 Task: Look for space in Wentzville, United States from 26th August, 2023 to 10th September, 2023 for 6 adults, 2 children in price range Rs.10000 to Rs.15000. Place can be entire place or shared room with 6 bedrooms having 6 beds and 6 bathrooms. Property type can be house, flat, guest house. Amenities needed are: wifi, TV, free parkinig on premises, gym, breakfast. Booking option can be shelf check-in. Required host language is English.
Action: Mouse moved to (515, 132)
Screenshot: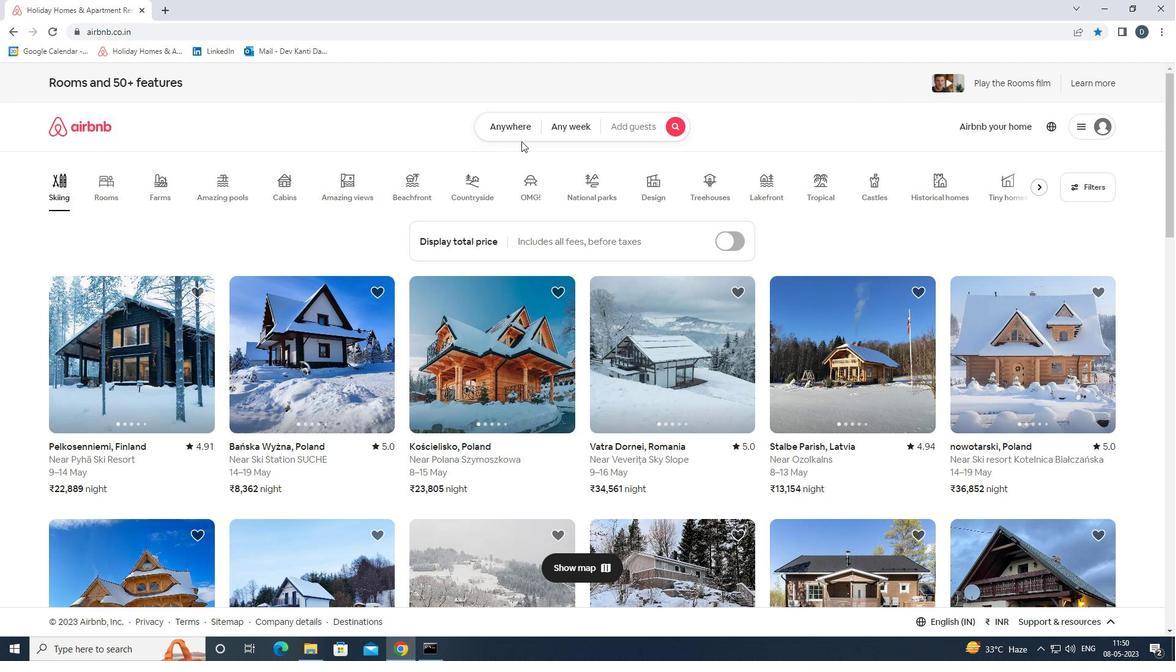 
Action: Mouse pressed left at (515, 132)
Screenshot: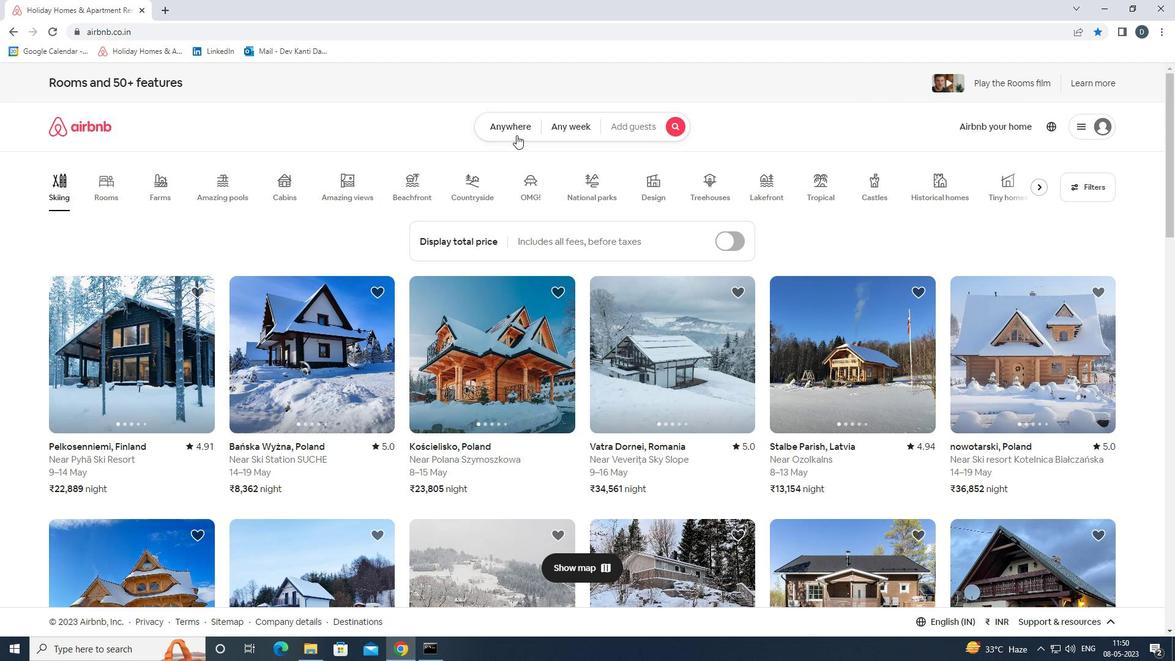 
Action: Mouse moved to (448, 177)
Screenshot: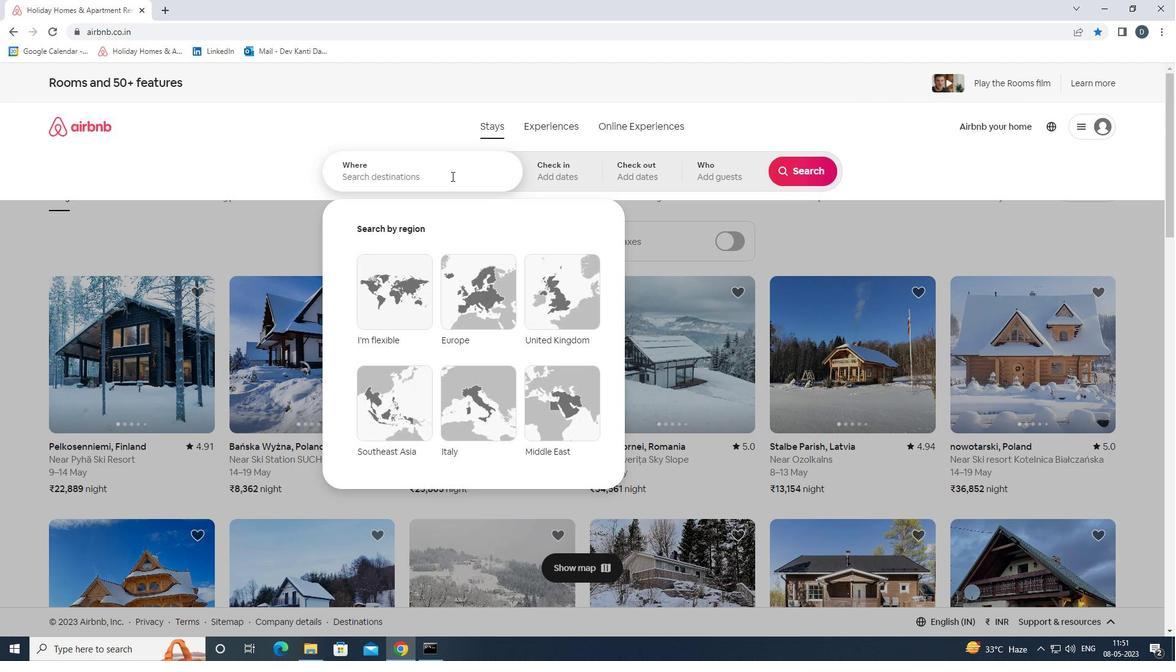 
Action: Mouse pressed left at (448, 177)
Screenshot: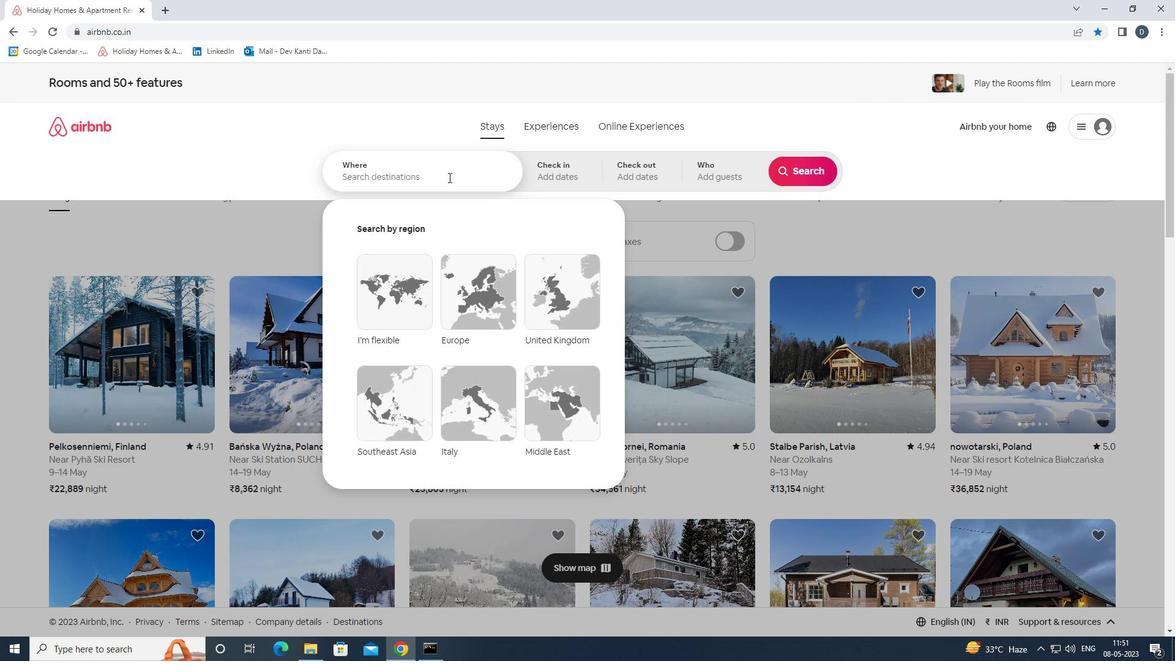 
Action: Mouse moved to (447, 177)
Screenshot: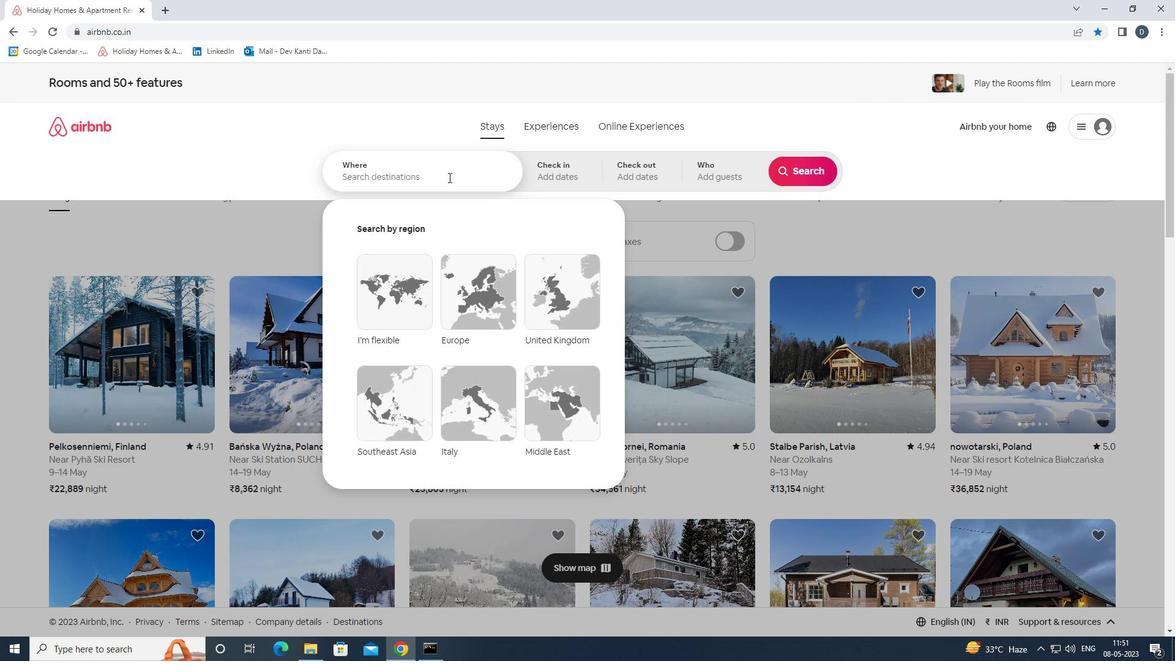 
Action: Key pressed <Key.shift>
Screenshot: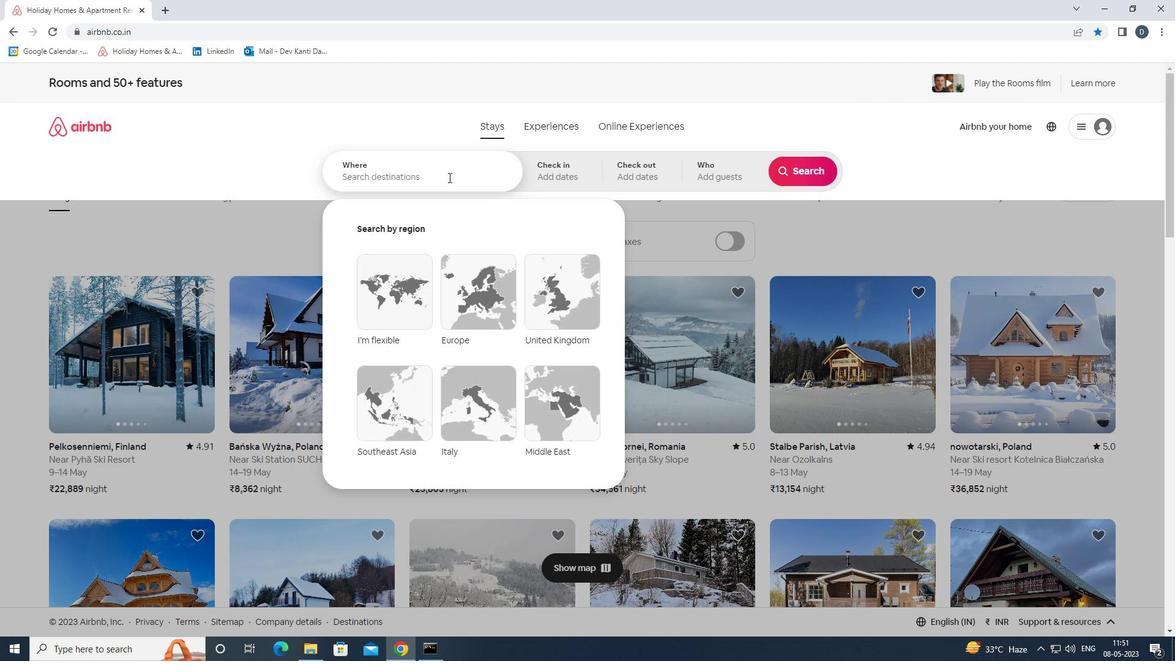 
Action: Mouse moved to (445, 177)
Screenshot: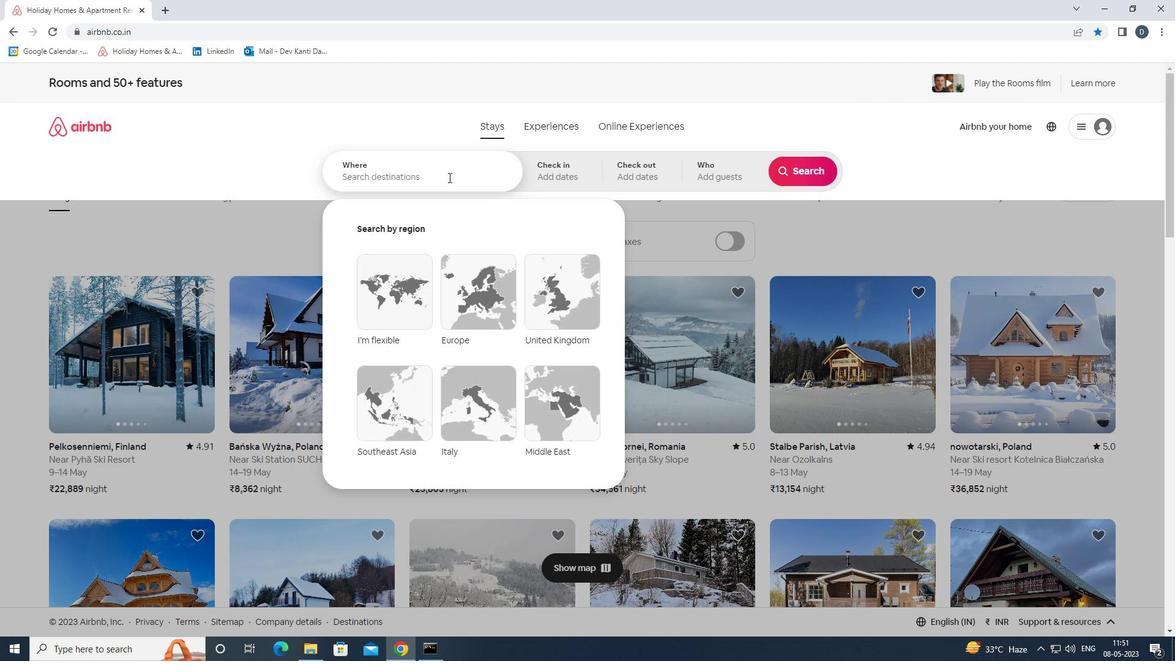 
Action: Key pressed <Key.shift><Key.shift><Key.shift><Key.shift><Key.shift><Key.shift>WENTZVILLE,<Key.shift><Key.shift><Key.shift><Key.shift><Key.shift><Key.shift>UNITED<Key.space><Key.shift><Key.shift>STATES<Key.enter>
Screenshot: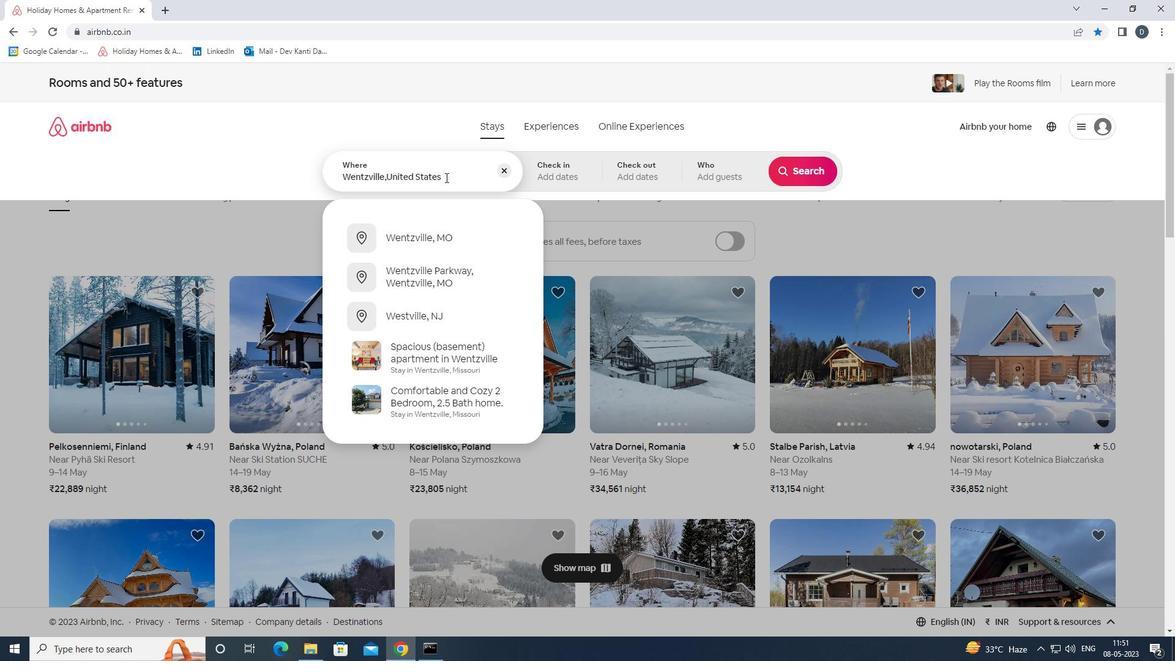 
Action: Mouse moved to (793, 267)
Screenshot: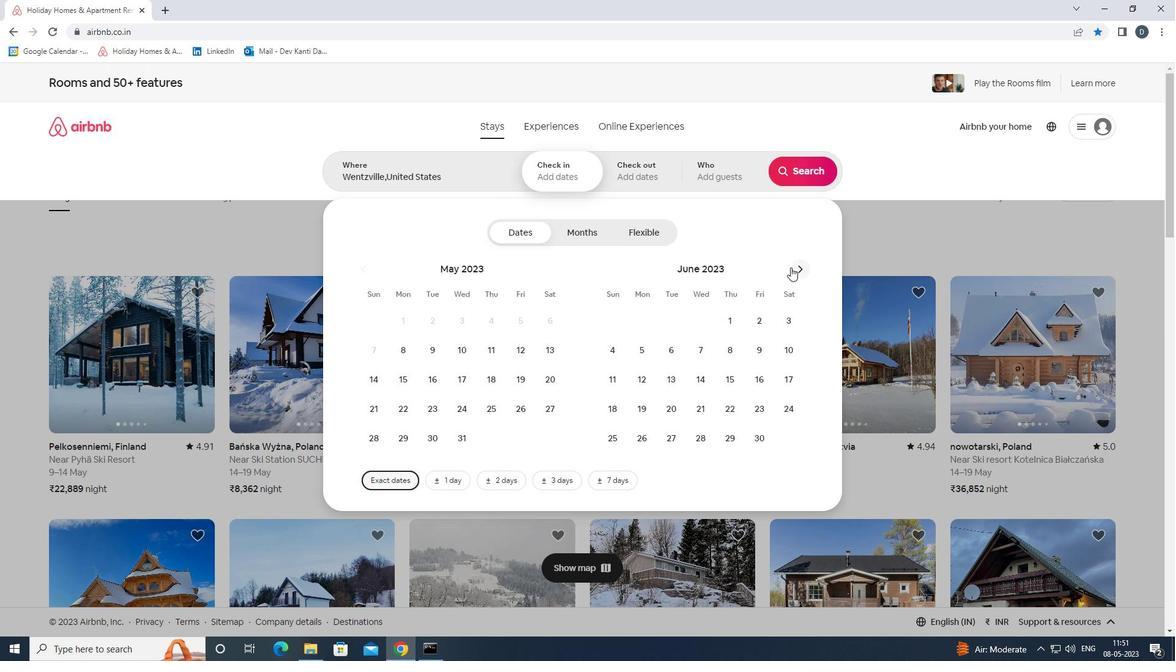 
Action: Mouse pressed left at (793, 267)
Screenshot: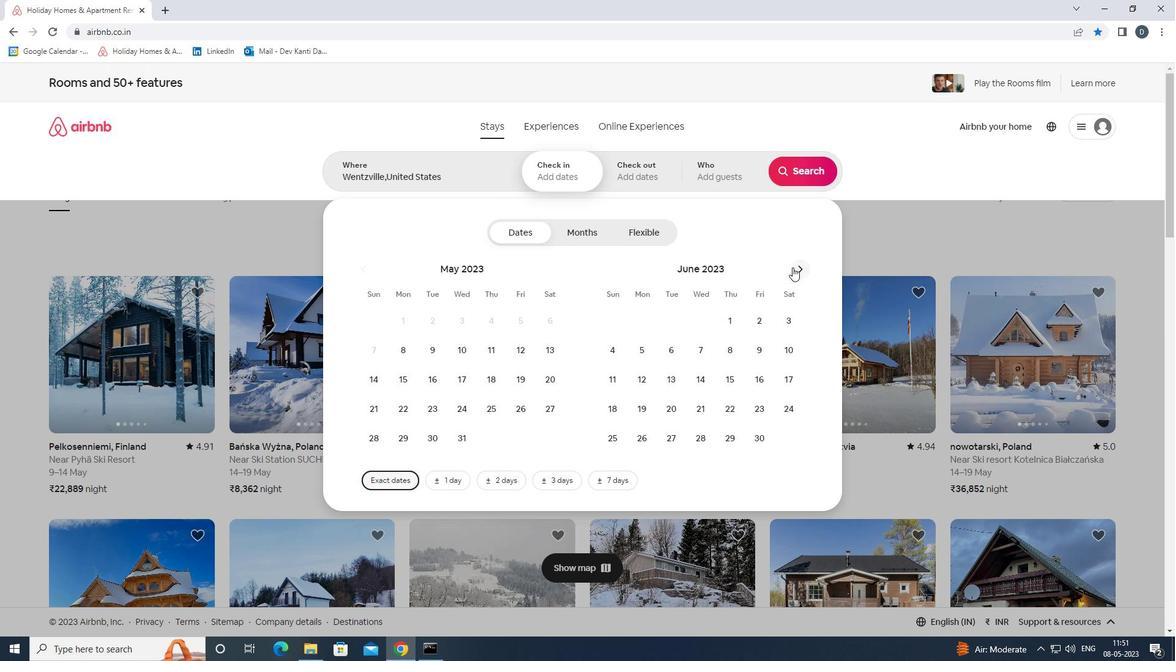 
Action: Mouse pressed left at (793, 267)
Screenshot: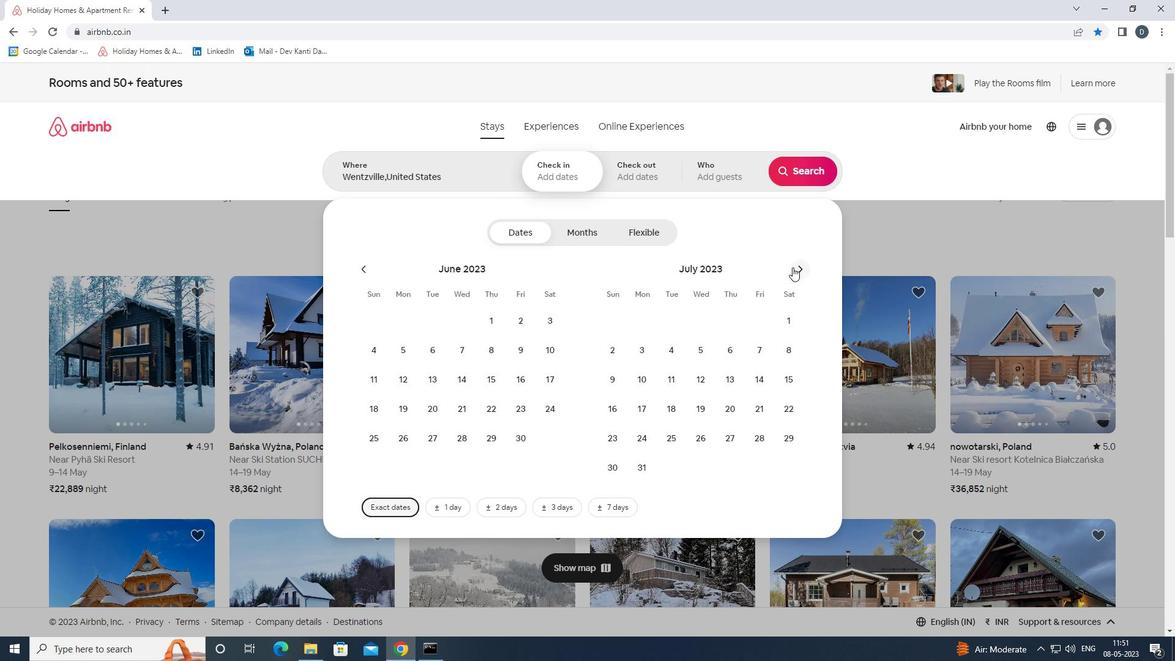 
Action: Mouse moved to (794, 267)
Screenshot: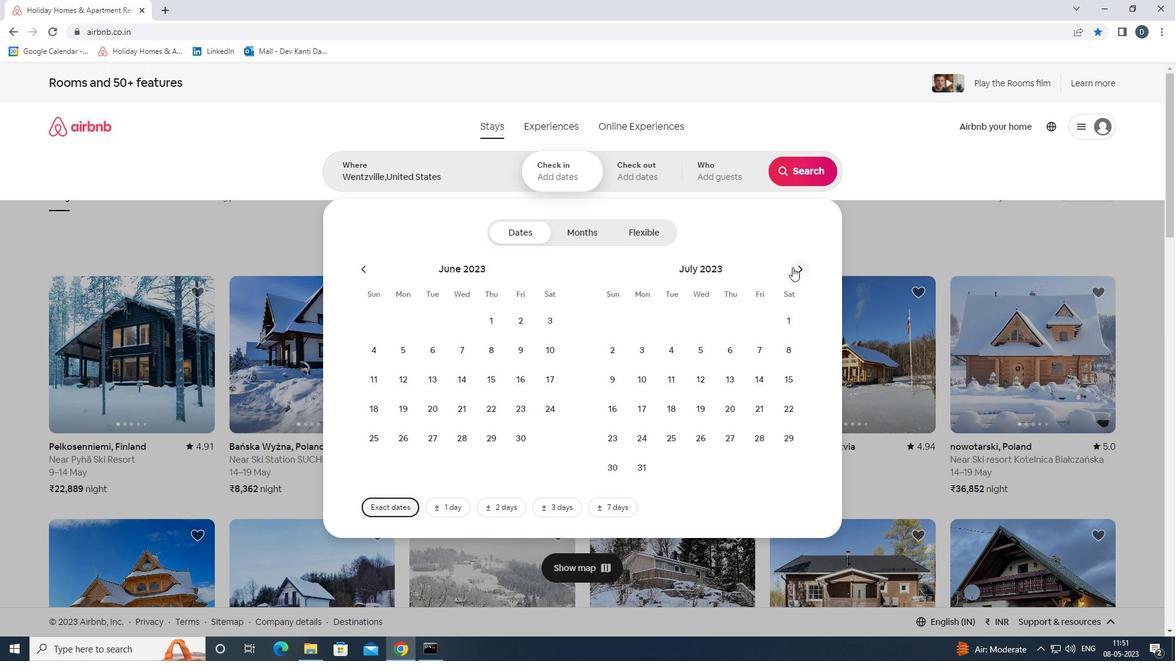 
Action: Mouse pressed left at (794, 267)
Screenshot: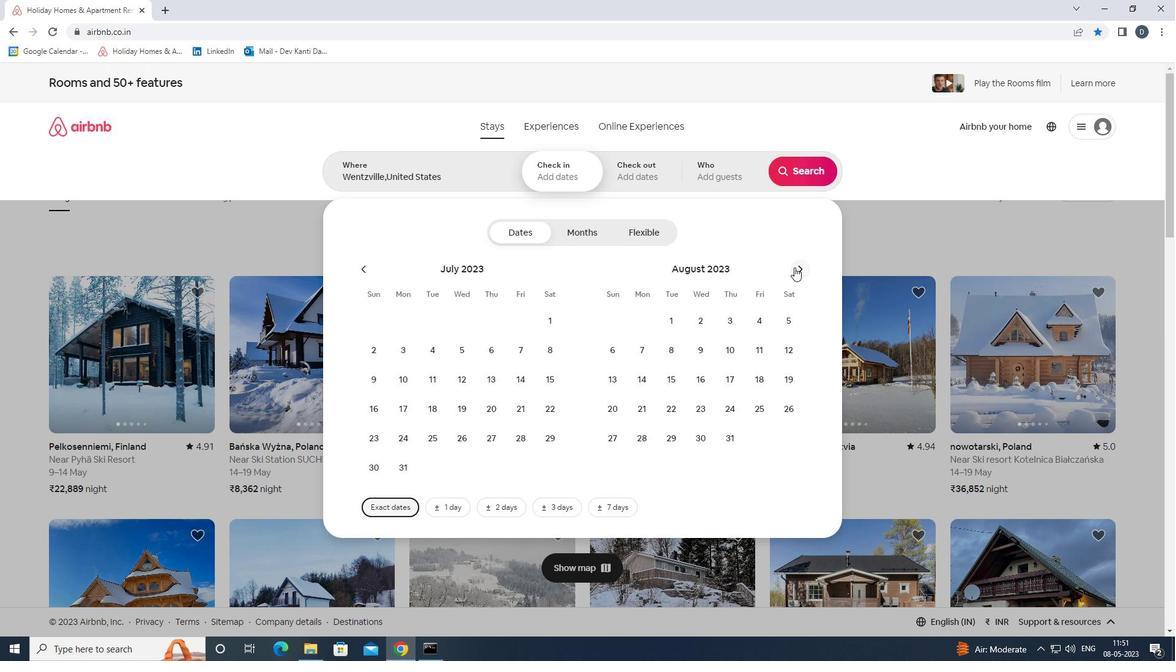 
Action: Mouse moved to (546, 404)
Screenshot: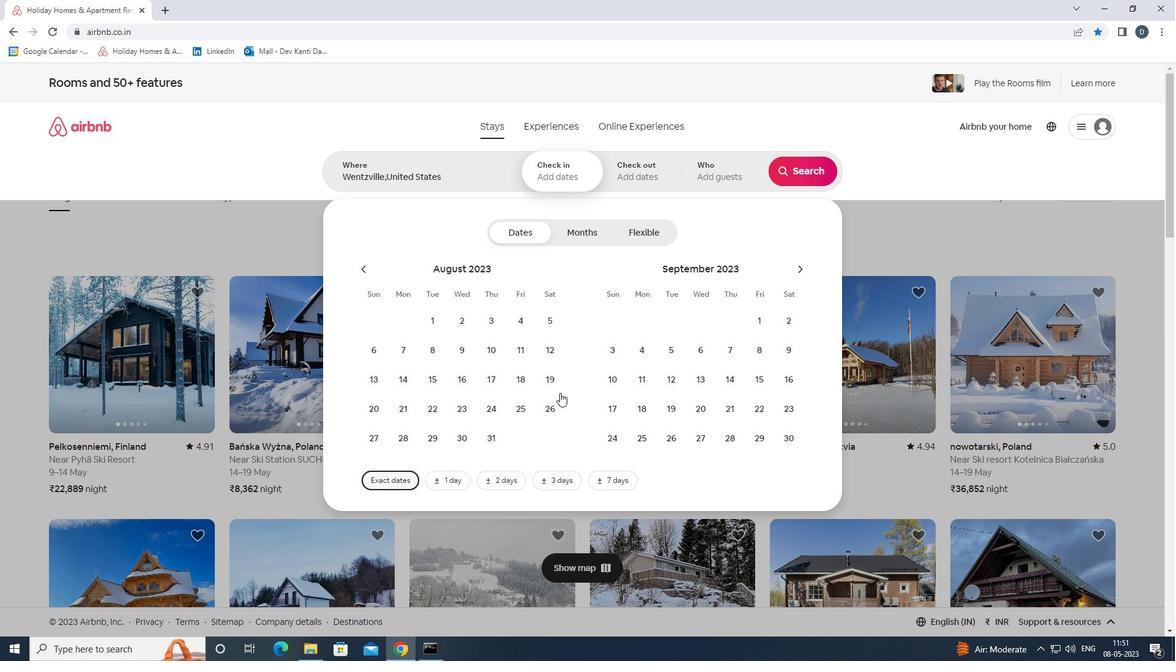 
Action: Mouse pressed left at (546, 404)
Screenshot: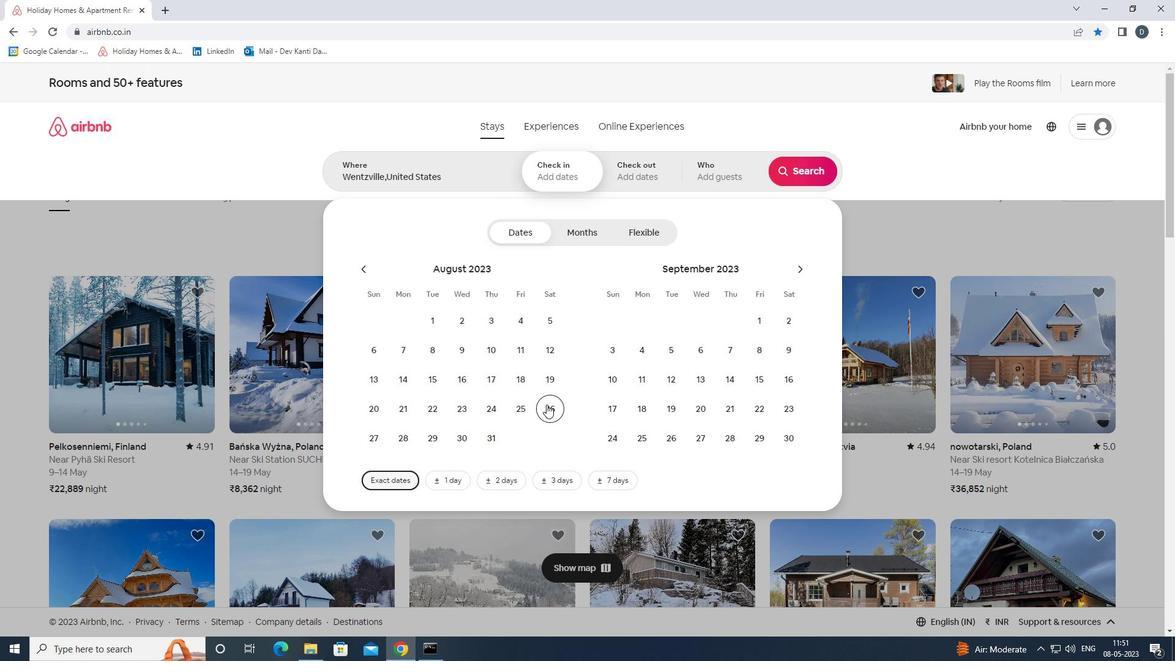 
Action: Mouse moved to (609, 377)
Screenshot: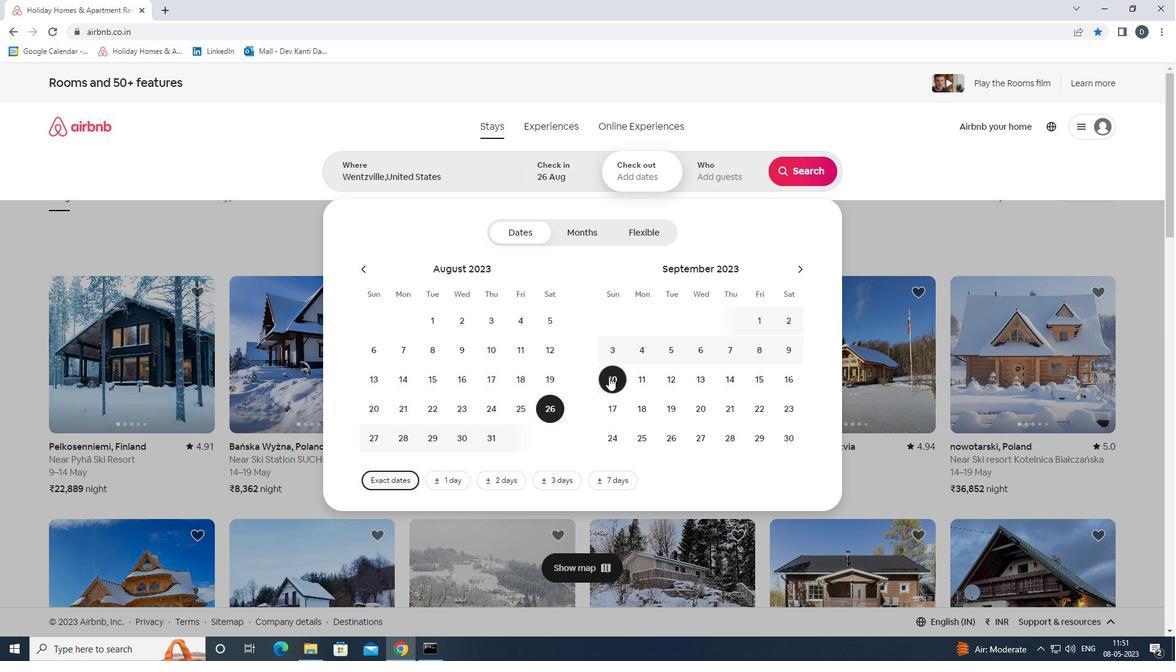 
Action: Mouse pressed left at (609, 377)
Screenshot: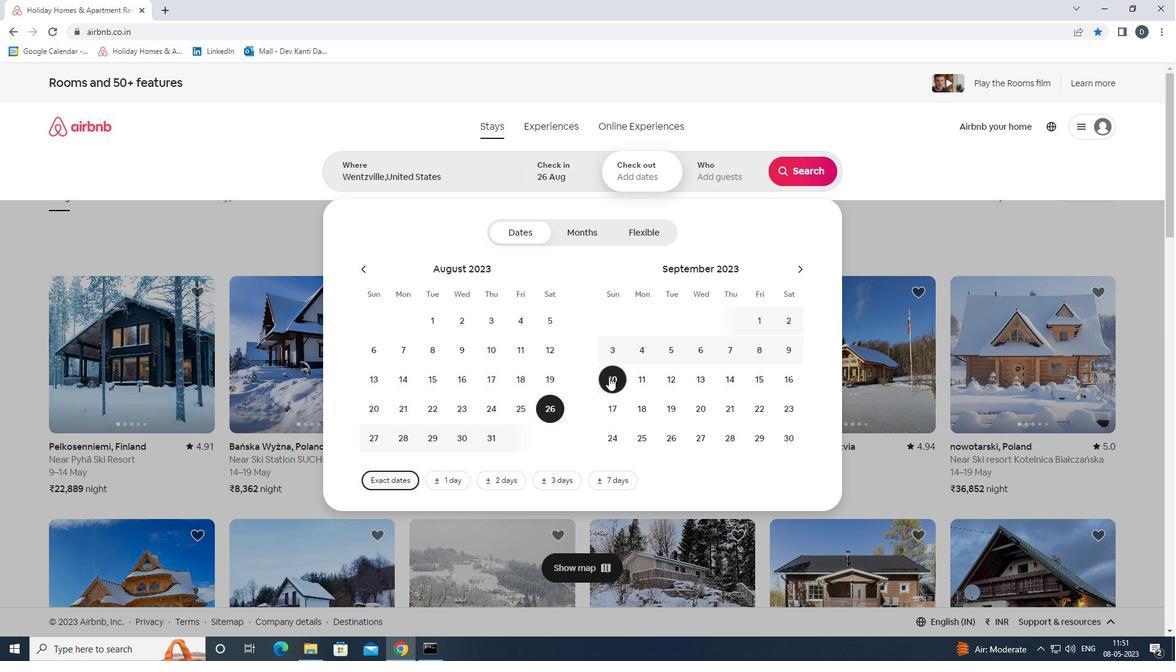 
Action: Mouse moved to (717, 178)
Screenshot: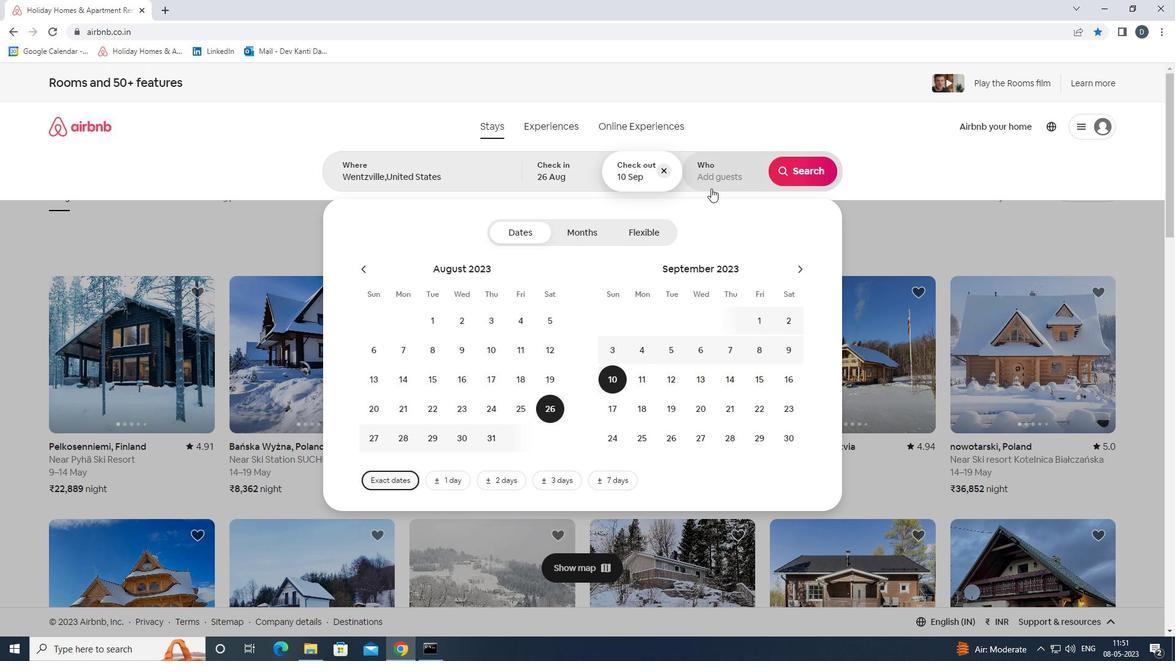 
Action: Mouse pressed left at (717, 178)
Screenshot: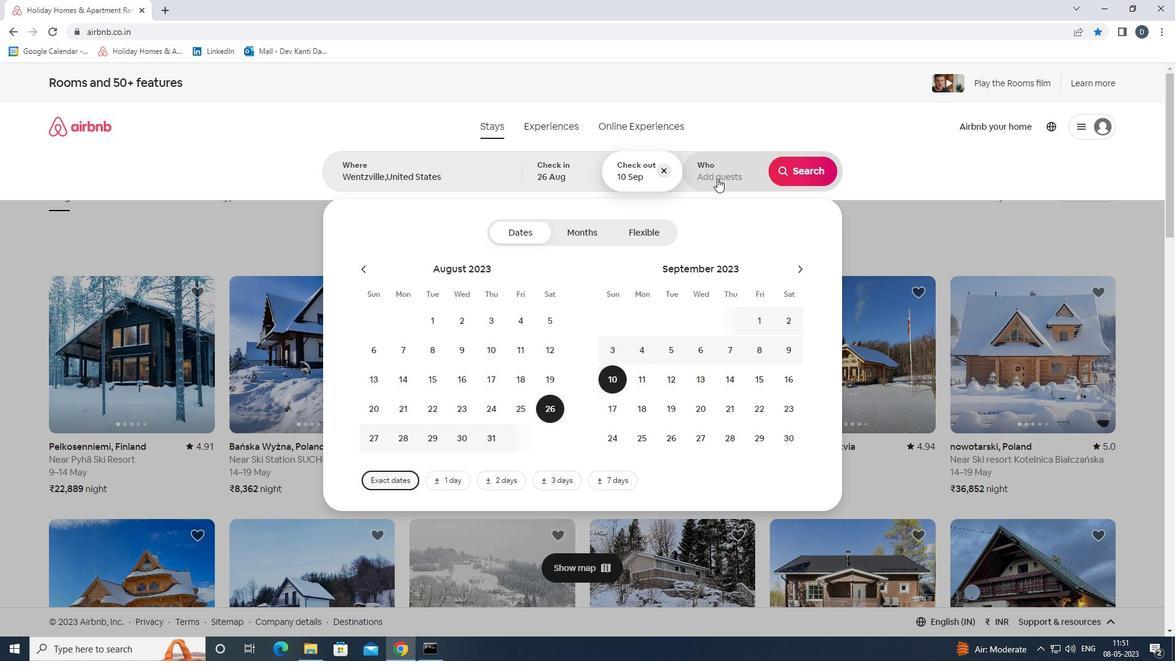 
Action: Mouse moved to (807, 236)
Screenshot: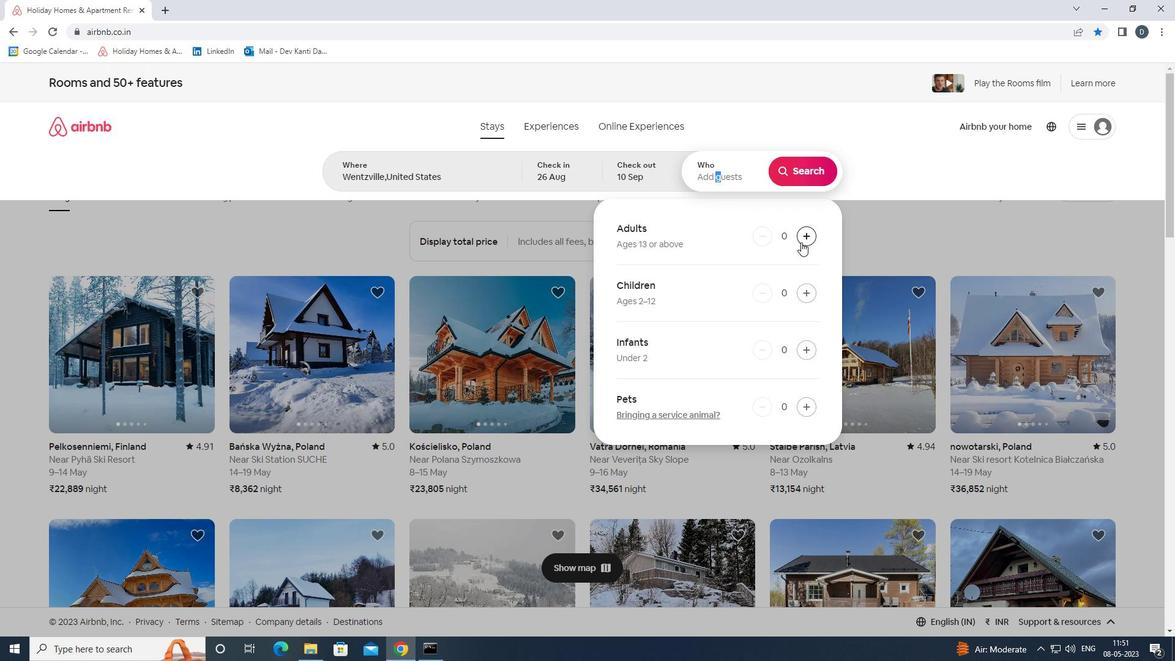
Action: Mouse pressed left at (807, 236)
Screenshot: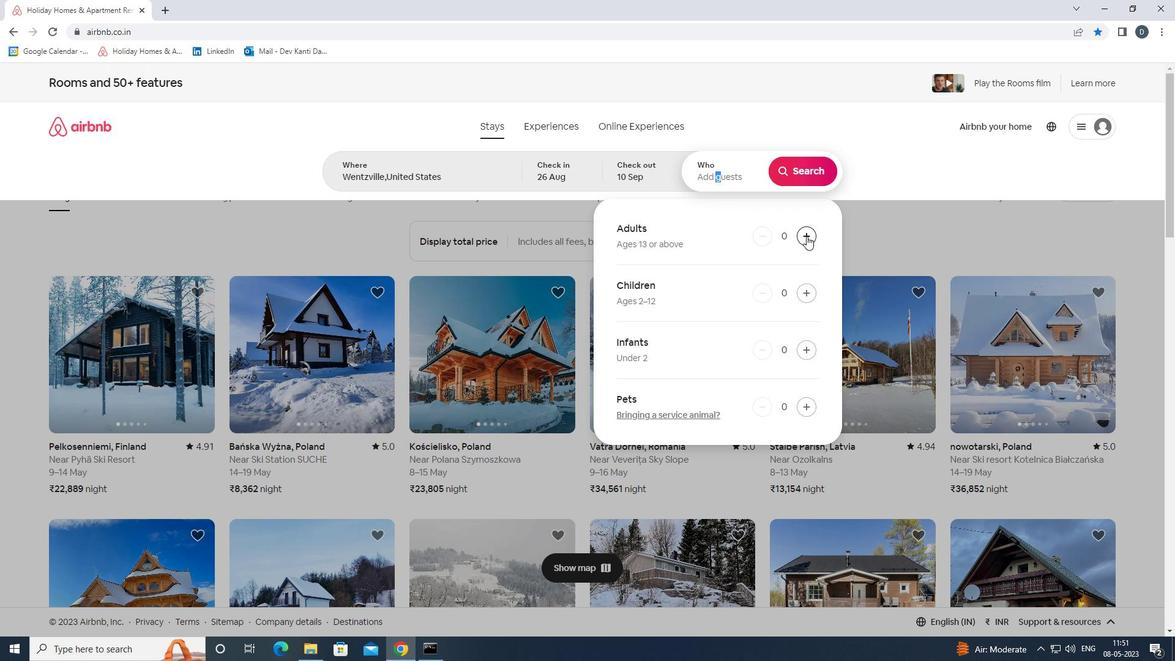 
Action: Mouse pressed left at (807, 236)
Screenshot: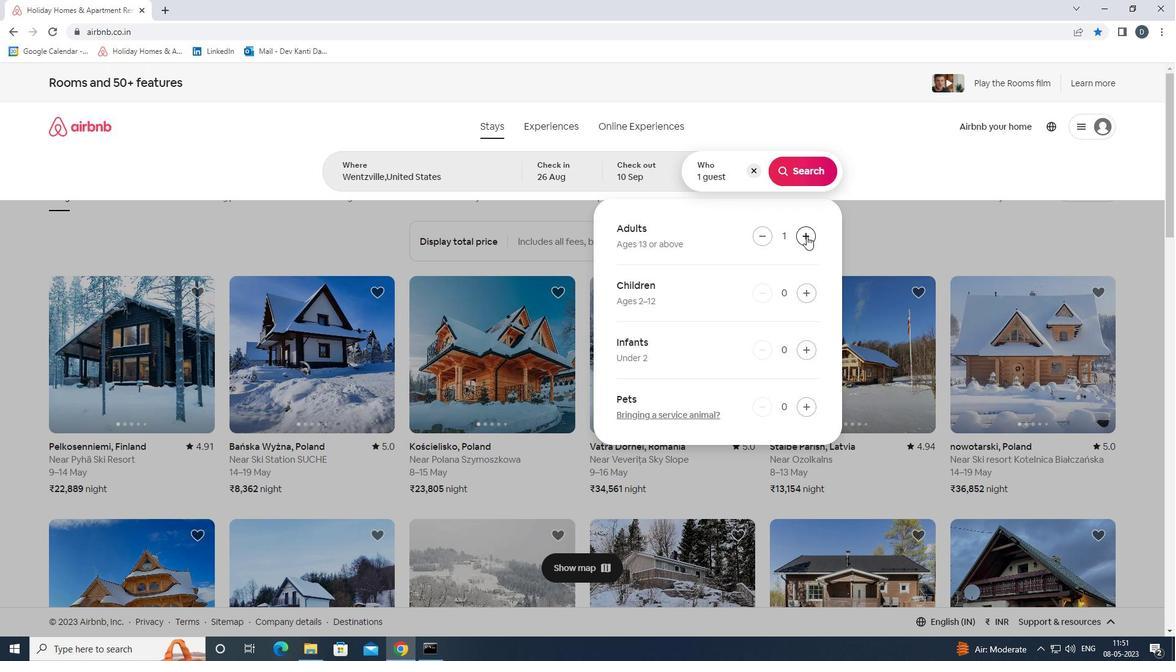 
Action: Mouse pressed left at (807, 236)
Screenshot: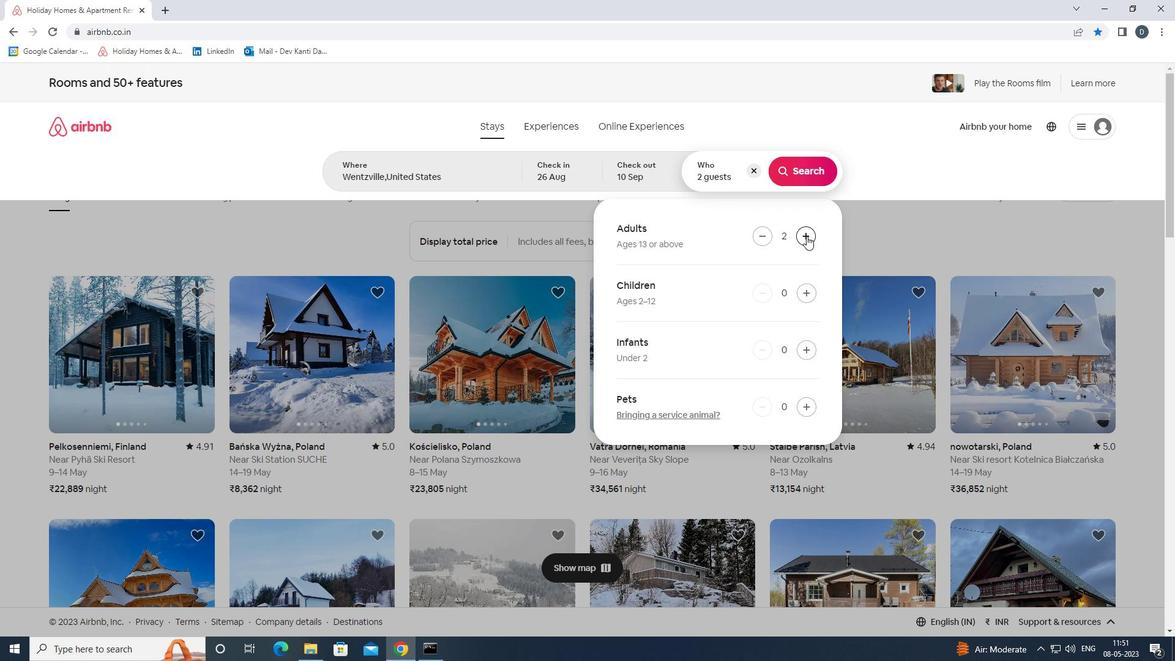 
Action: Mouse pressed left at (807, 236)
Screenshot: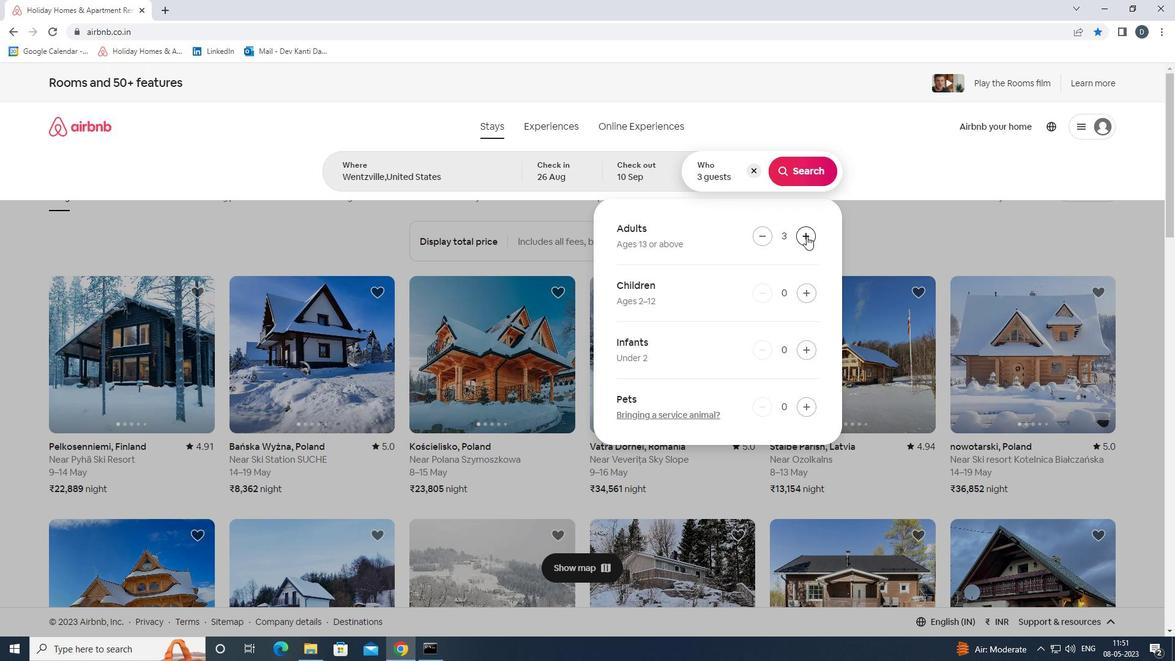 
Action: Mouse pressed left at (807, 236)
Screenshot: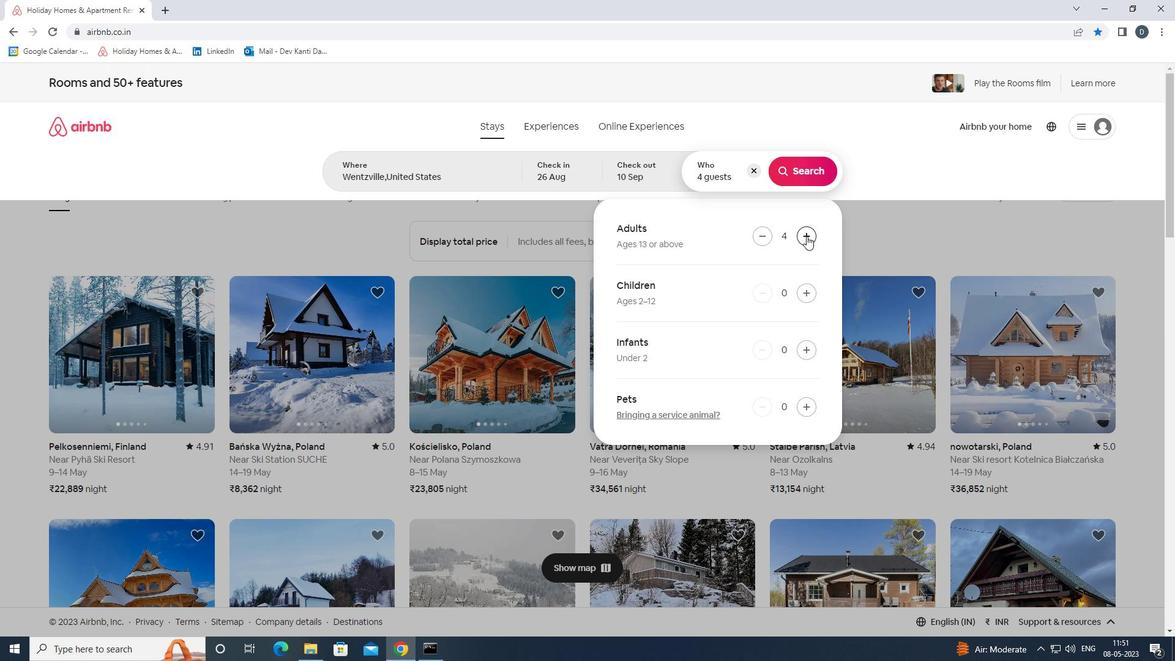 
Action: Mouse pressed left at (807, 236)
Screenshot: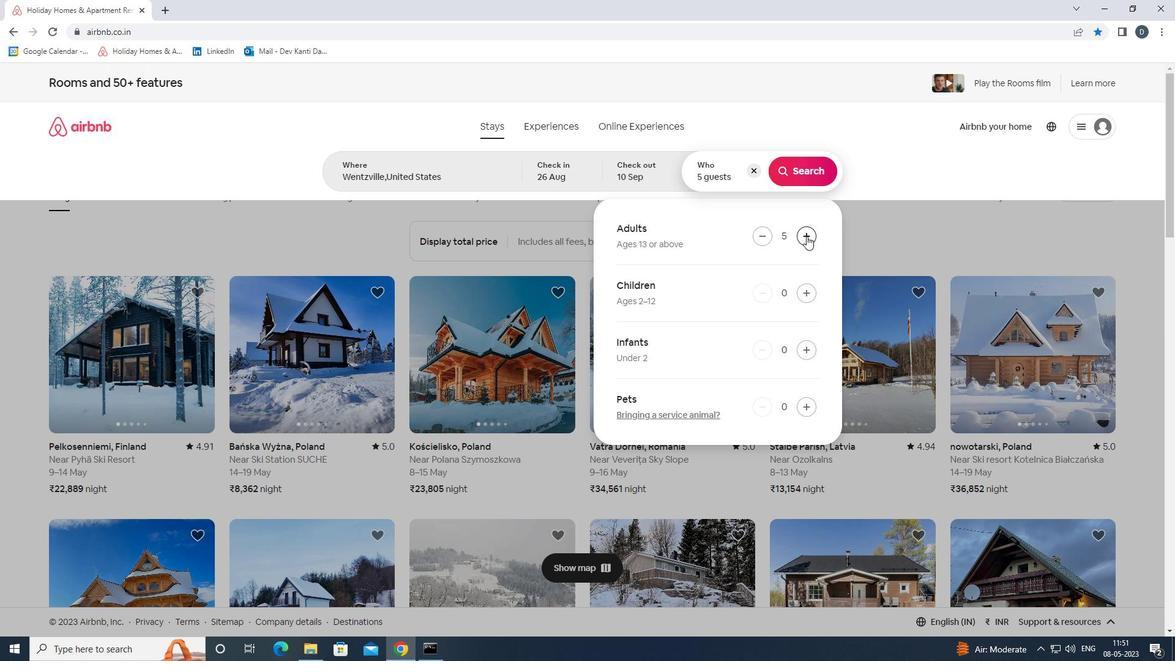 
Action: Mouse moved to (808, 287)
Screenshot: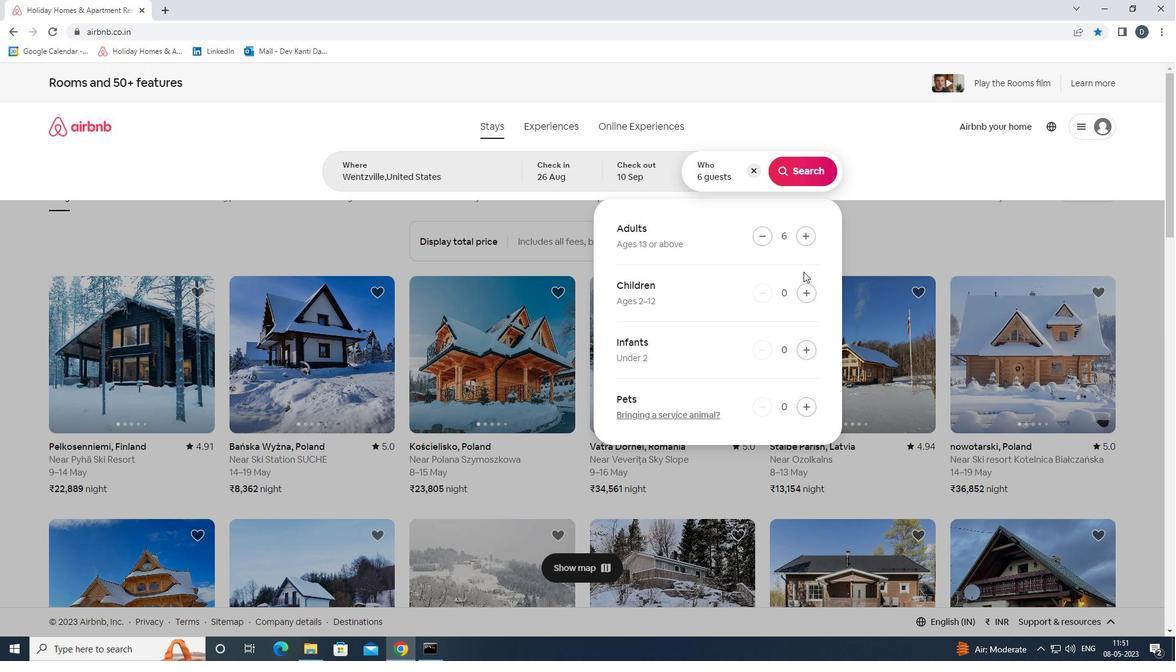 
Action: Mouse pressed left at (808, 287)
Screenshot: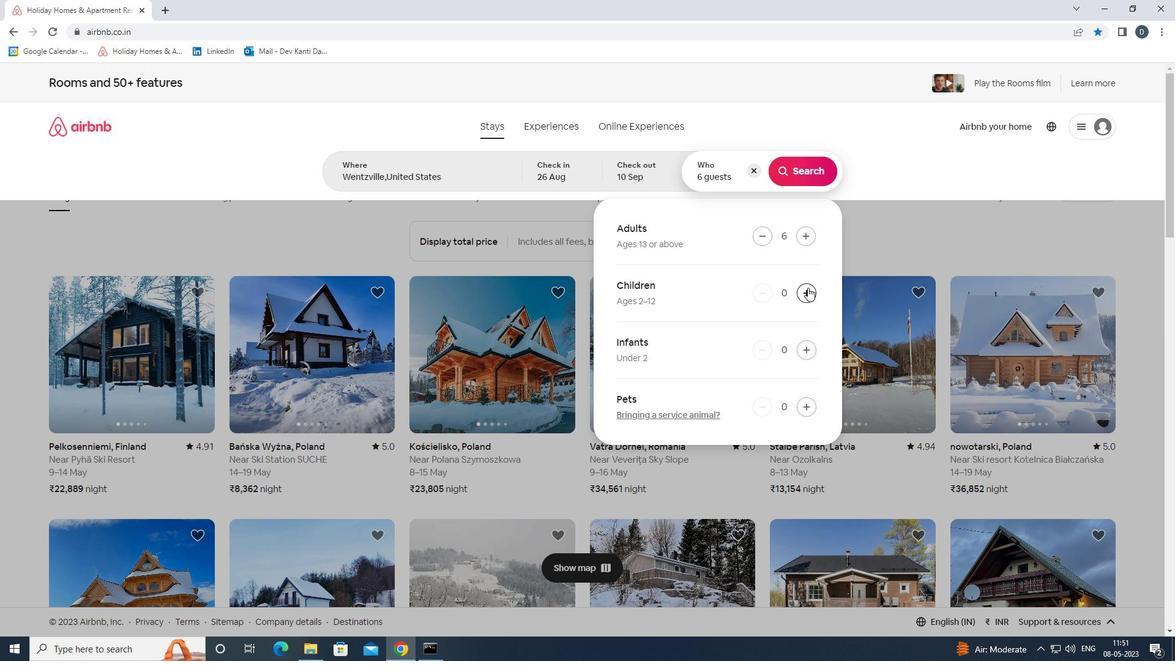 
Action: Mouse pressed left at (808, 287)
Screenshot: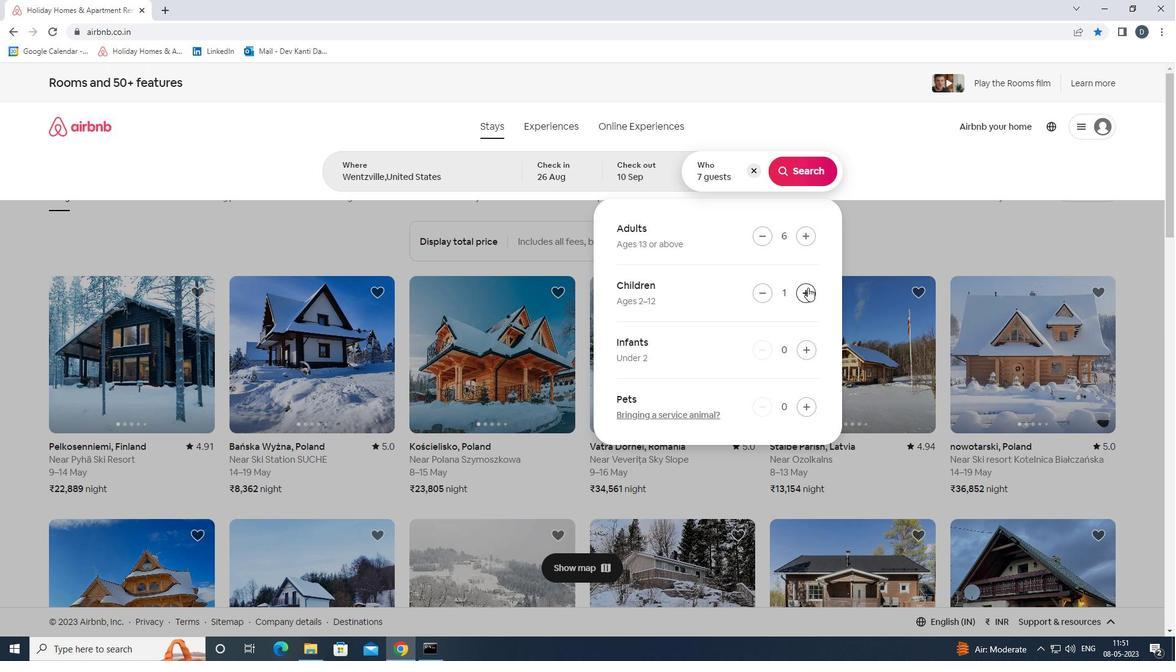 
Action: Mouse moved to (799, 176)
Screenshot: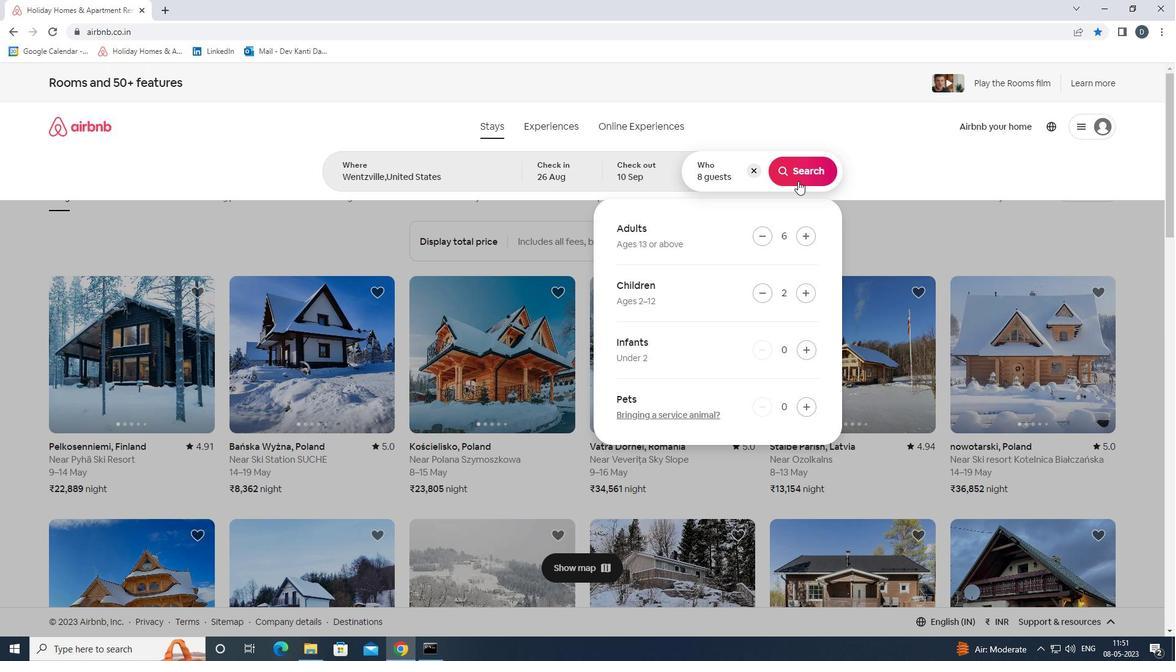 
Action: Mouse pressed left at (799, 176)
Screenshot: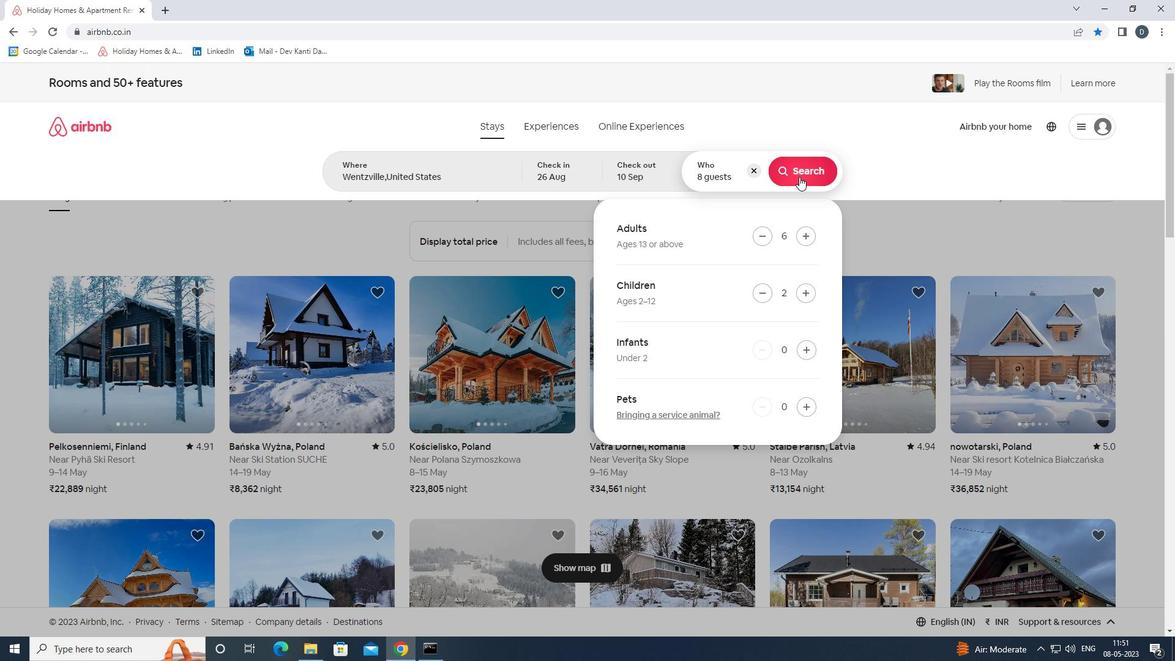 
Action: Mouse moved to (1121, 140)
Screenshot: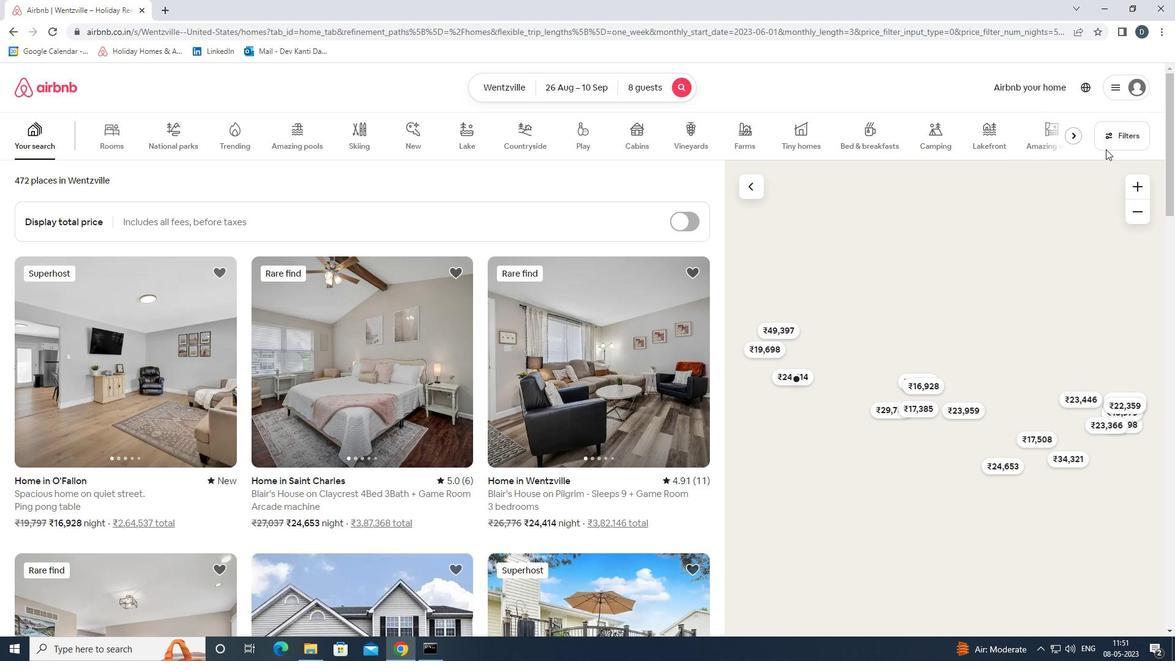 
Action: Mouse pressed left at (1121, 140)
Screenshot: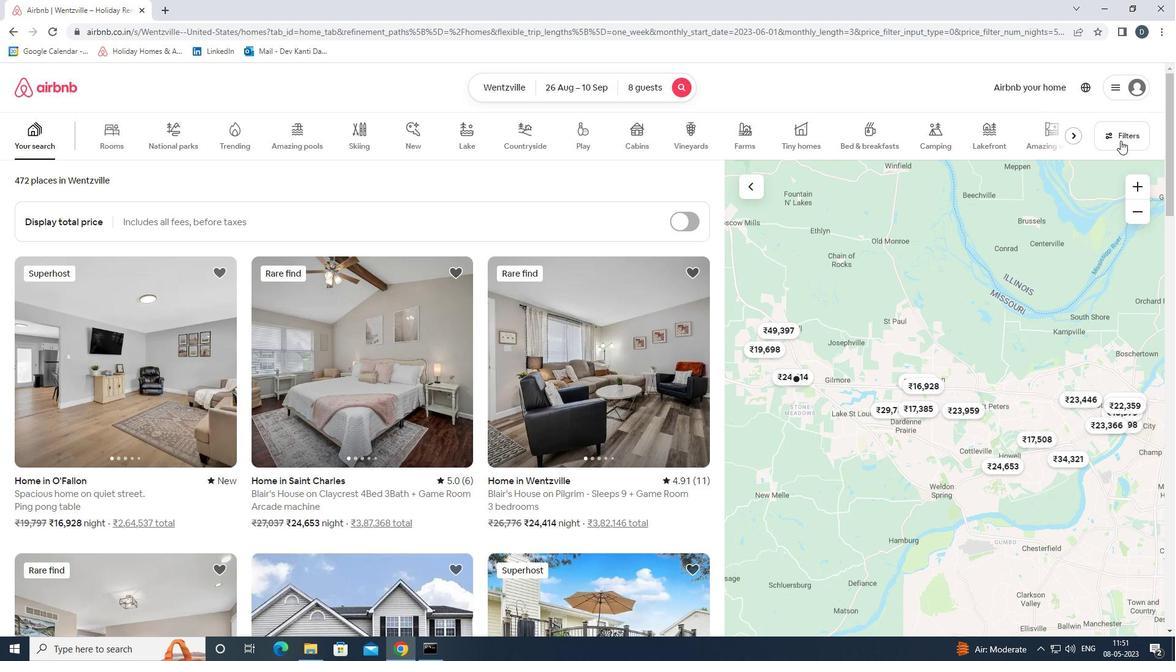 
Action: Mouse moved to (508, 436)
Screenshot: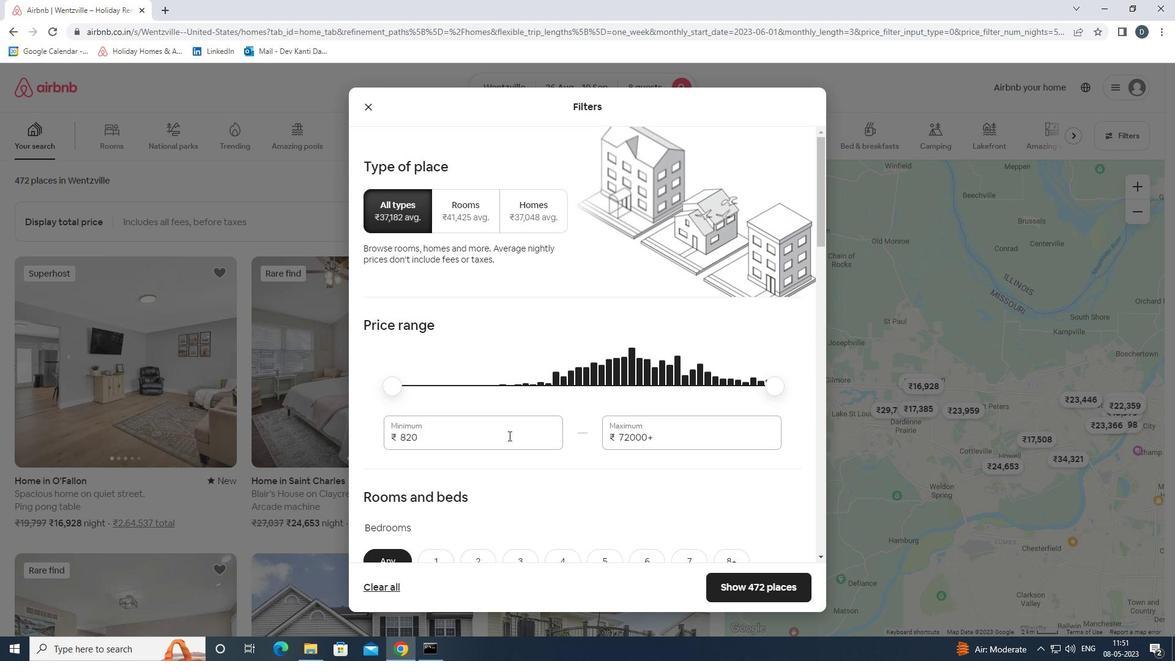 
Action: Mouse pressed left at (508, 436)
Screenshot: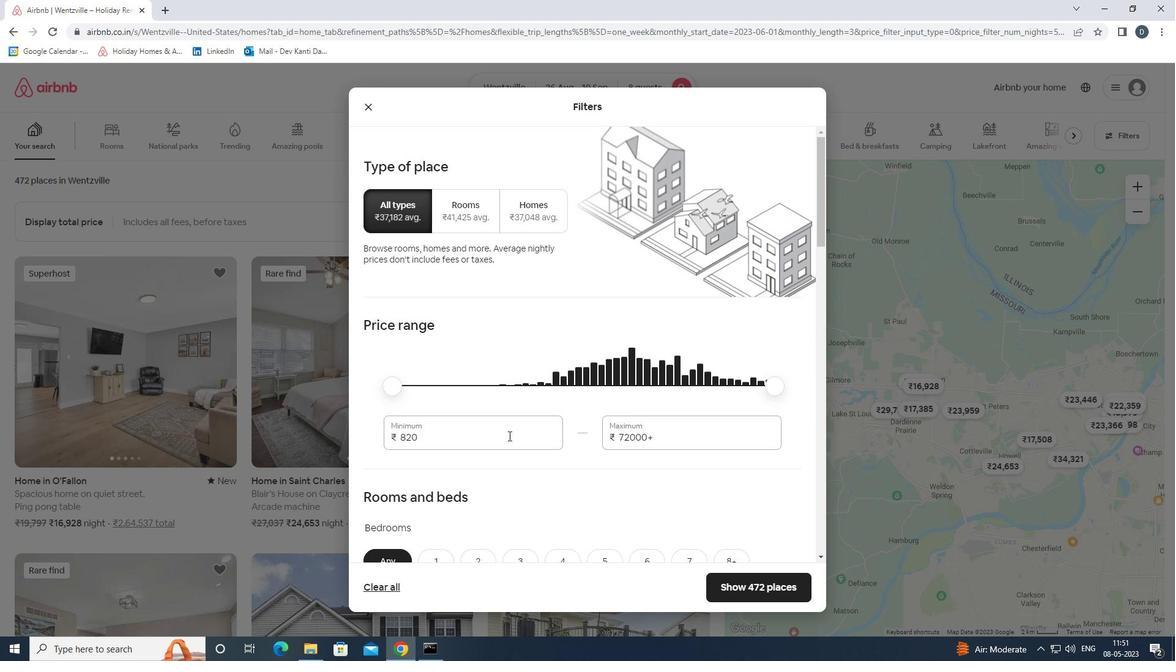 
Action: Mouse pressed left at (508, 436)
Screenshot: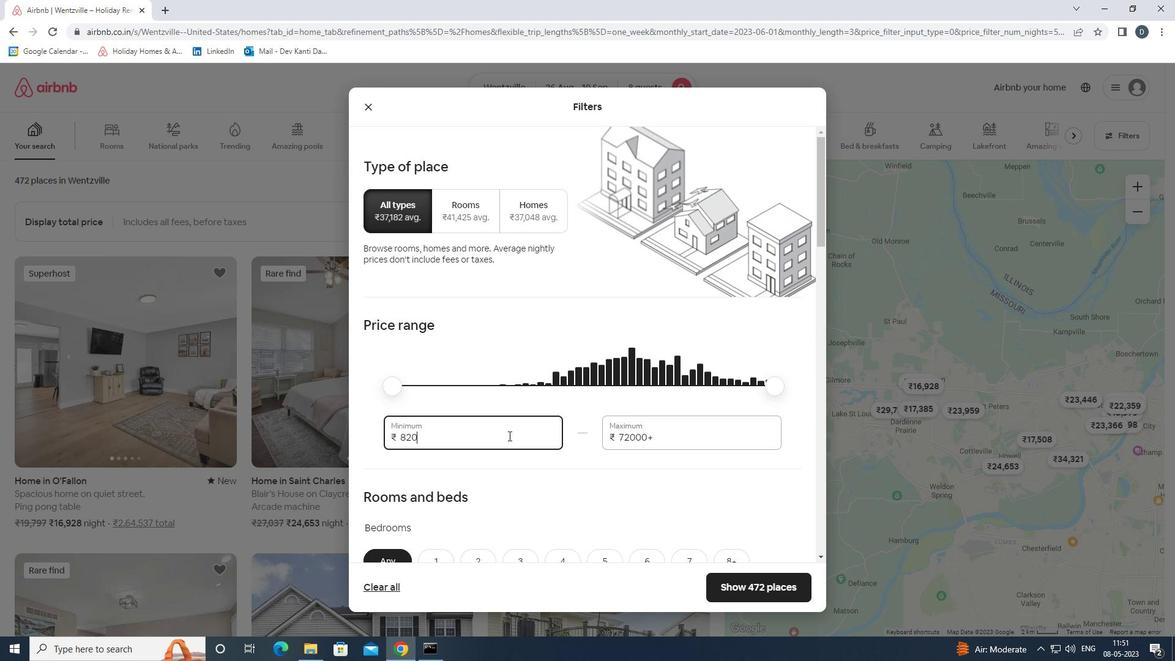 
Action: Mouse moved to (494, 404)
Screenshot: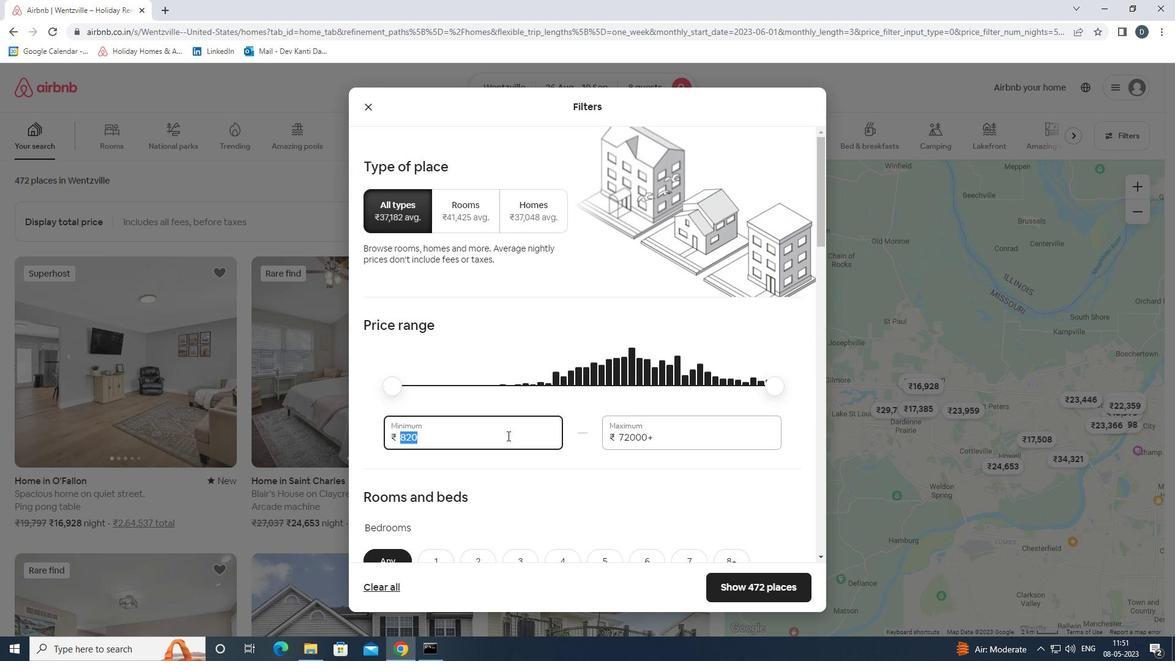 
Action: Key pressed 10000<Key.tab>15000
Screenshot: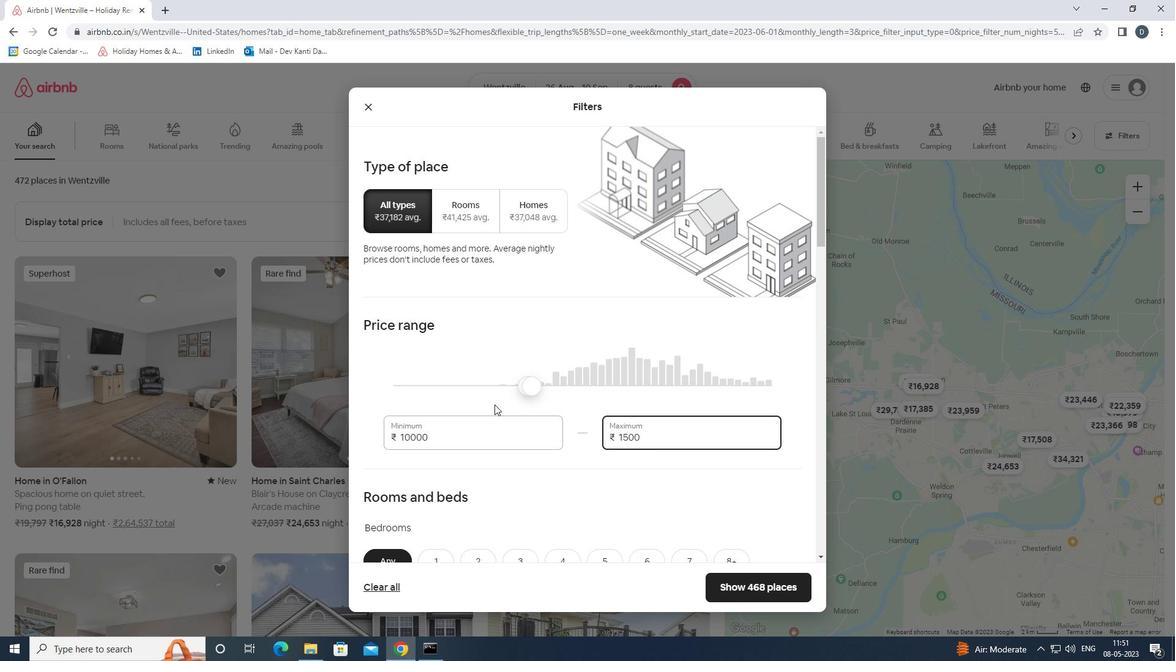 
Action: Mouse scrolled (494, 404) with delta (0, 0)
Screenshot: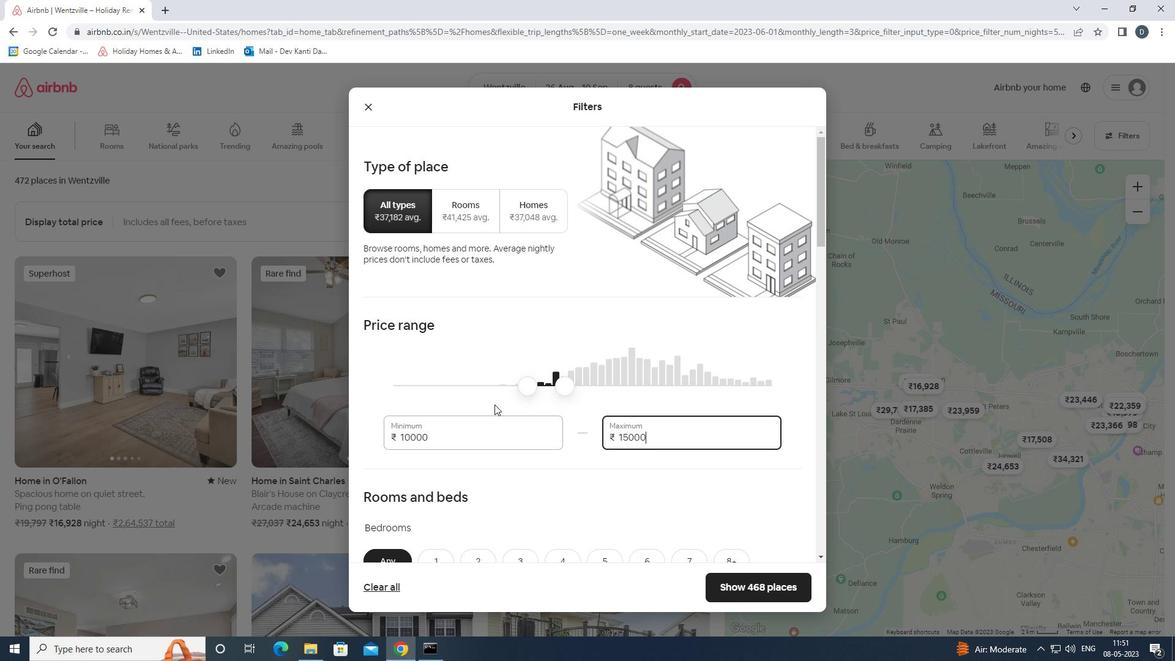 
Action: Mouse scrolled (494, 404) with delta (0, 0)
Screenshot: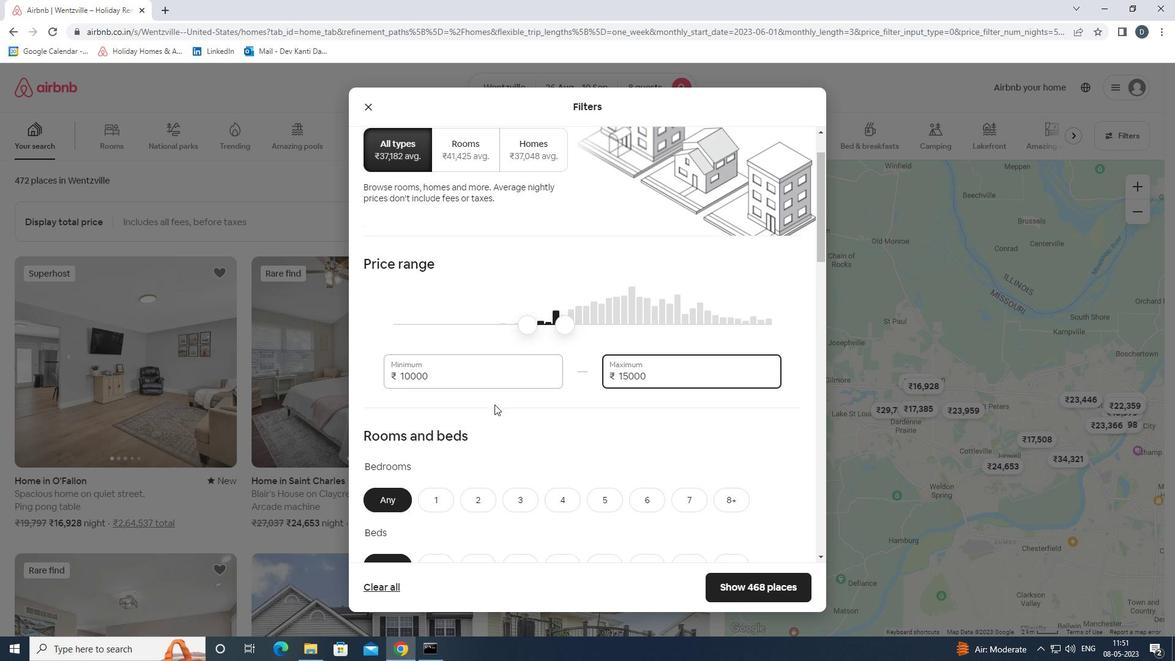 
Action: Mouse scrolled (494, 404) with delta (0, 0)
Screenshot: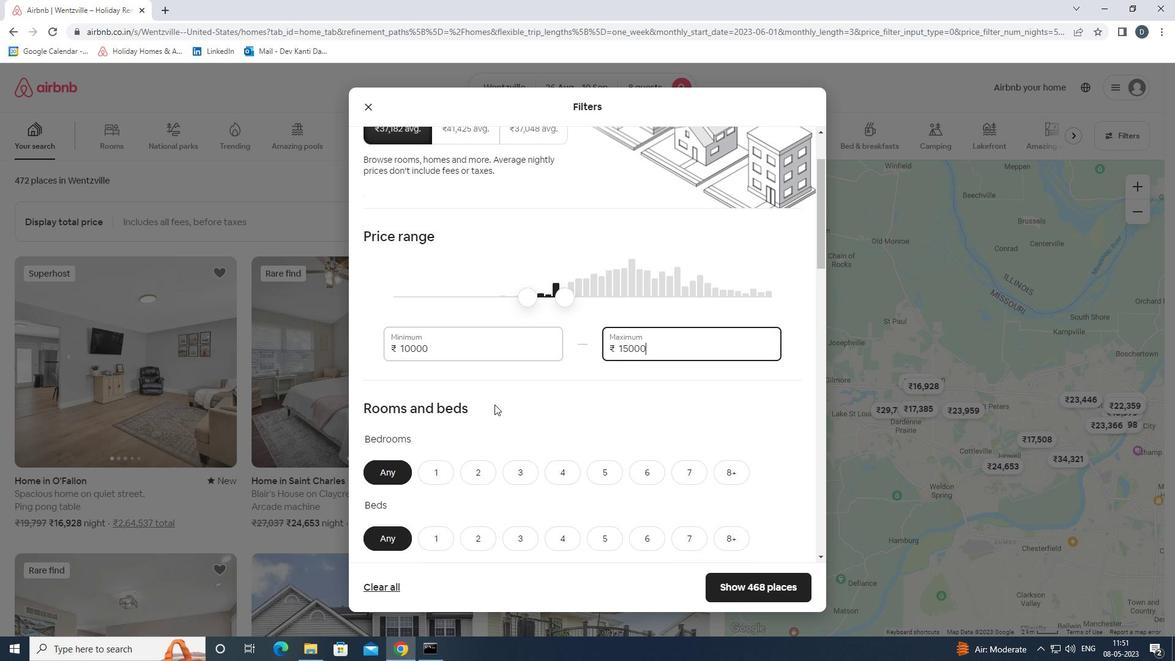
Action: Mouse moved to (647, 367)
Screenshot: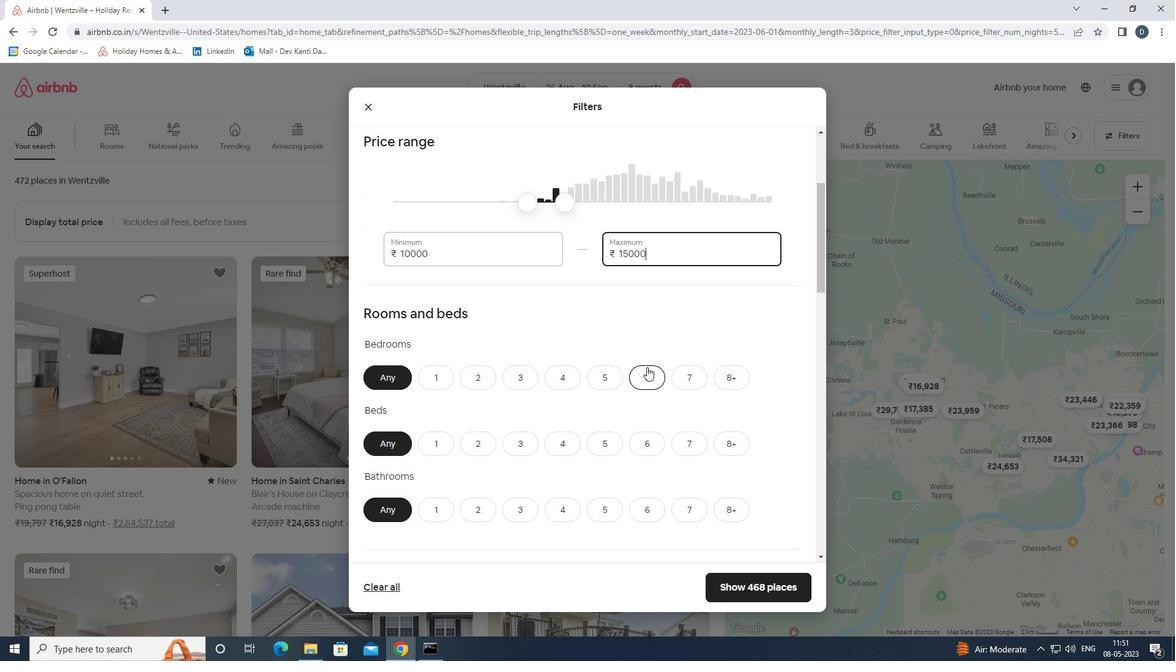 
Action: Mouse pressed left at (647, 367)
Screenshot: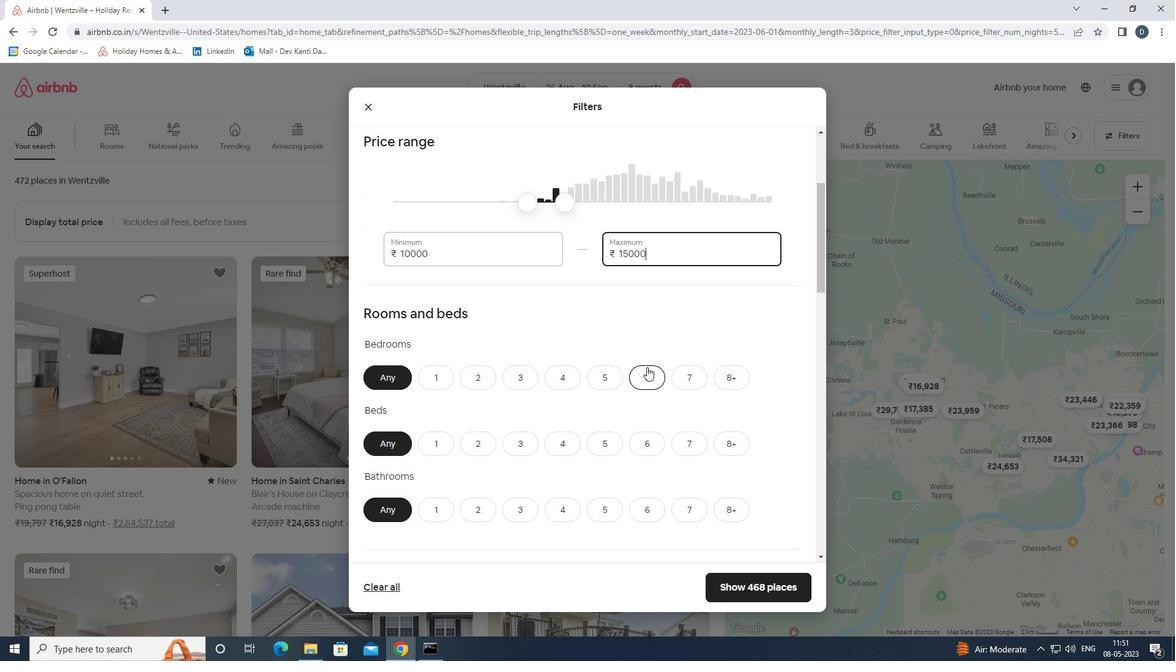 
Action: Mouse moved to (649, 440)
Screenshot: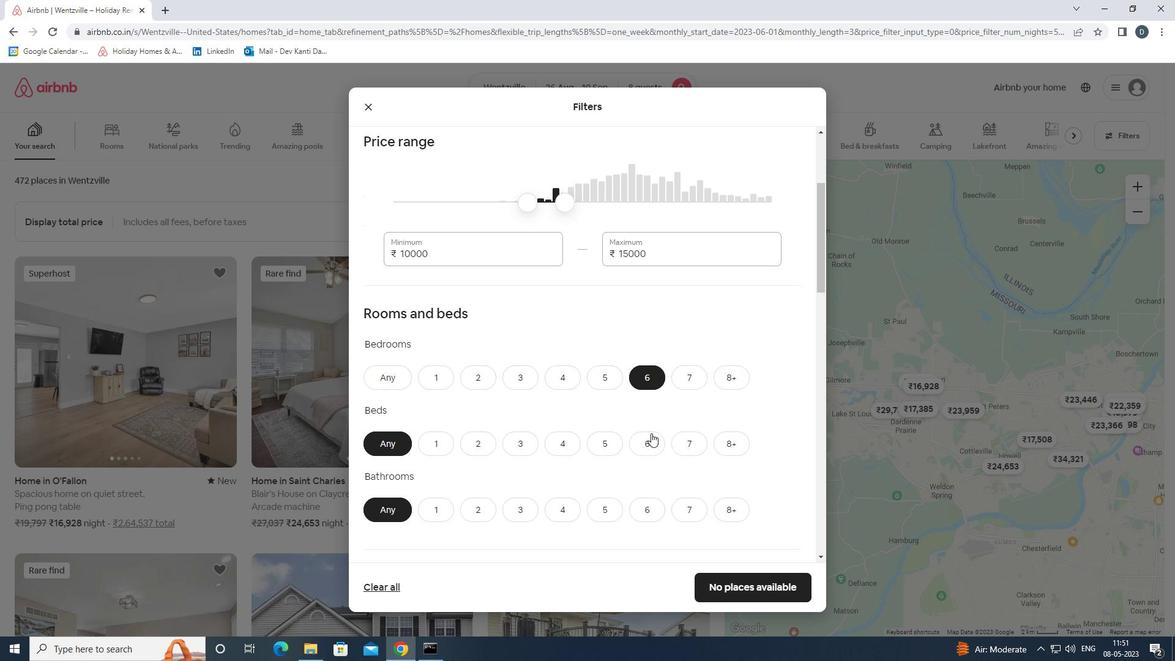 
Action: Mouse pressed left at (649, 440)
Screenshot: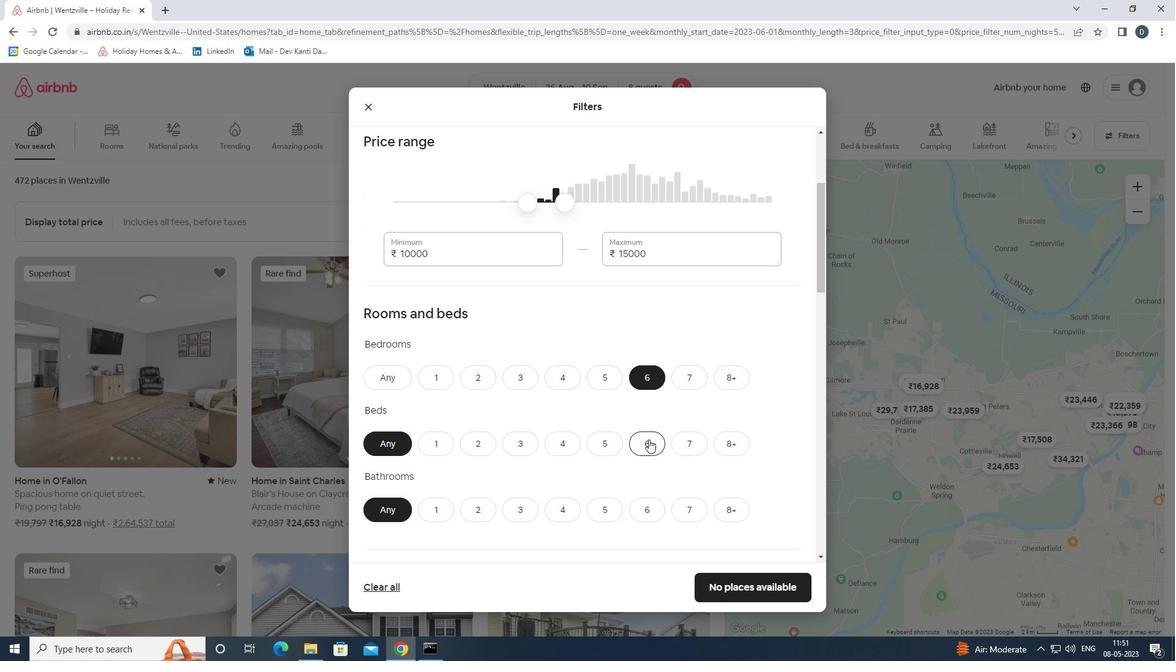 
Action: Mouse moved to (650, 502)
Screenshot: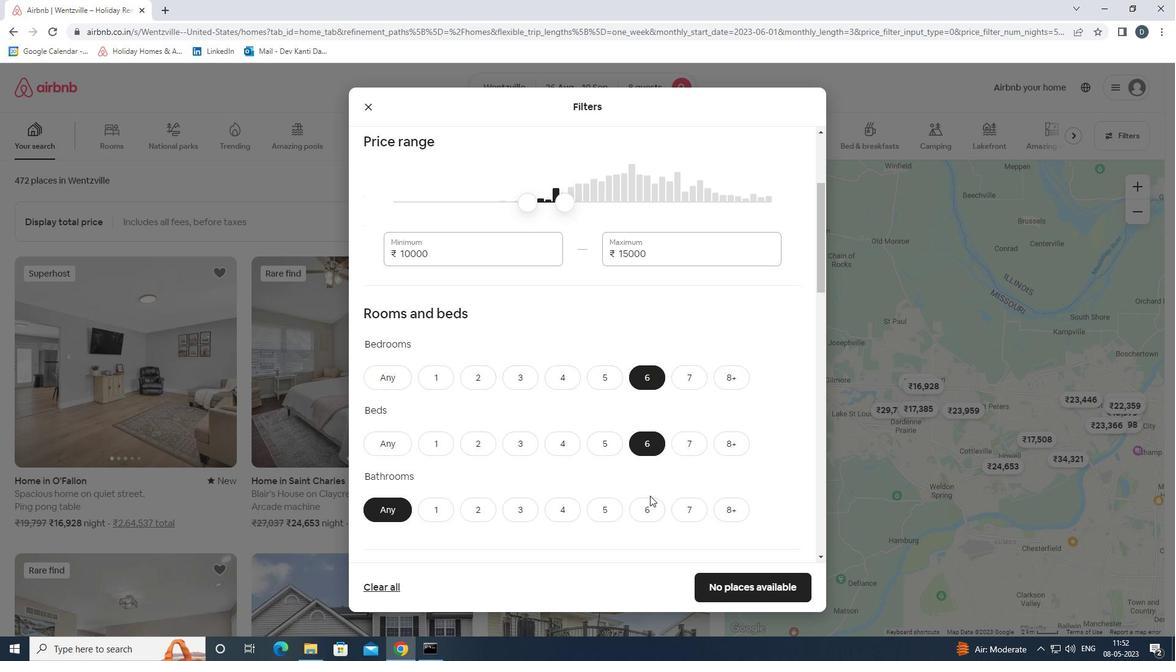 
Action: Mouse pressed left at (650, 502)
Screenshot: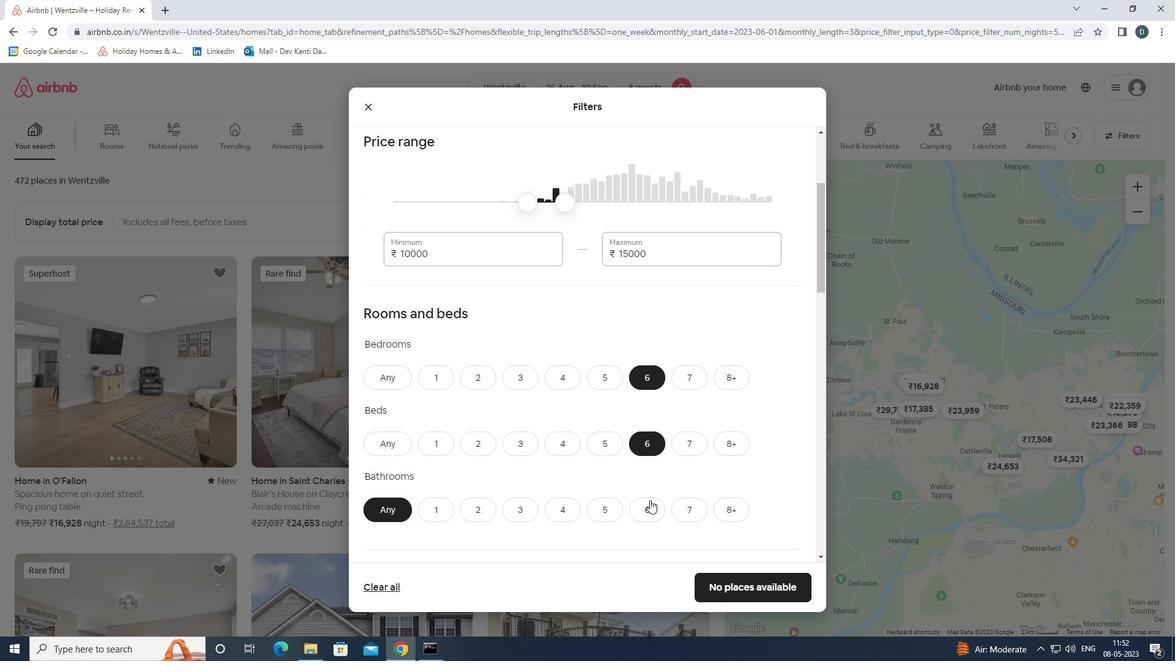 
Action: Mouse moved to (650, 503)
Screenshot: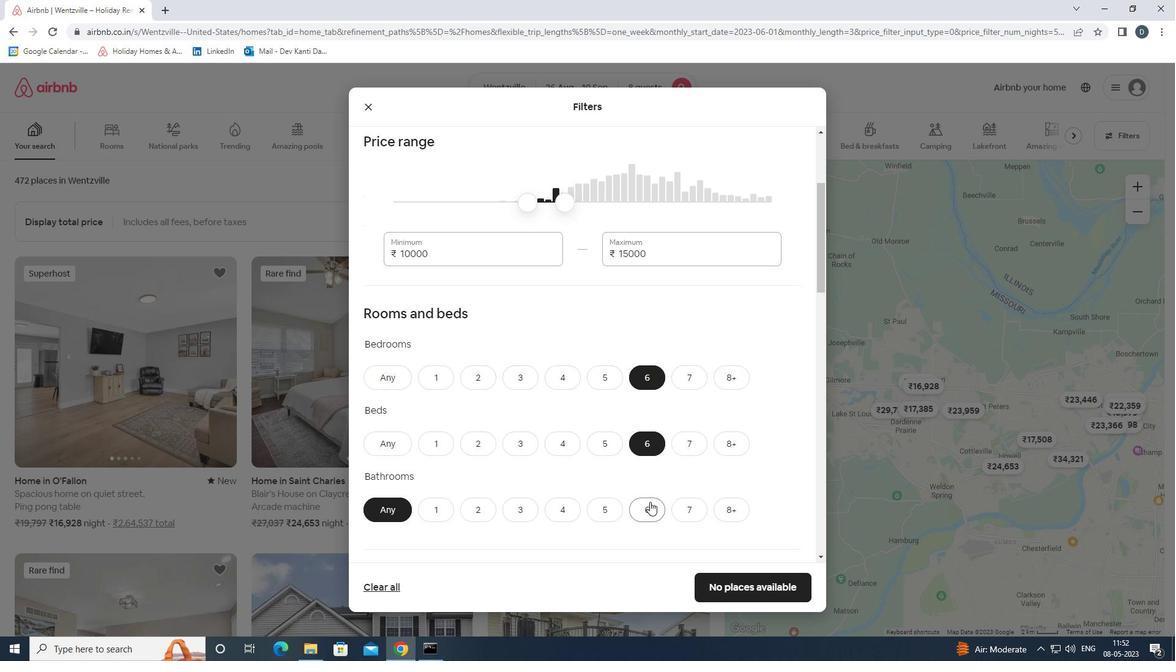 
Action: Mouse scrolled (650, 502) with delta (0, 0)
Screenshot: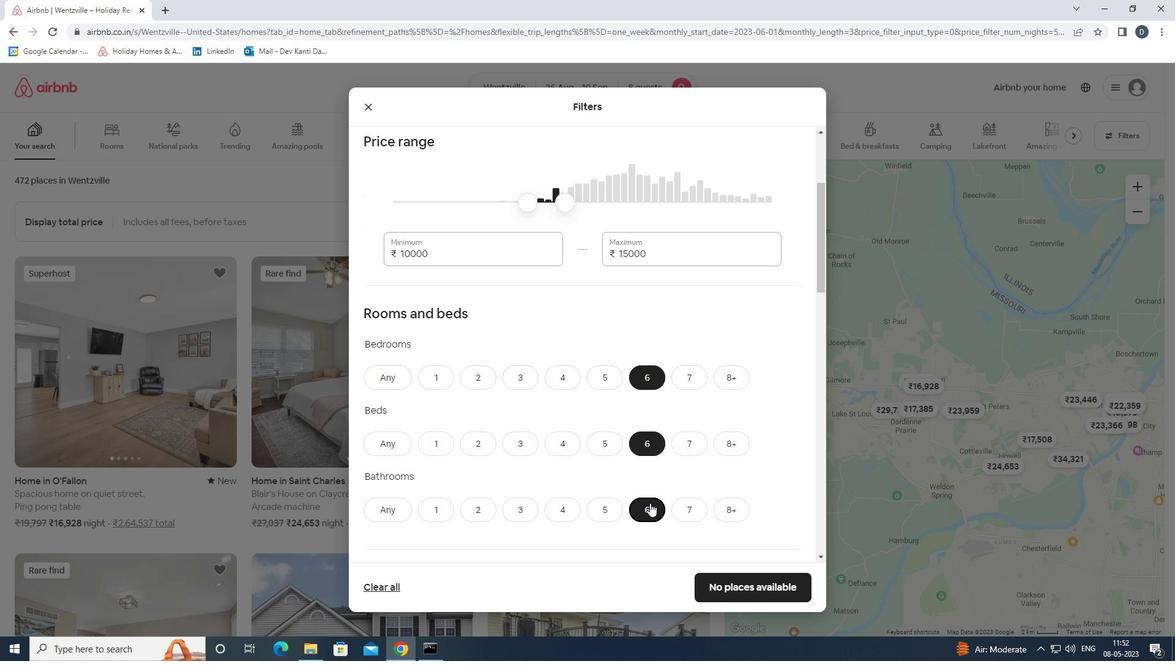 
Action: Mouse scrolled (650, 502) with delta (0, 0)
Screenshot: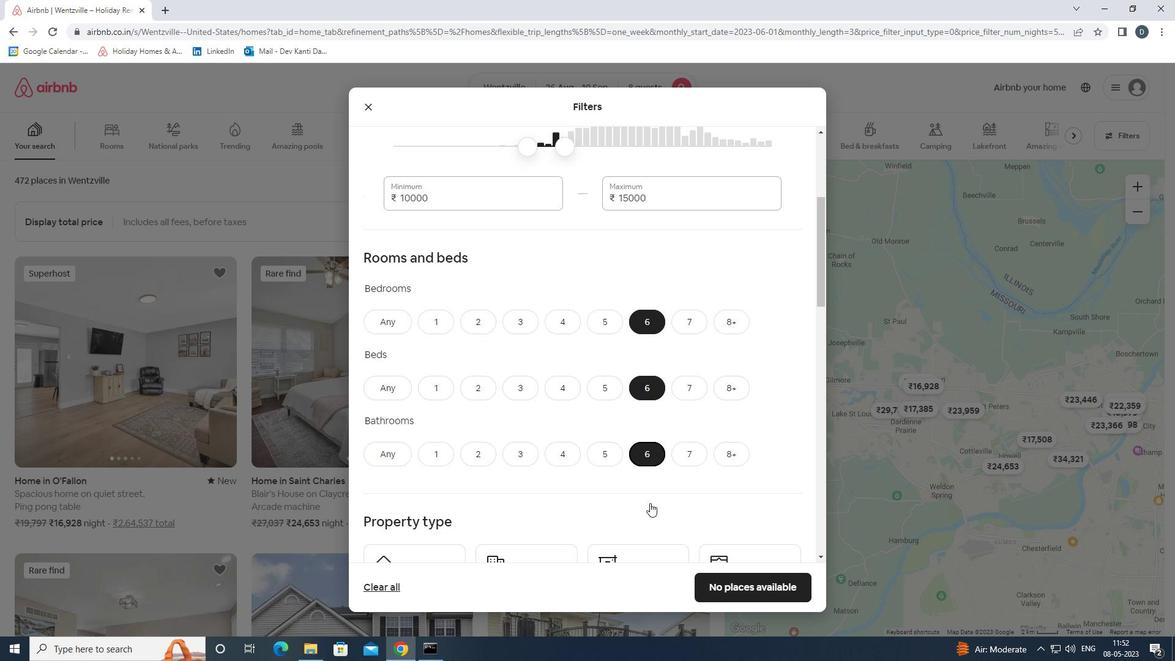 
Action: Mouse scrolled (650, 502) with delta (0, 0)
Screenshot: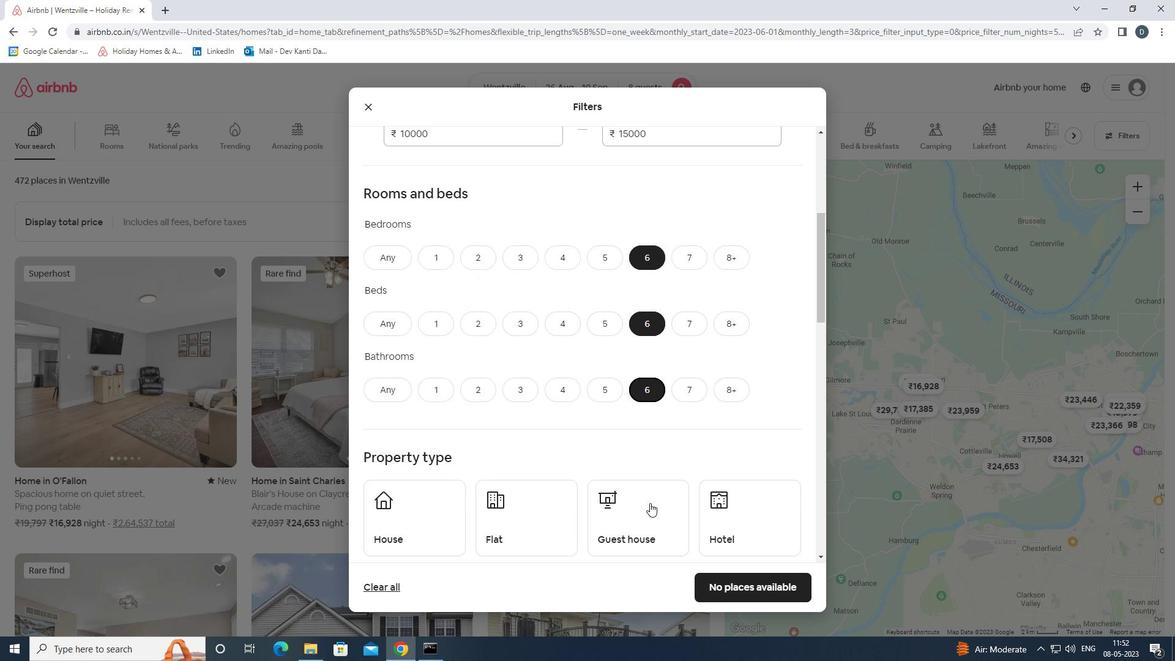 
Action: Mouse moved to (451, 480)
Screenshot: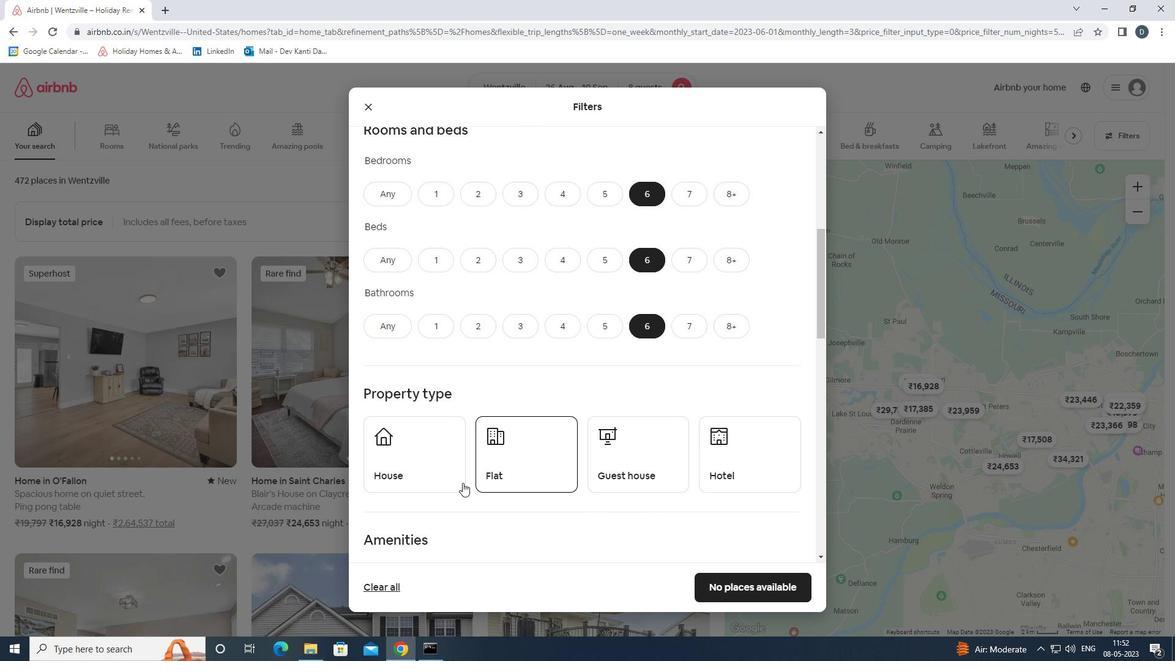 
Action: Mouse pressed left at (451, 480)
Screenshot: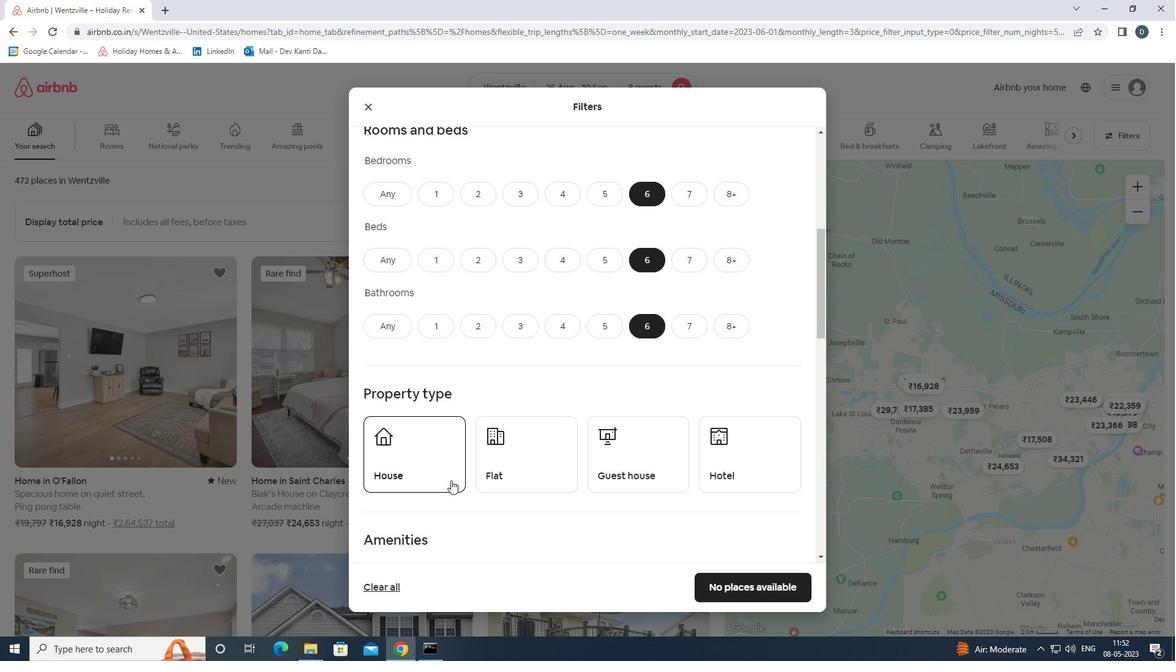 
Action: Mouse moved to (504, 461)
Screenshot: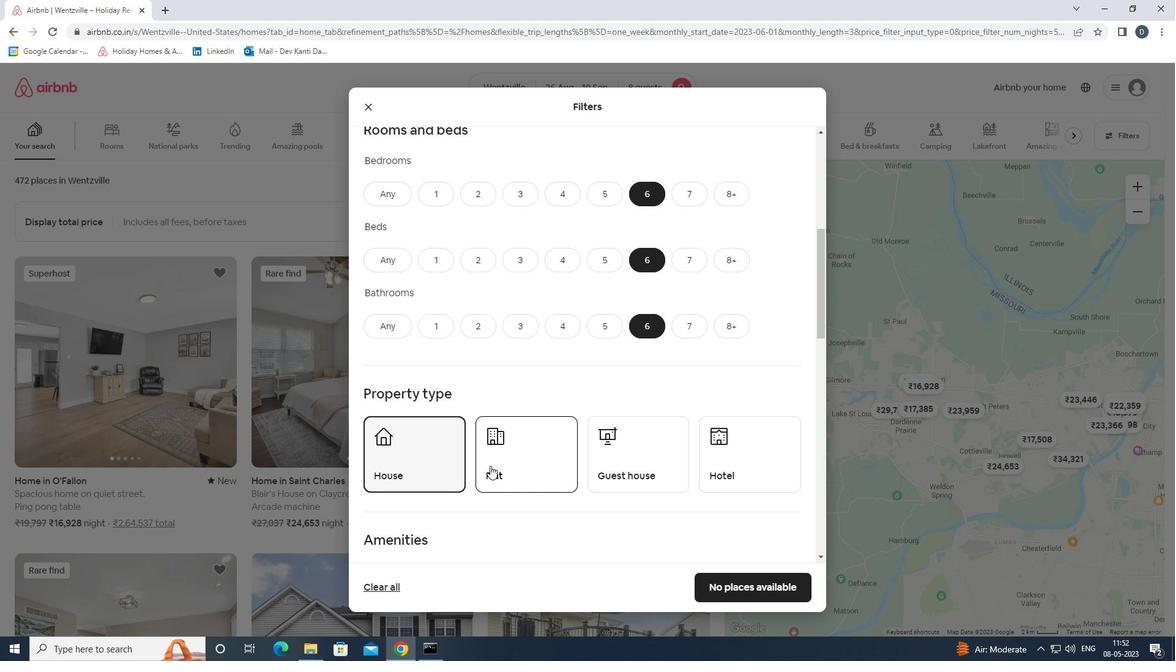 
Action: Mouse pressed left at (504, 461)
Screenshot: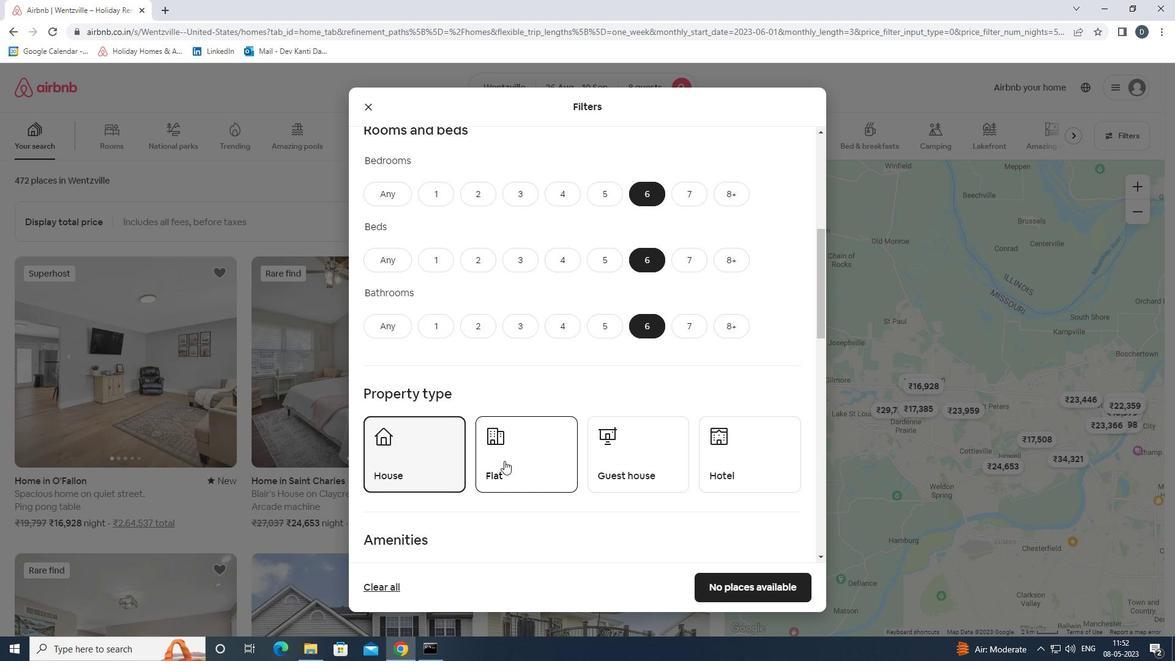 
Action: Mouse moved to (617, 442)
Screenshot: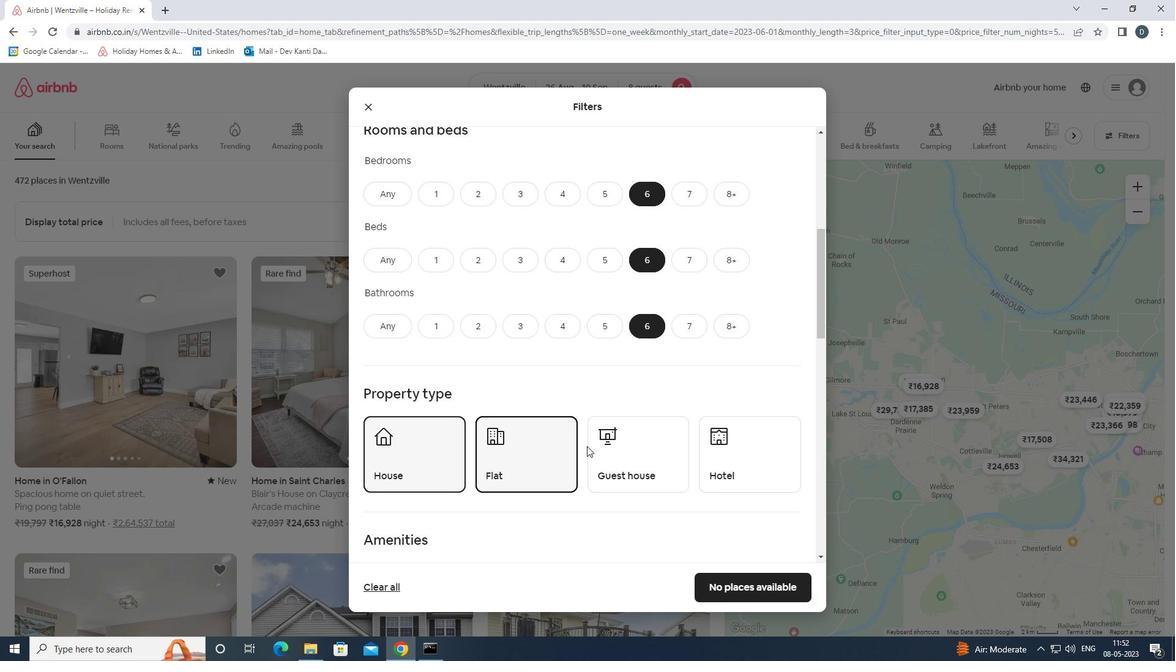 
Action: Mouse pressed left at (617, 442)
Screenshot: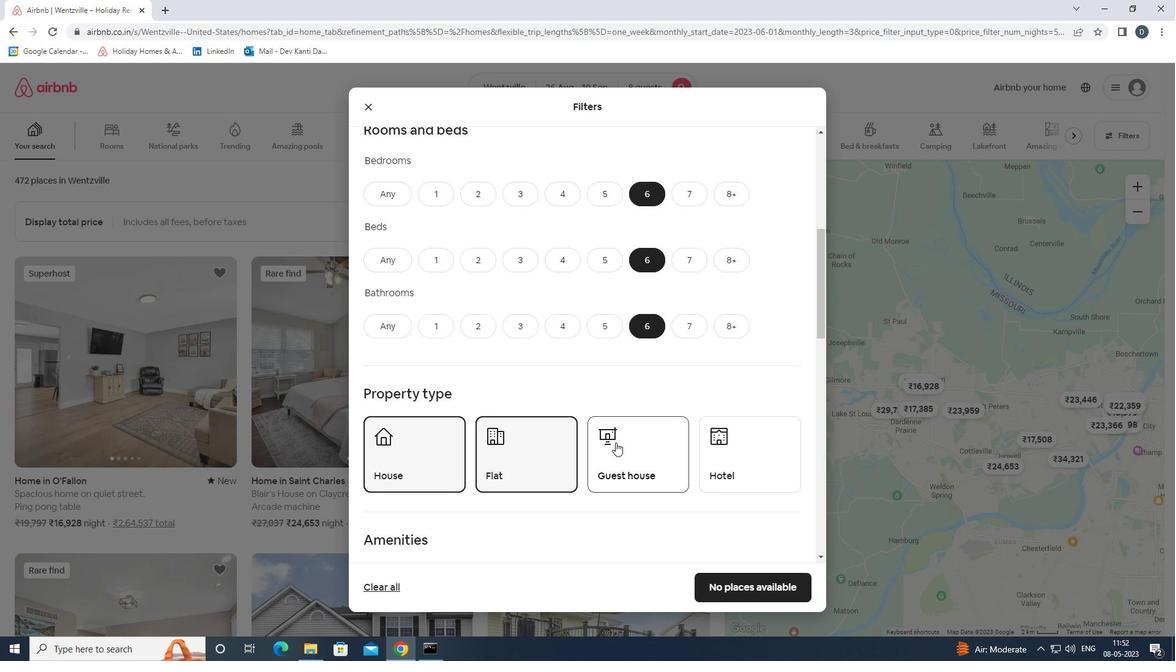 
Action: Mouse moved to (620, 439)
Screenshot: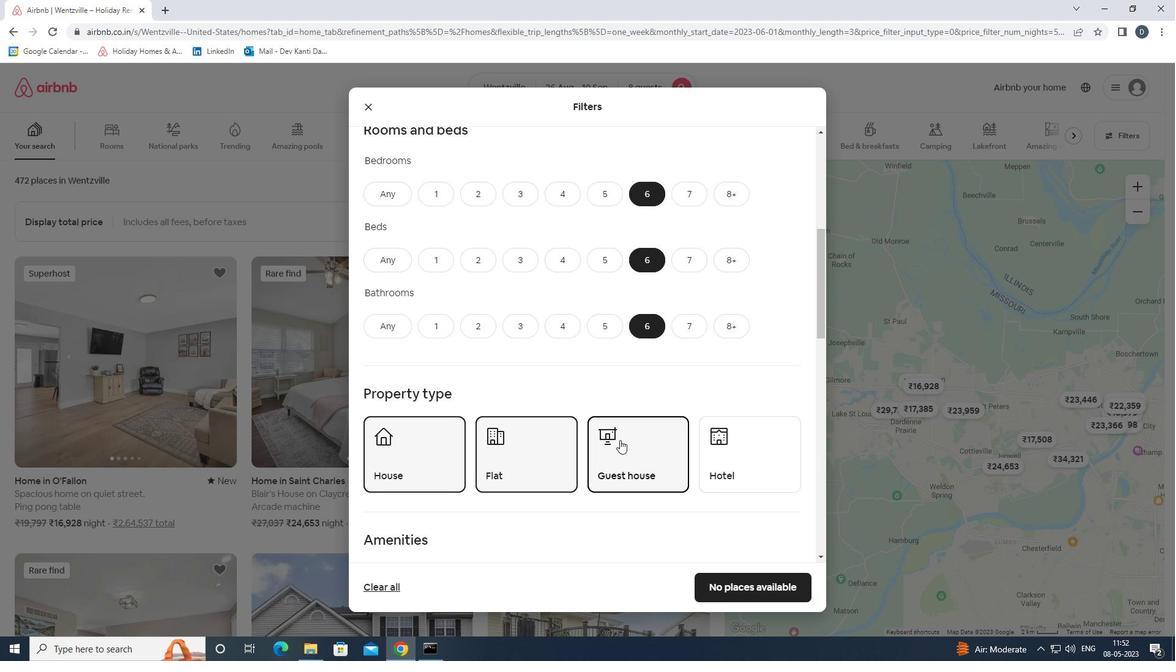 
Action: Mouse scrolled (620, 438) with delta (0, 0)
Screenshot: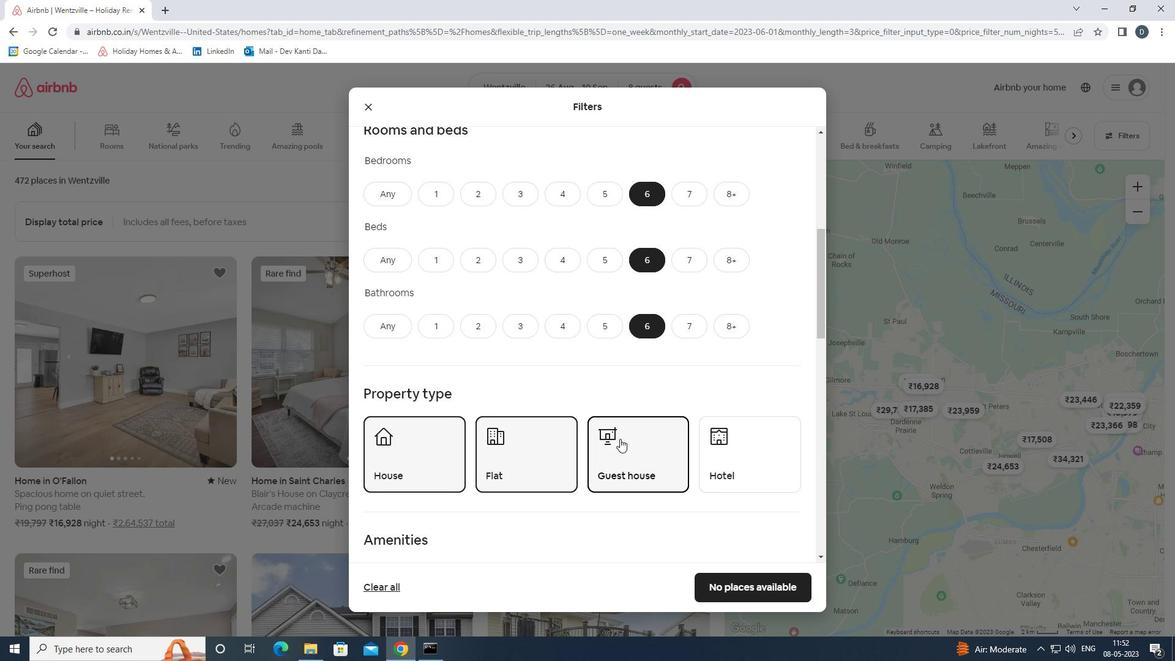 
Action: Mouse moved to (621, 439)
Screenshot: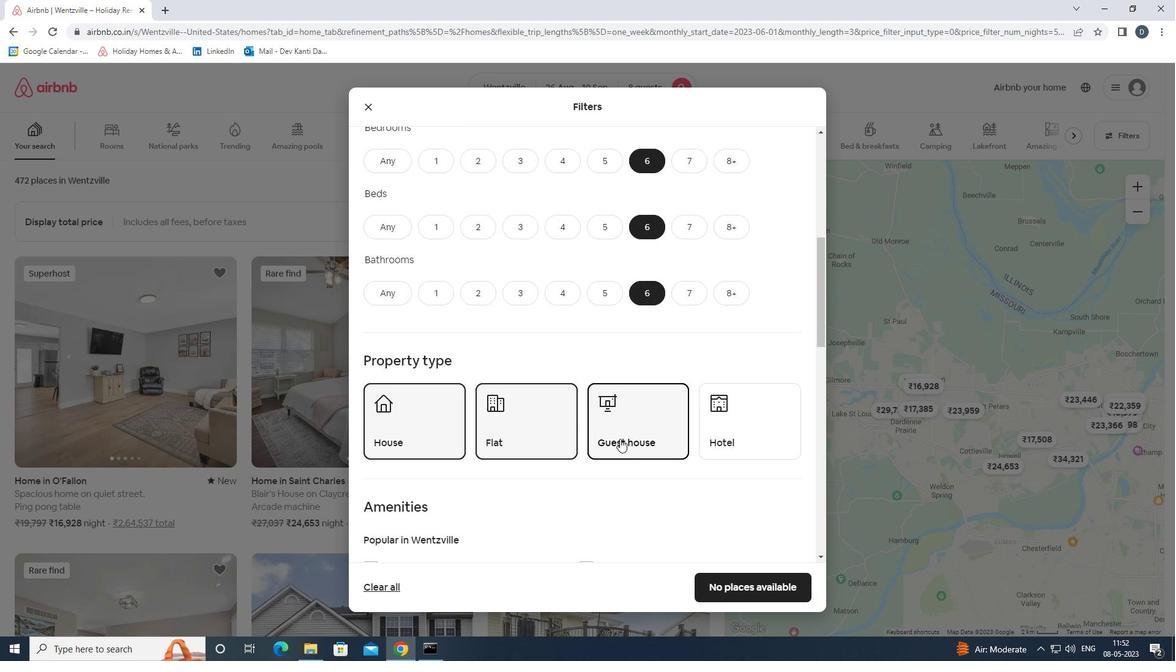 
Action: Mouse scrolled (621, 438) with delta (0, 0)
Screenshot: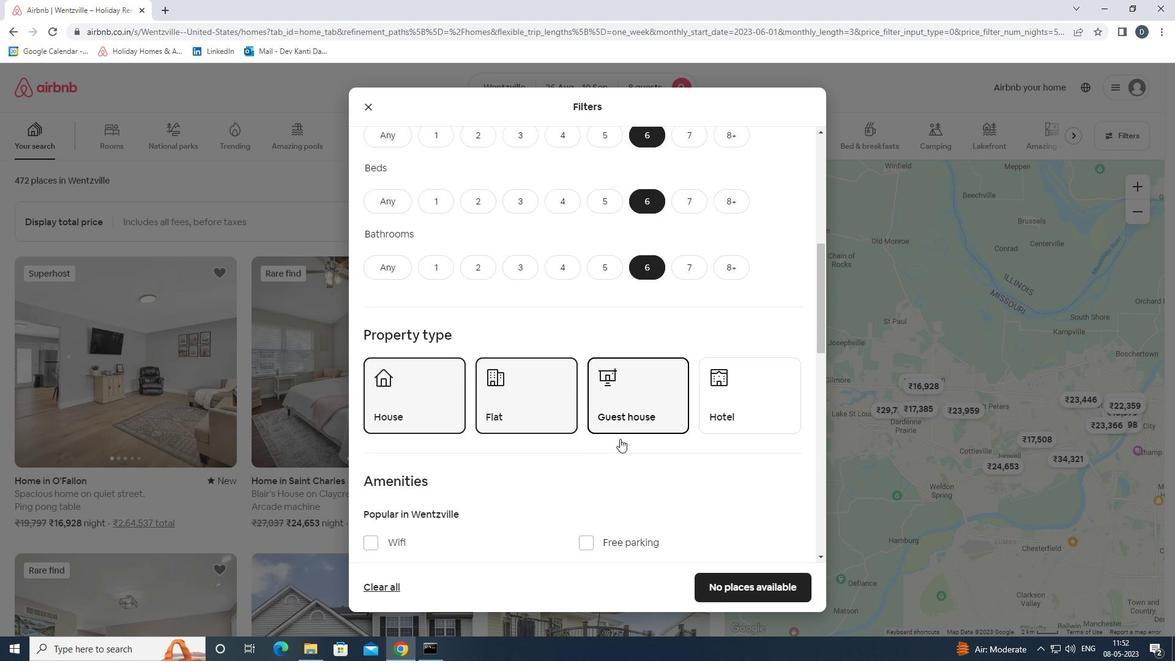 
Action: Mouse moved to (621, 439)
Screenshot: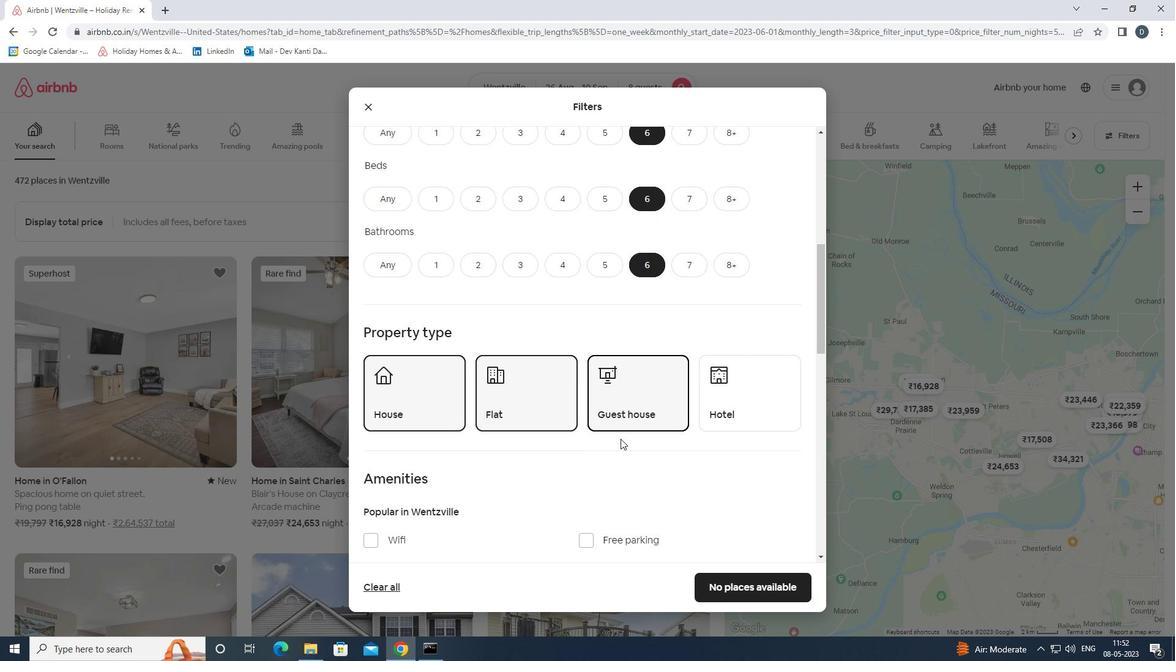 
Action: Mouse scrolled (621, 439) with delta (0, 0)
Screenshot: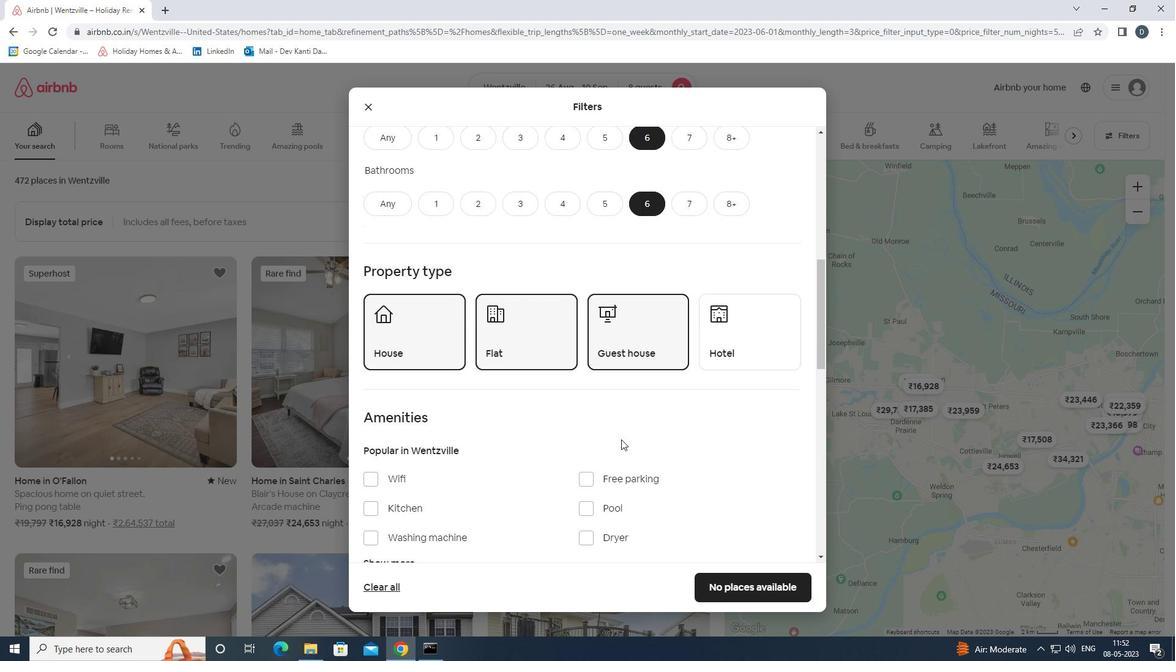
Action: Mouse scrolled (621, 439) with delta (0, 0)
Screenshot: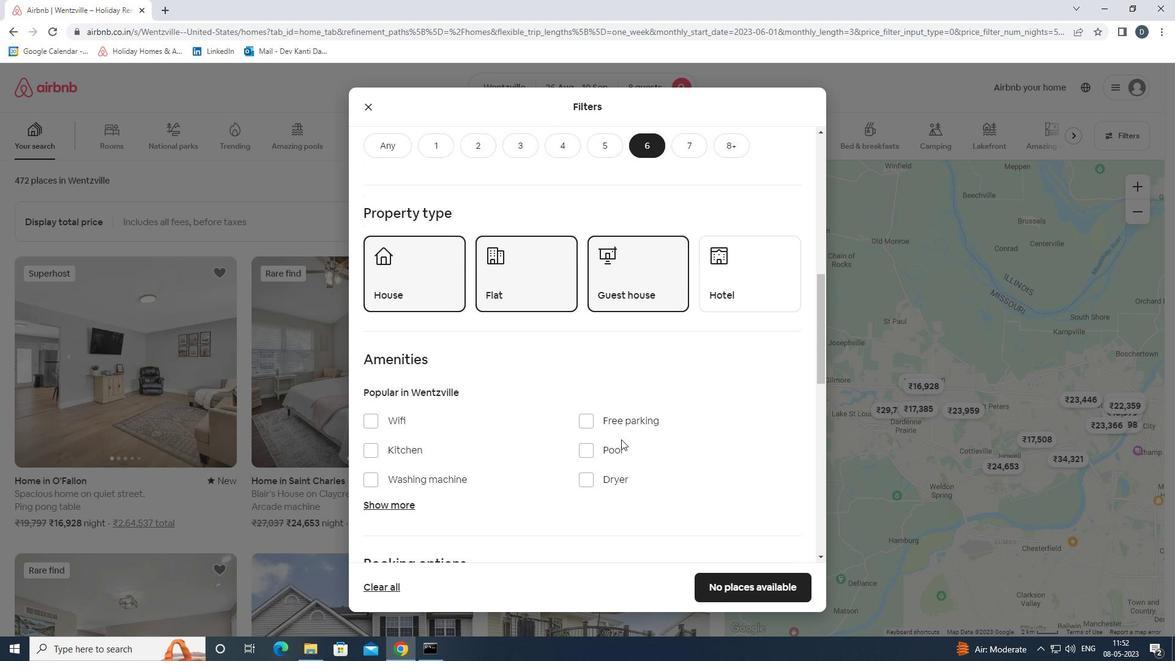 
Action: Mouse moved to (400, 360)
Screenshot: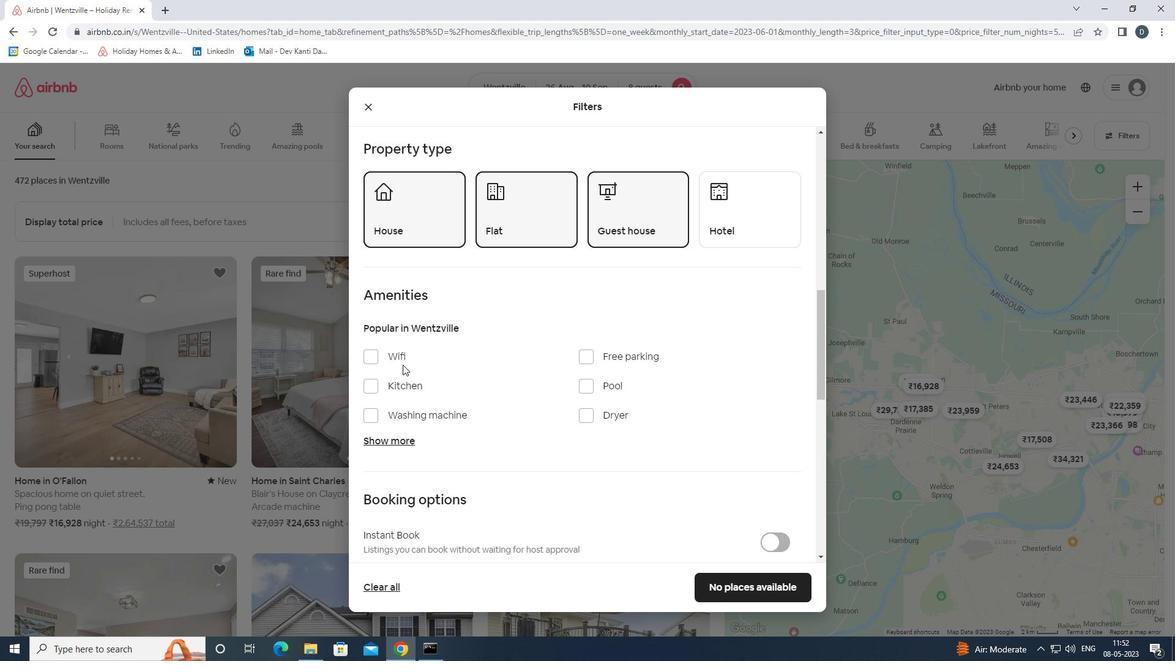 
Action: Mouse pressed left at (400, 360)
Screenshot: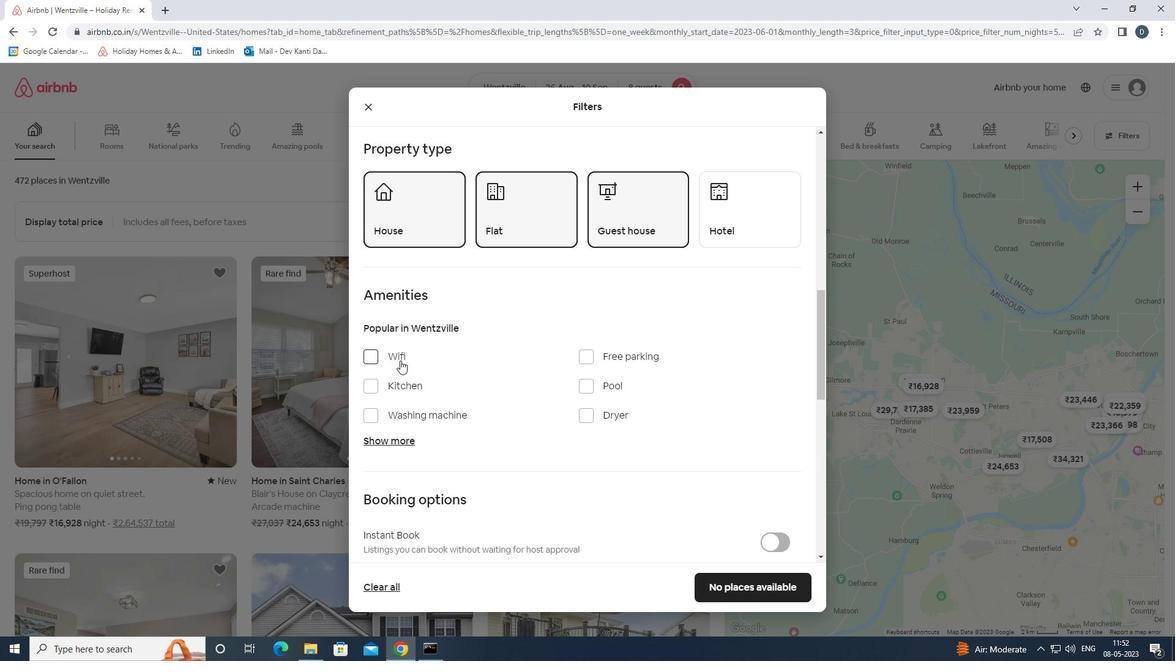 
Action: Mouse moved to (589, 362)
Screenshot: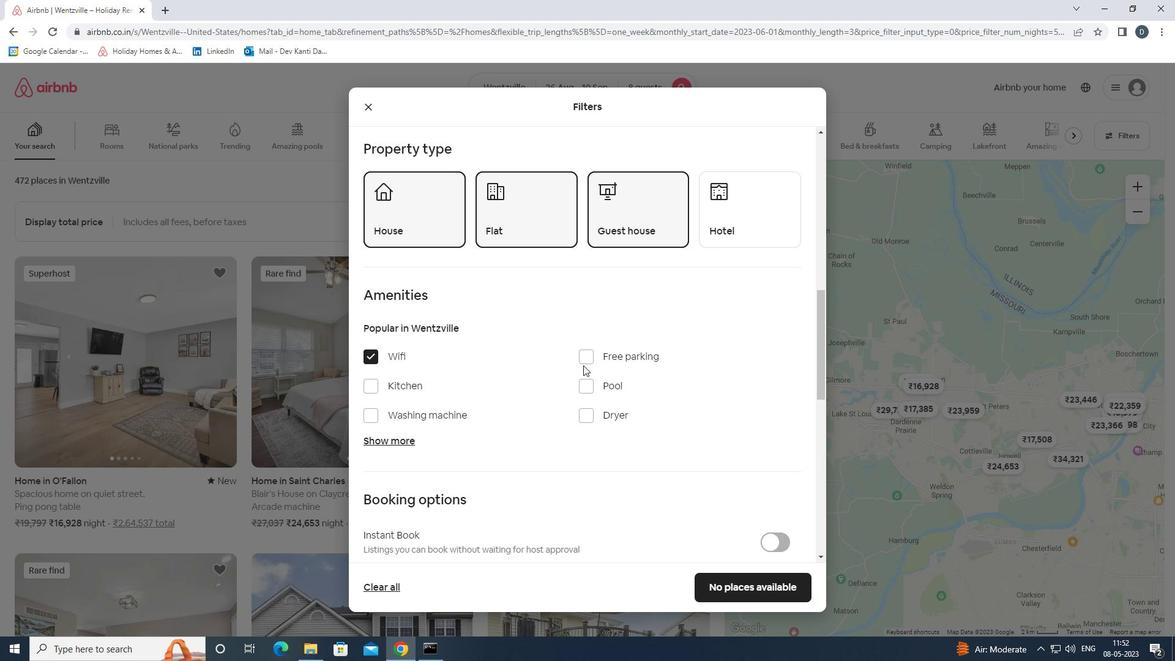 
Action: Mouse pressed left at (589, 362)
Screenshot: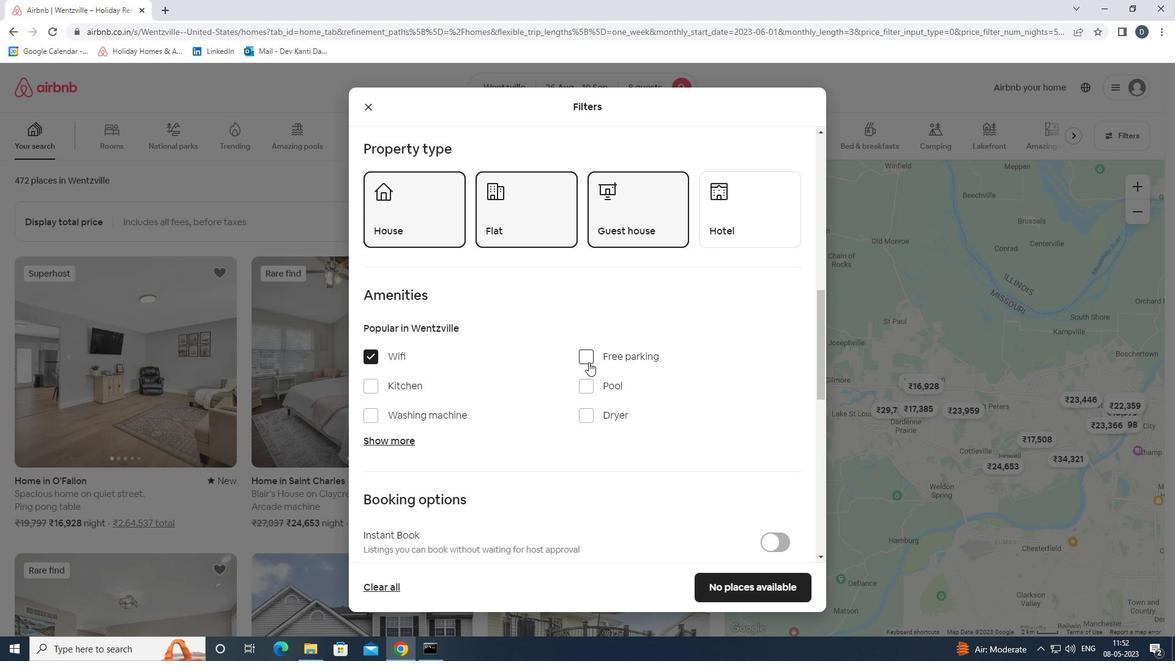 
Action: Mouse moved to (403, 437)
Screenshot: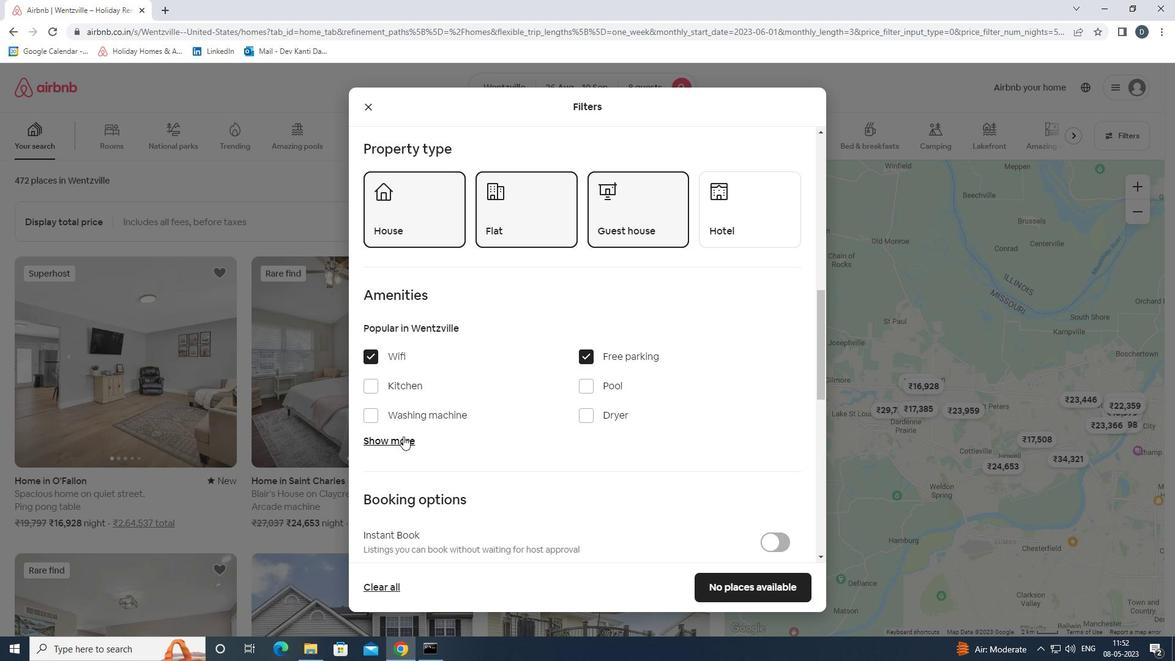
Action: Mouse pressed left at (403, 437)
Screenshot: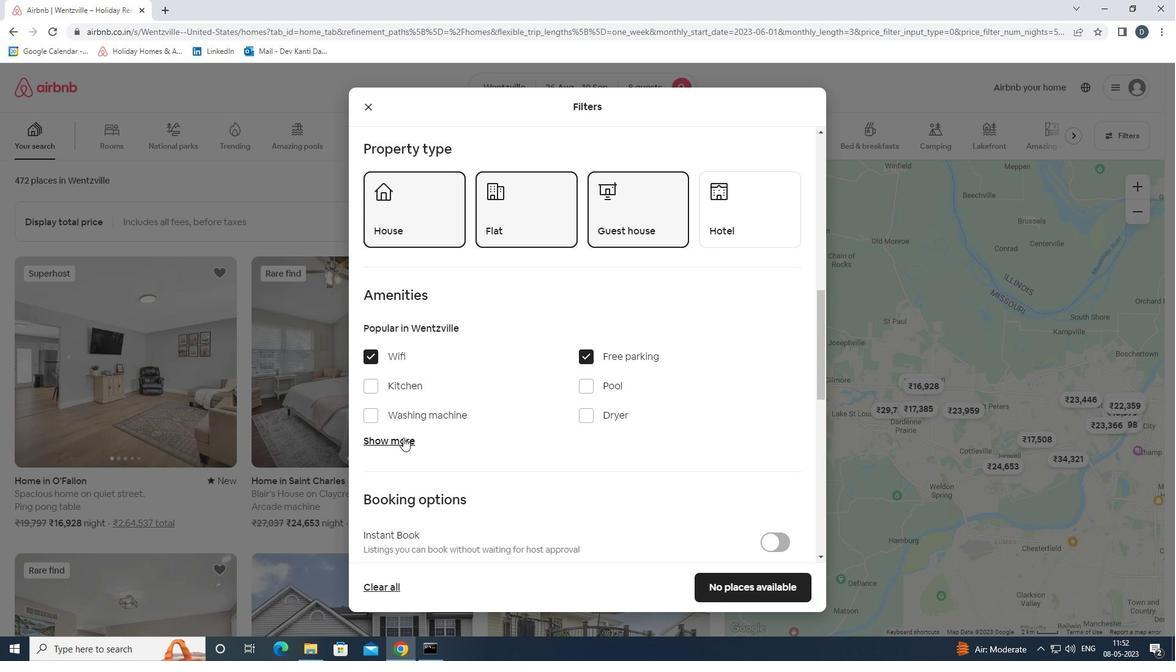 
Action: Mouse moved to (414, 436)
Screenshot: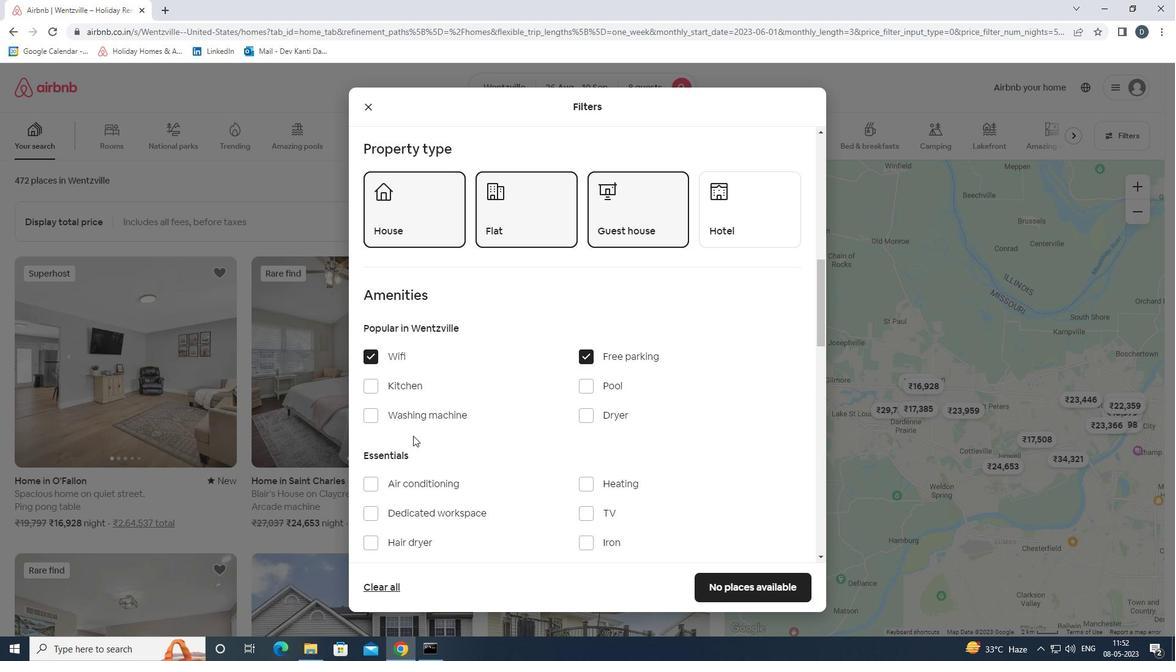 
Action: Mouse scrolled (414, 435) with delta (0, 0)
Screenshot: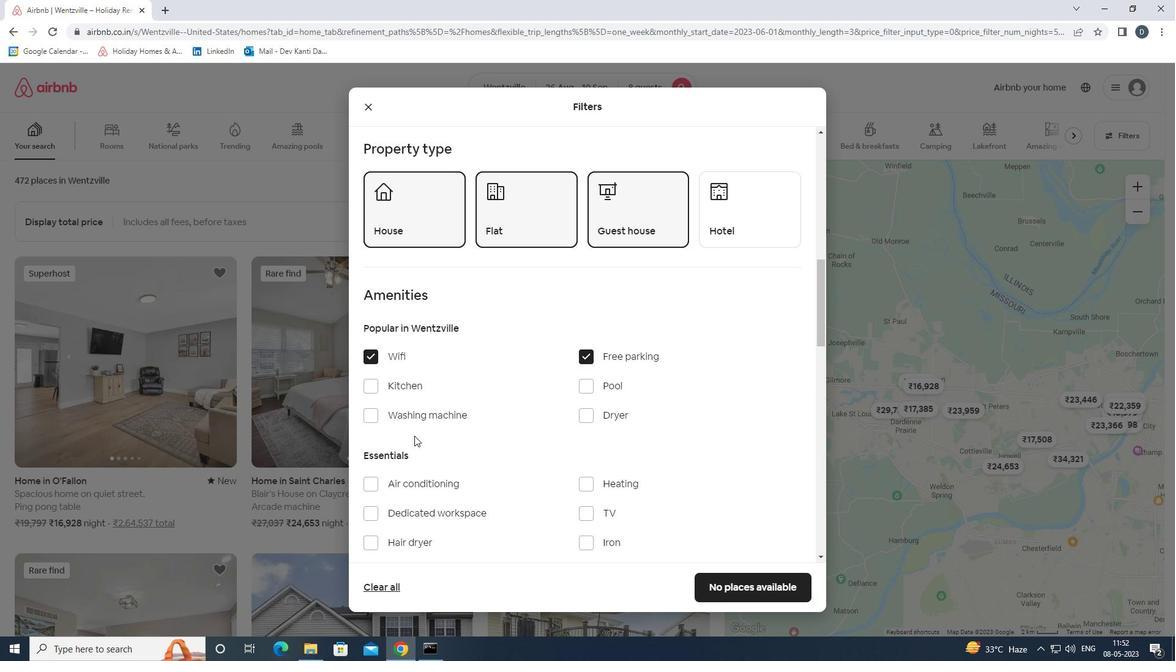 
Action: Mouse scrolled (414, 435) with delta (0, 0)
Screenshot: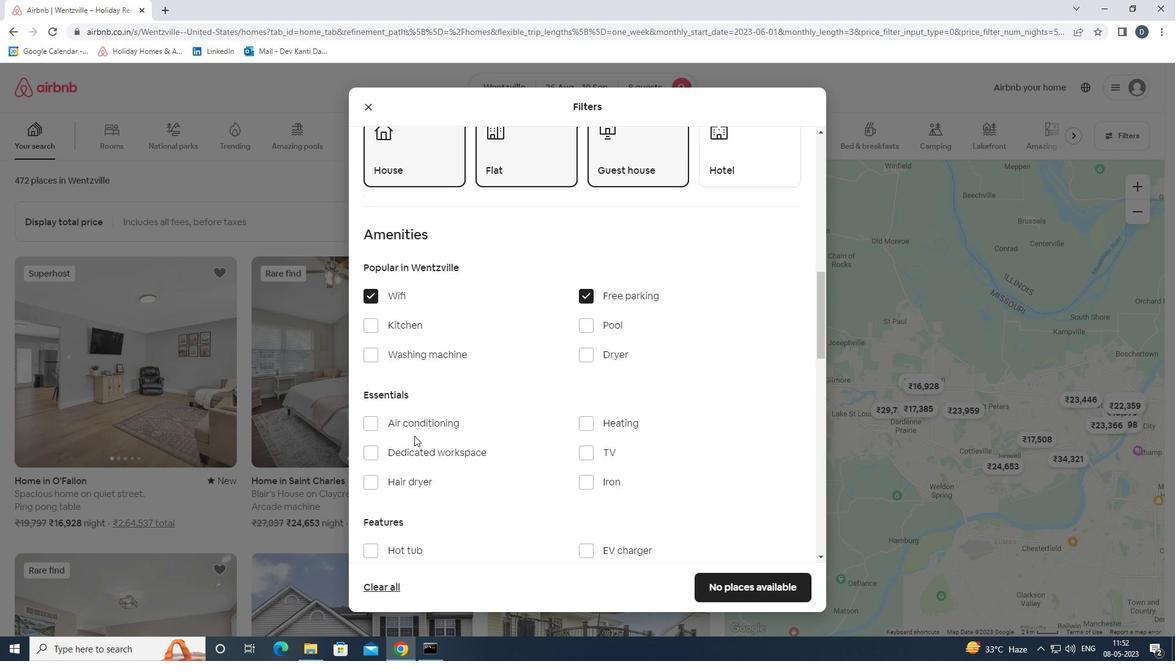 
Action: Mouse moved to (599, 395)
Screenshot: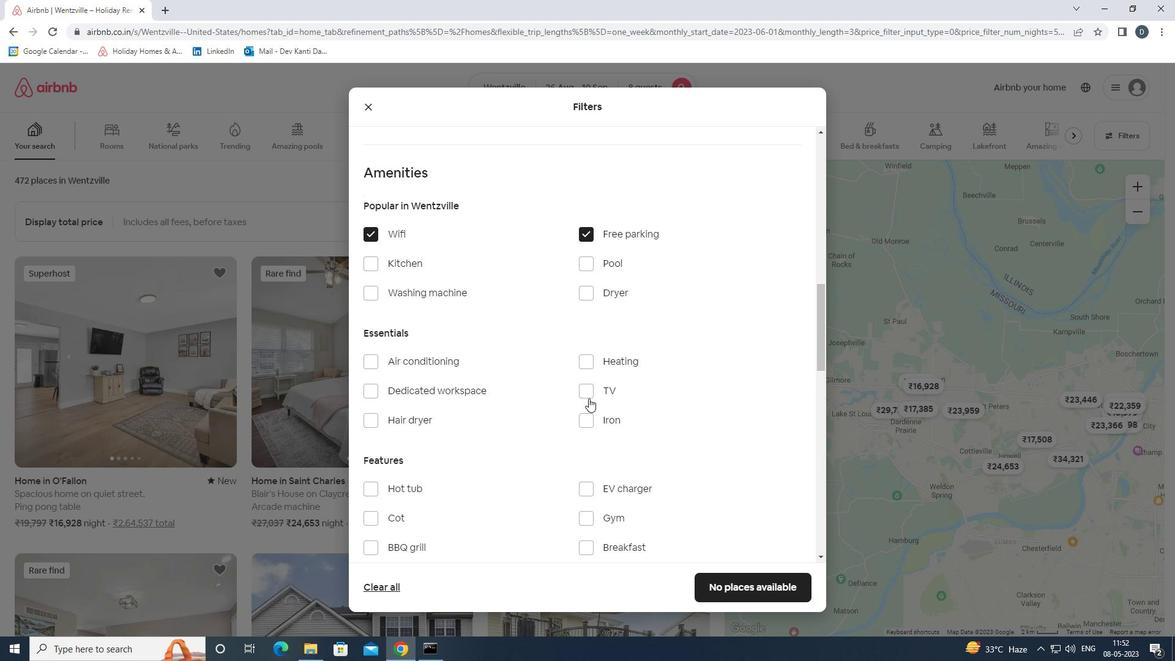 
Action: Mouse pressed left at (599, 395)
Screenshot: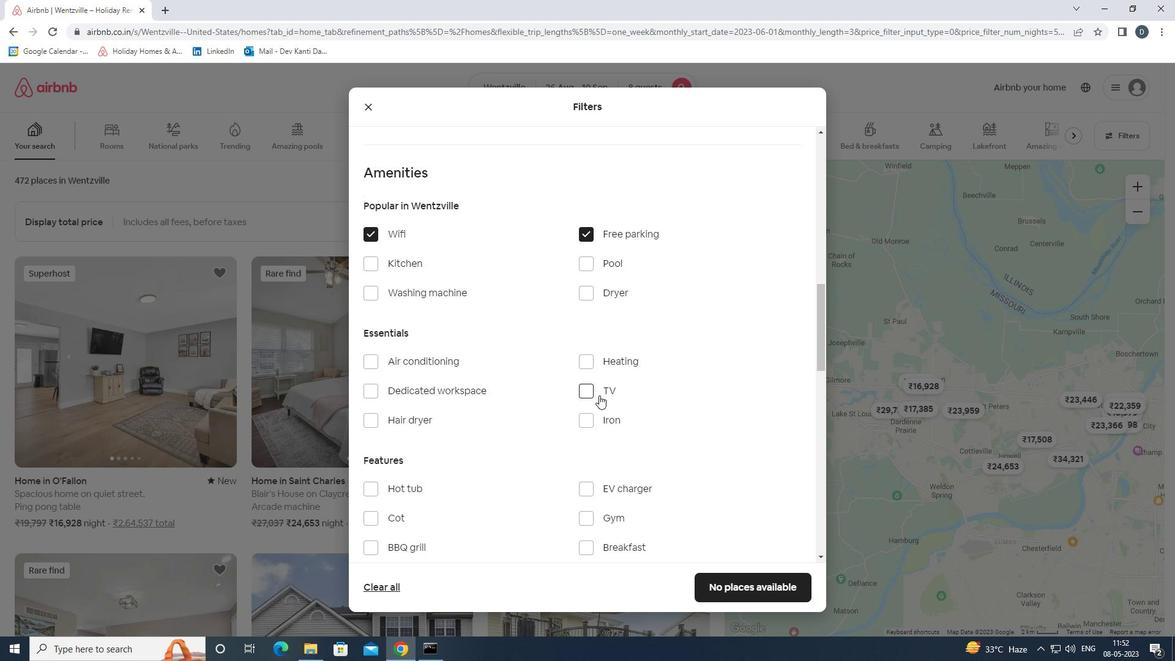 
Action: Mouse scrolled (599, 395) with delta (0, 0)
Screenshot: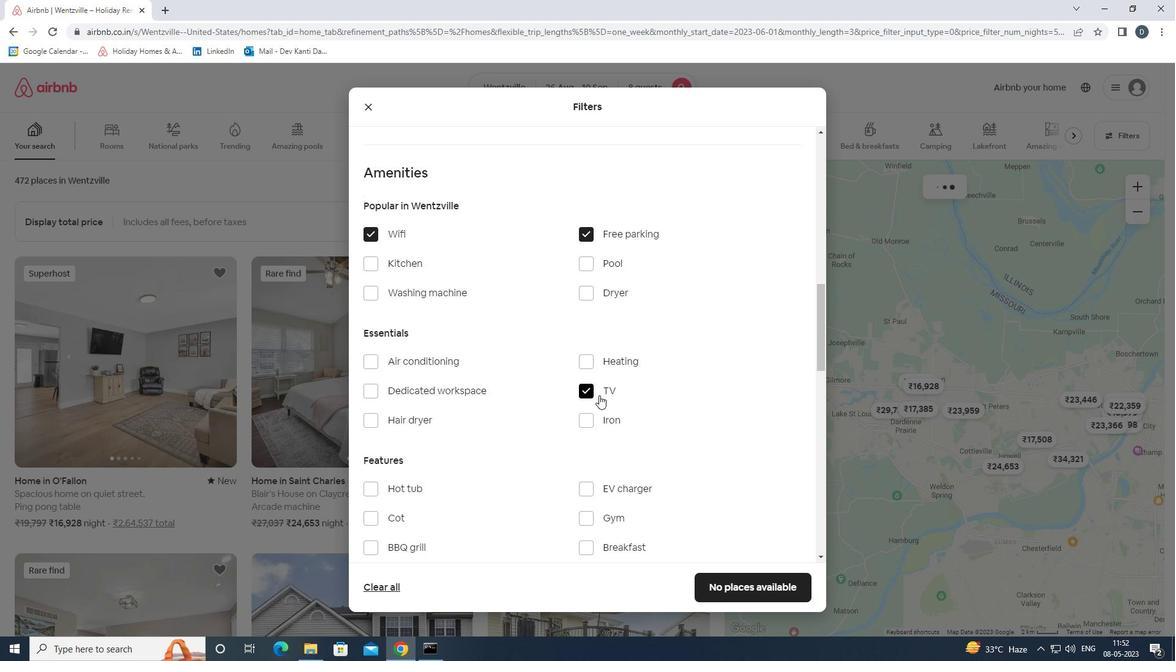 
Action: Mouse moved to (598, 454)
Screenshot: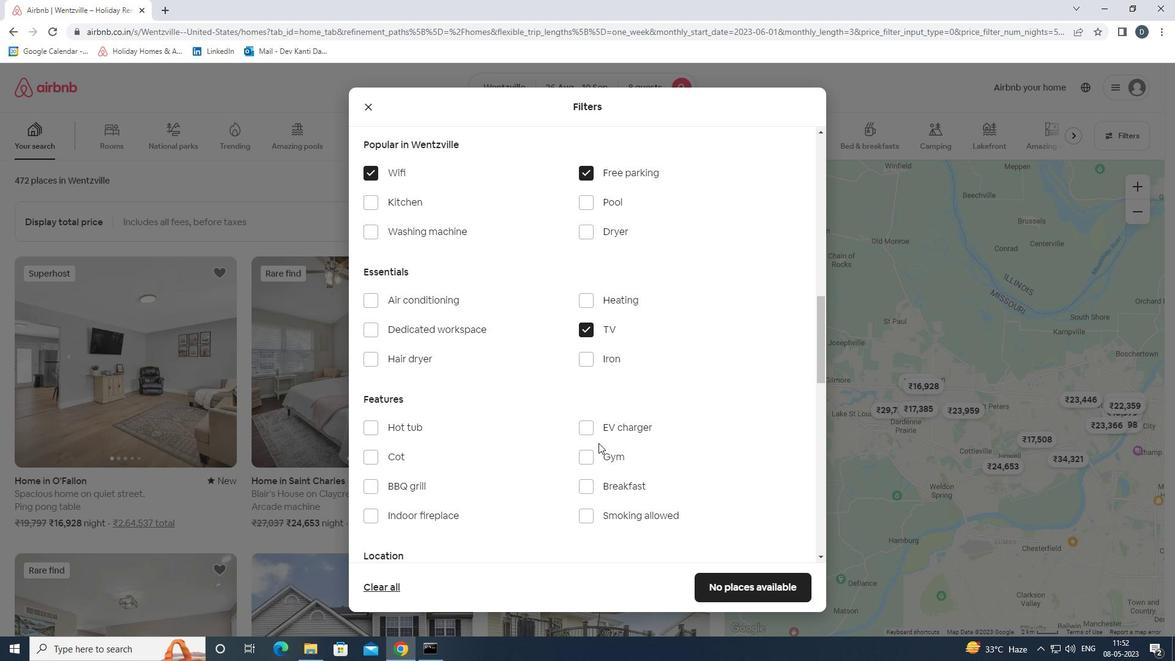 
Action: Mouse pressed left at (598, 454)
Screenshot: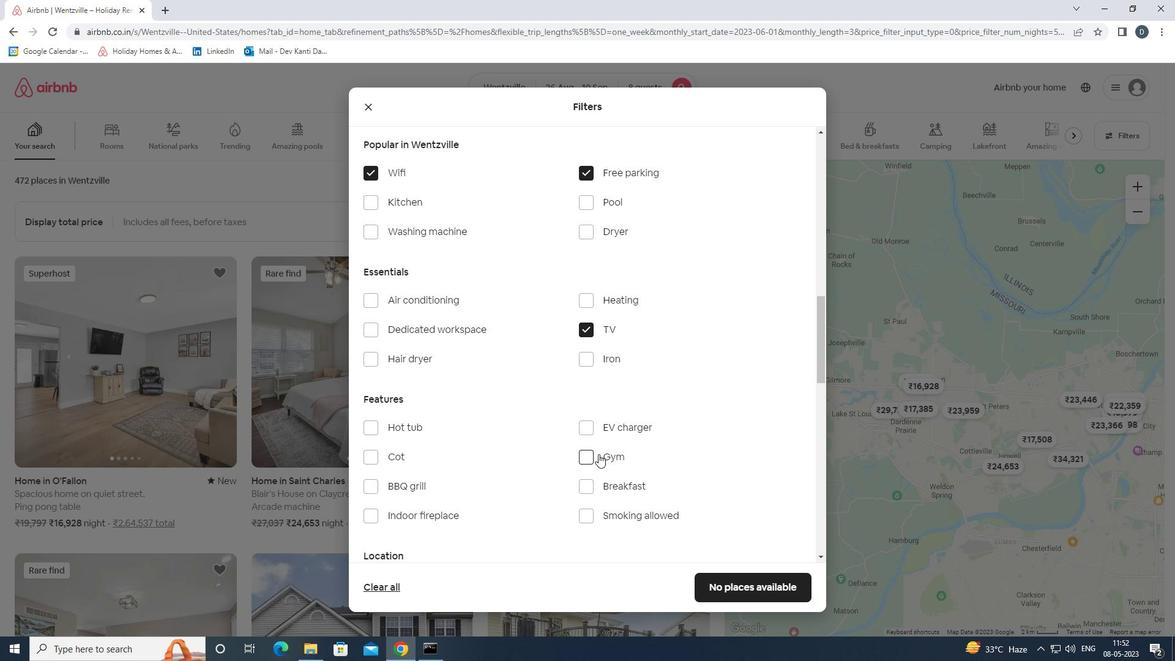
Action: Mouse moved to (599, 482)
Screenshot: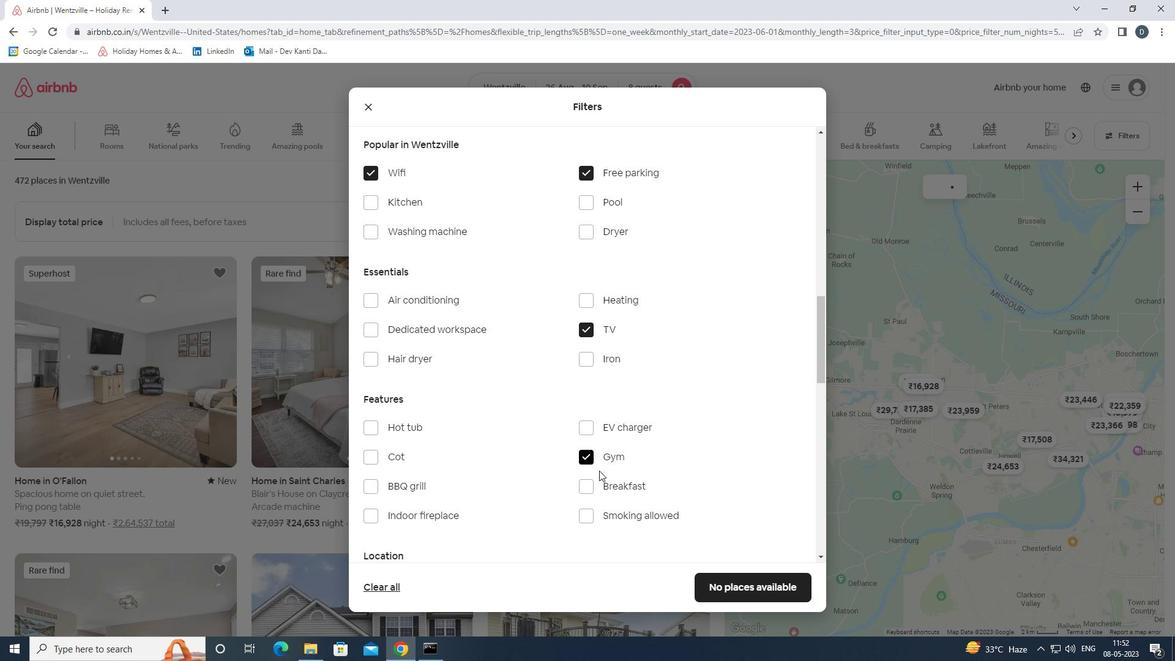 
Action: Mouse pressed left at (599, 482)
Screenshot: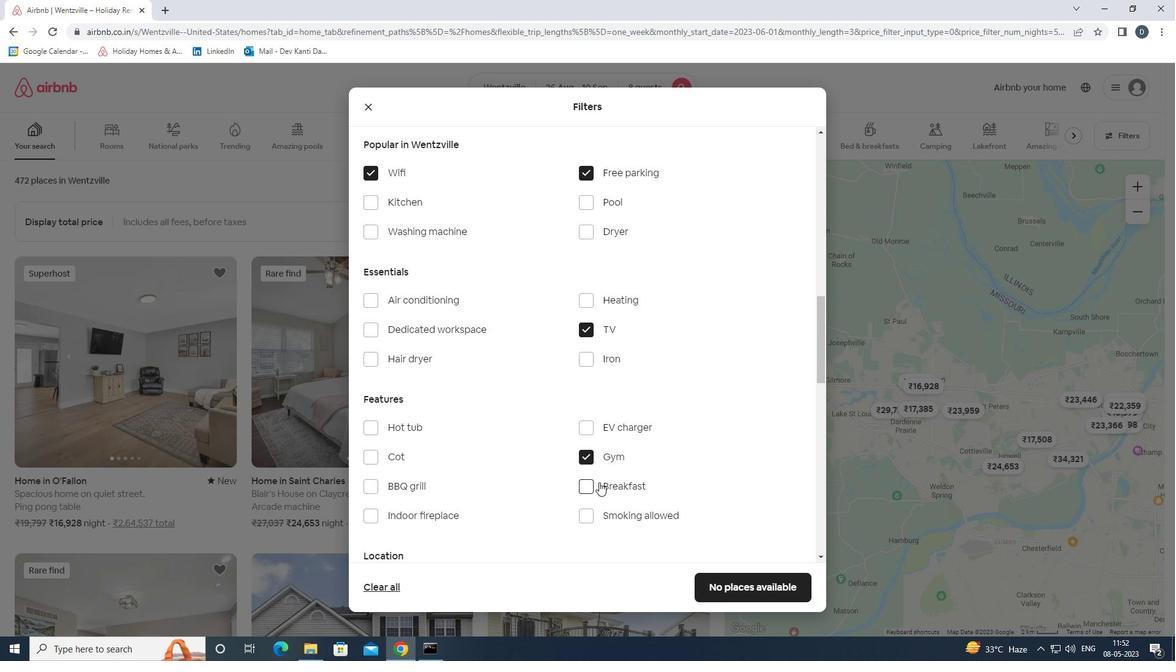 
Action: Mouse moved to (599, 477)
Screenshot: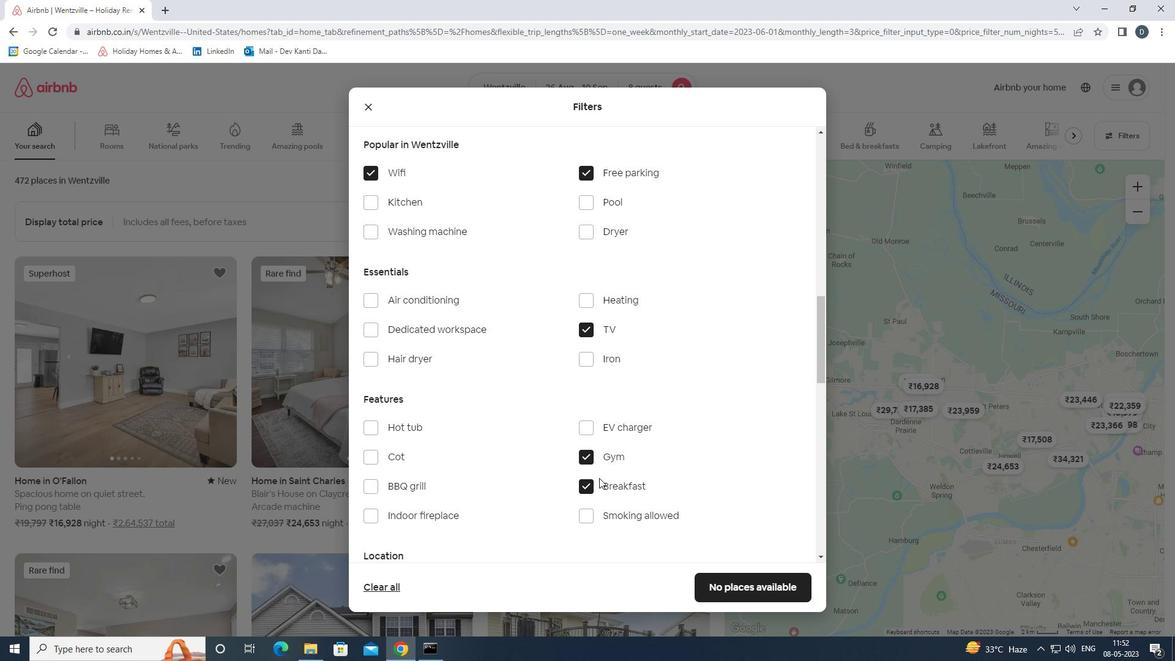 
Action: Mouse scrolled (599, 476) with delta (0, 0)
Screenshot: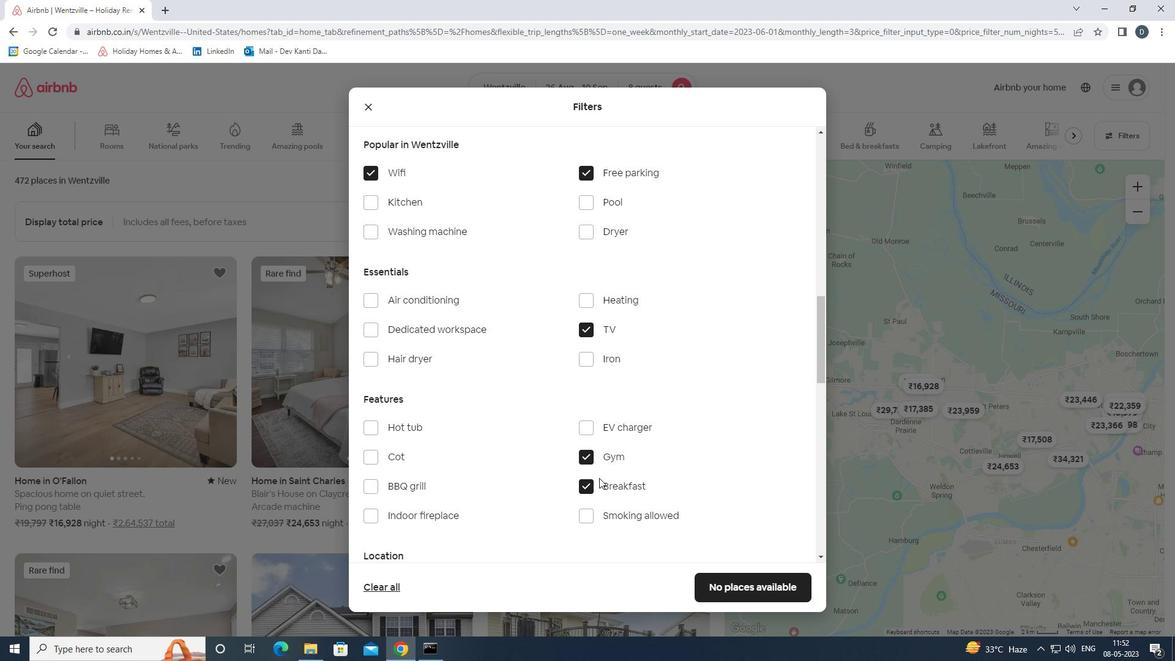 
Action: Mouse moved to (600, 475)
Screenshot: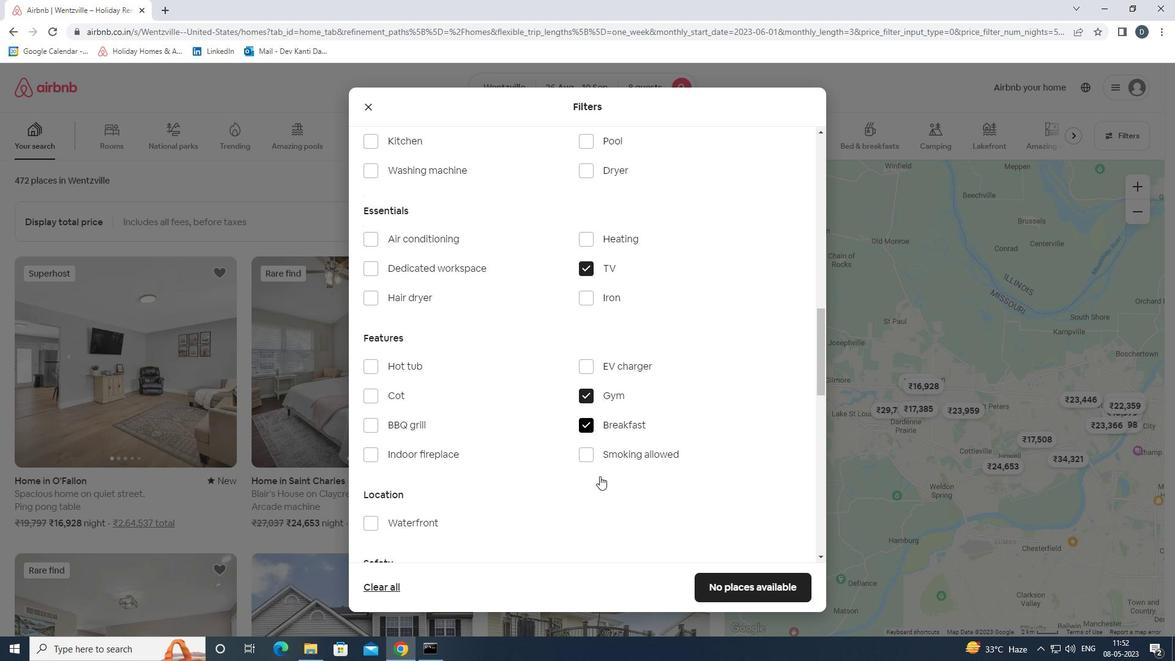 
Action: Mouse scrolled (600, 474) with delta (0, 0)
Screenshot: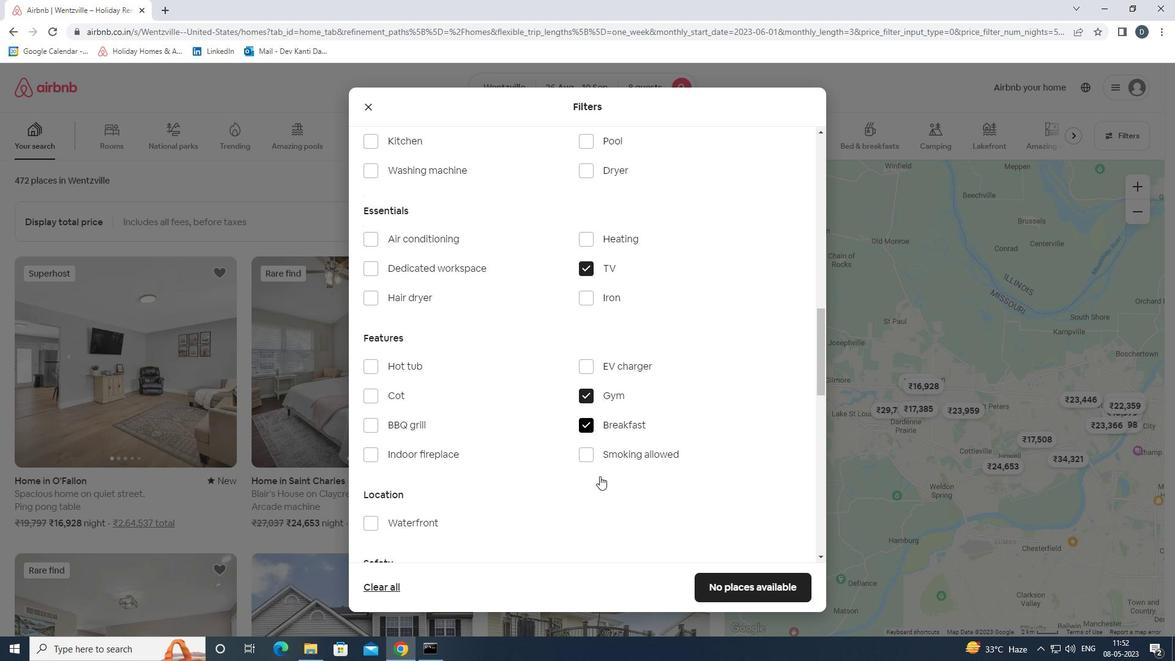 
Action: Mouse moved to (600, 474)
Screenshot: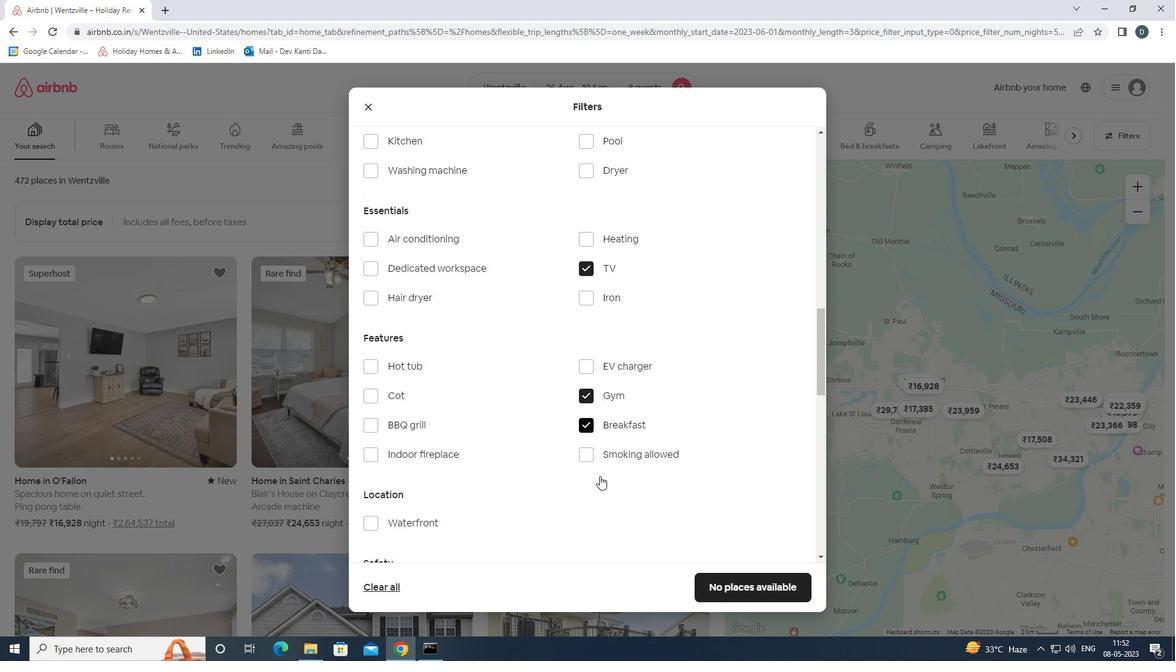 
Action: Mouse scrolled (600, 474) with delta (0, 0)
Screenshot: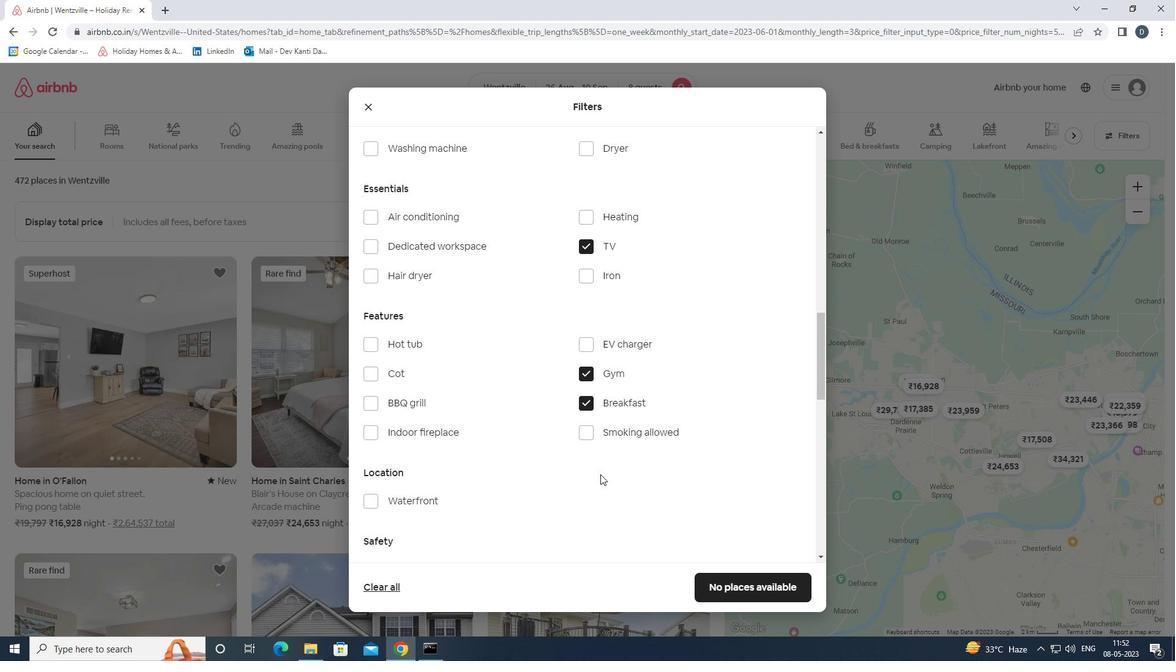 
Action: Mouse moved to (600, 474)
Screenshot: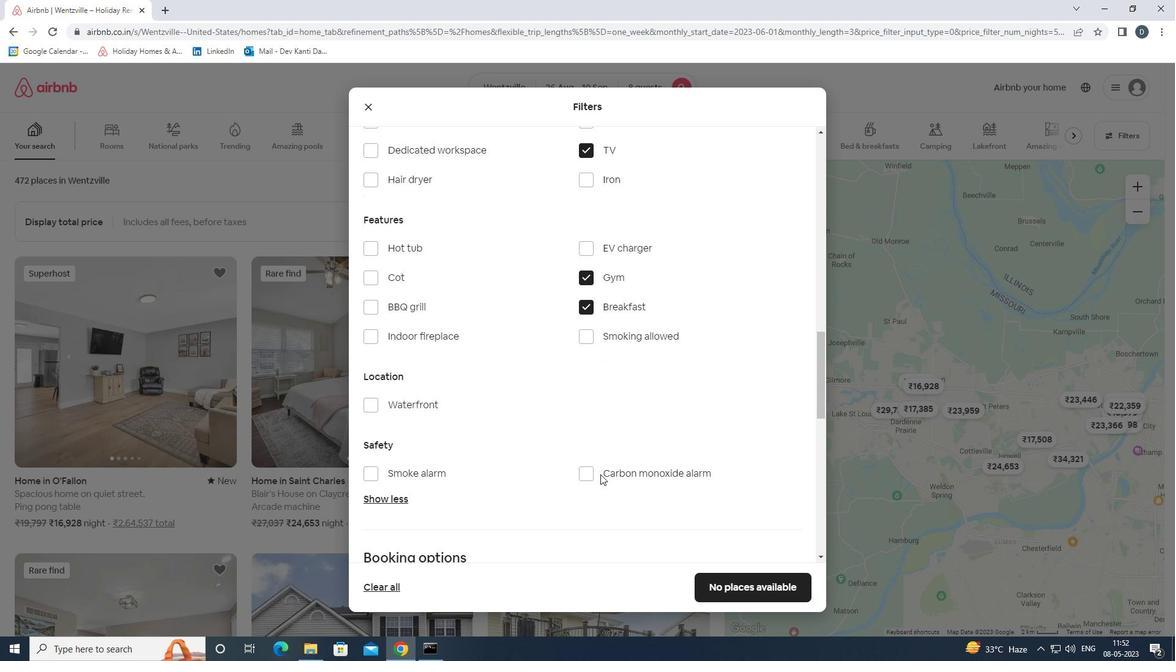 
Action: Mouse scrolled (600, 474) with delta (0, 0)
Screenshot: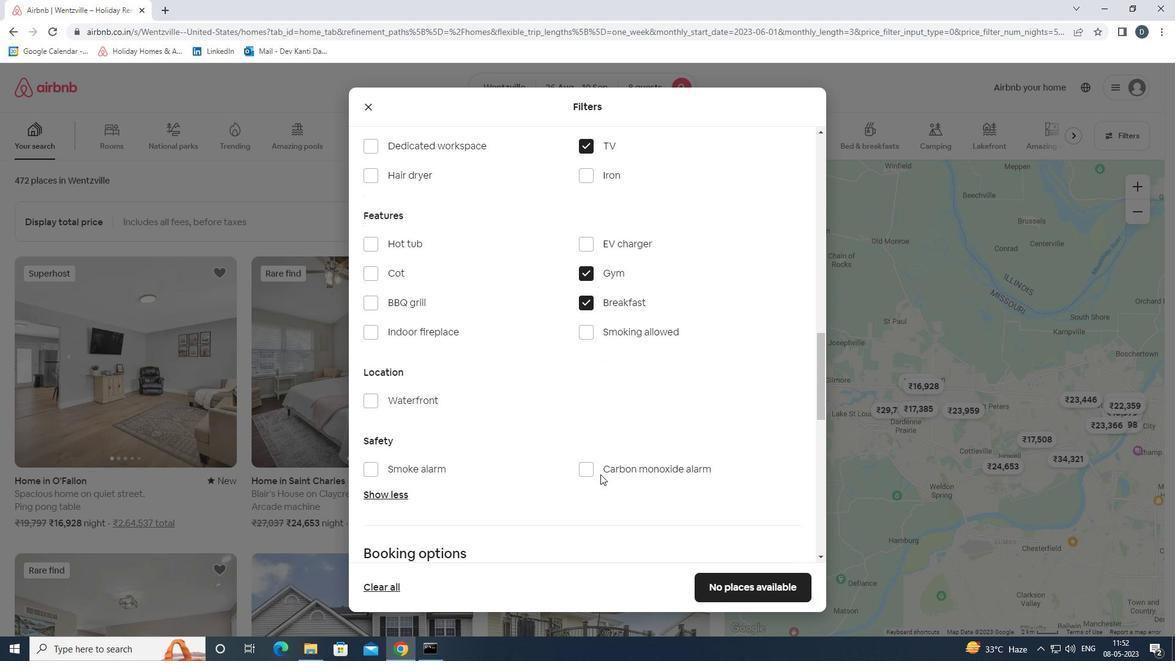 
Action: Mouse moved to (601, 472)
Screenshot: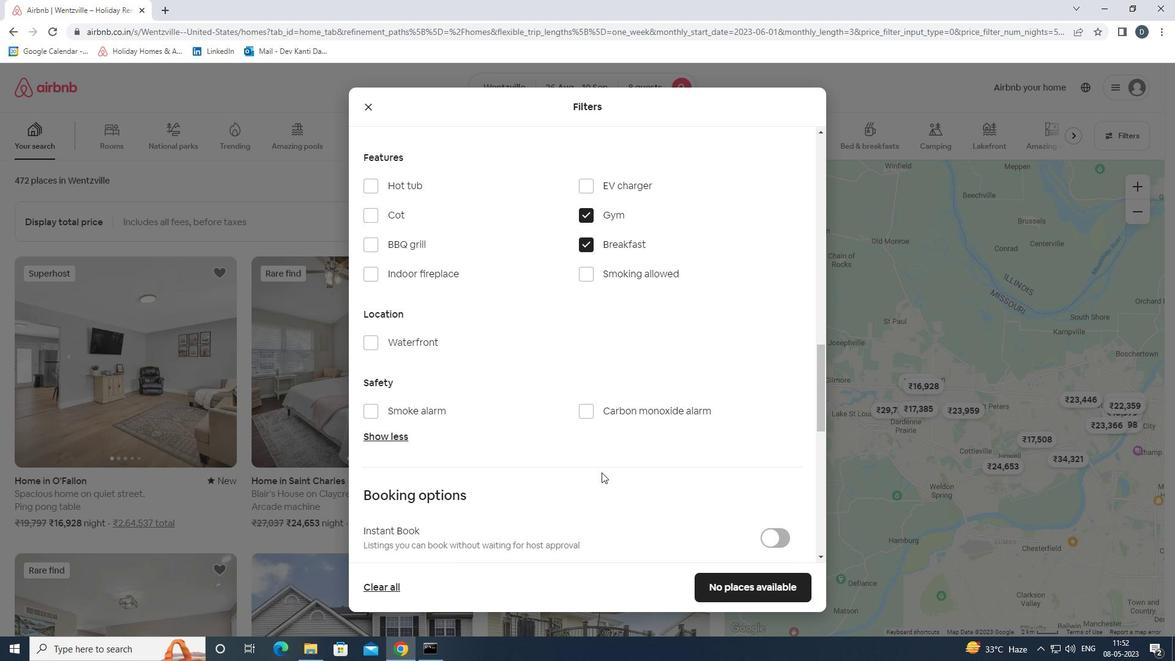 
Action: Mouse scrolled (601, 471) with delta (0, 0)
Screenshot: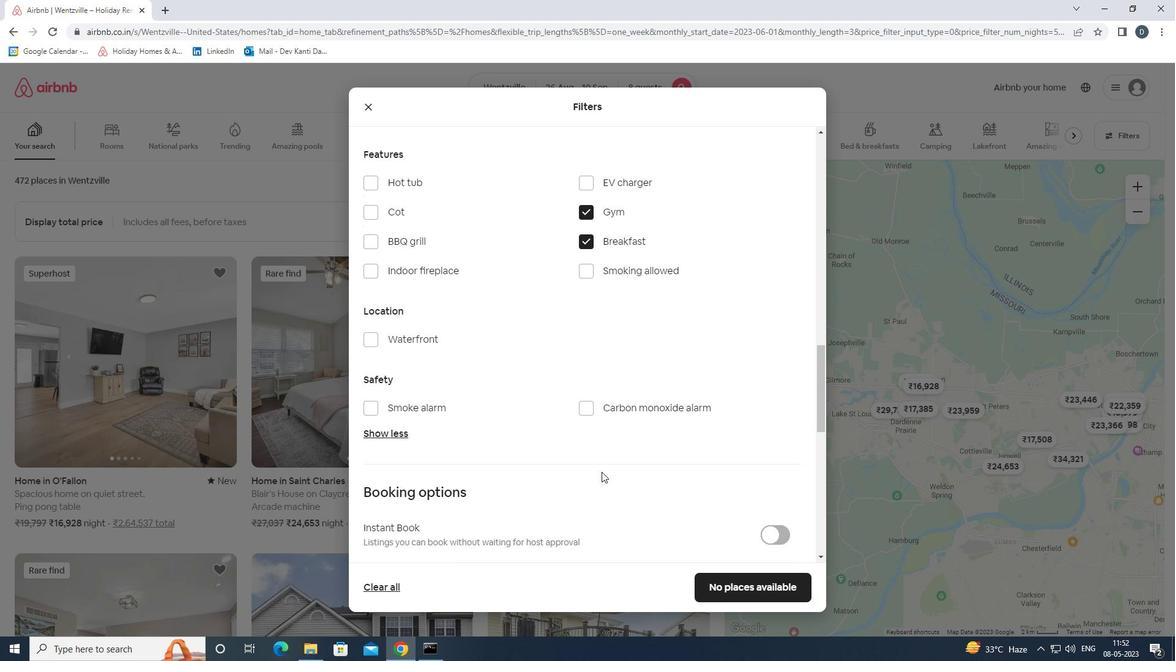 
Action: Mouse scrolled (601, 471) with delta (0, 0)
Screenshot: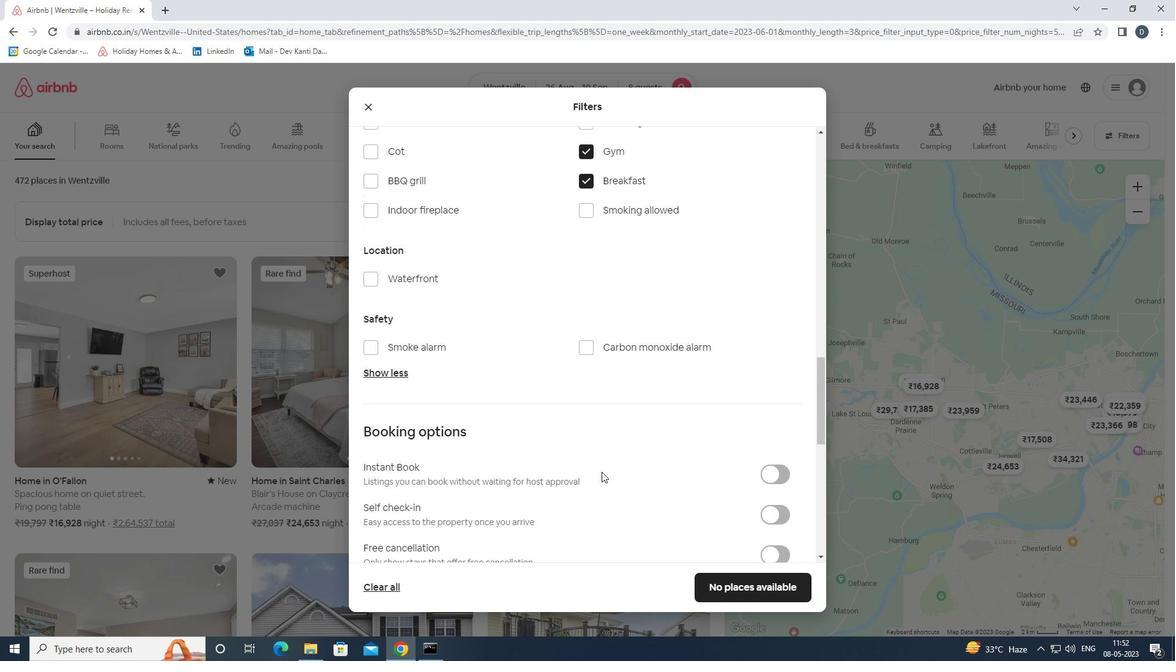
Action: Mouse moved to (775, 459)
Screenshot: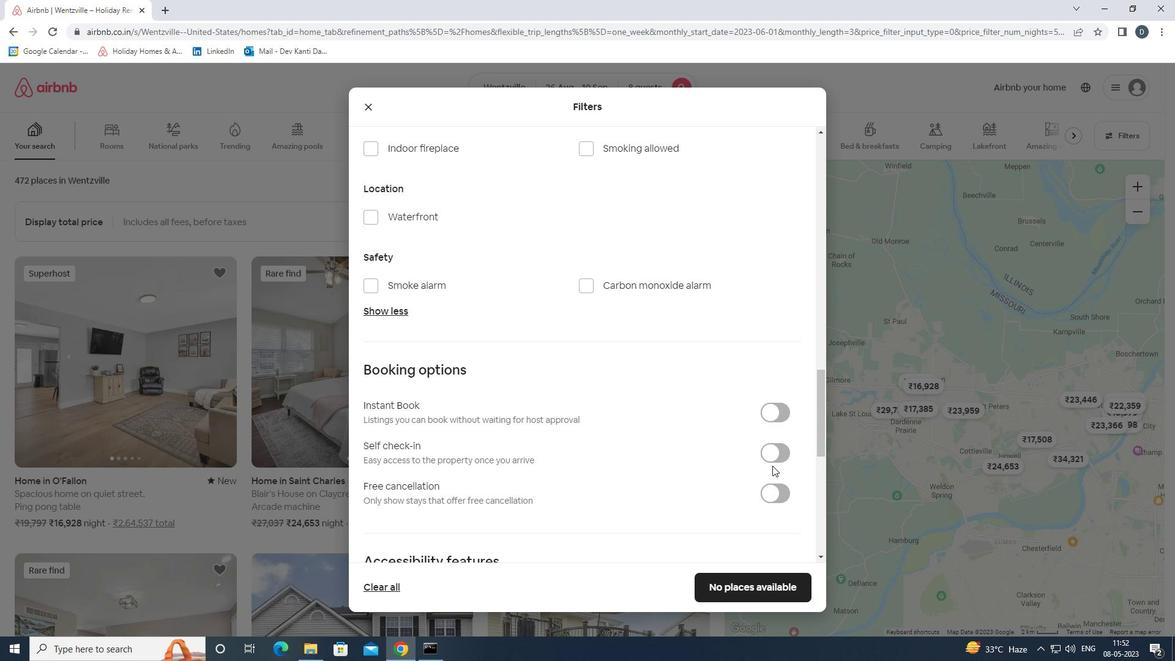 
Action: Mouse pressed left at (775, 459)
Screenshot: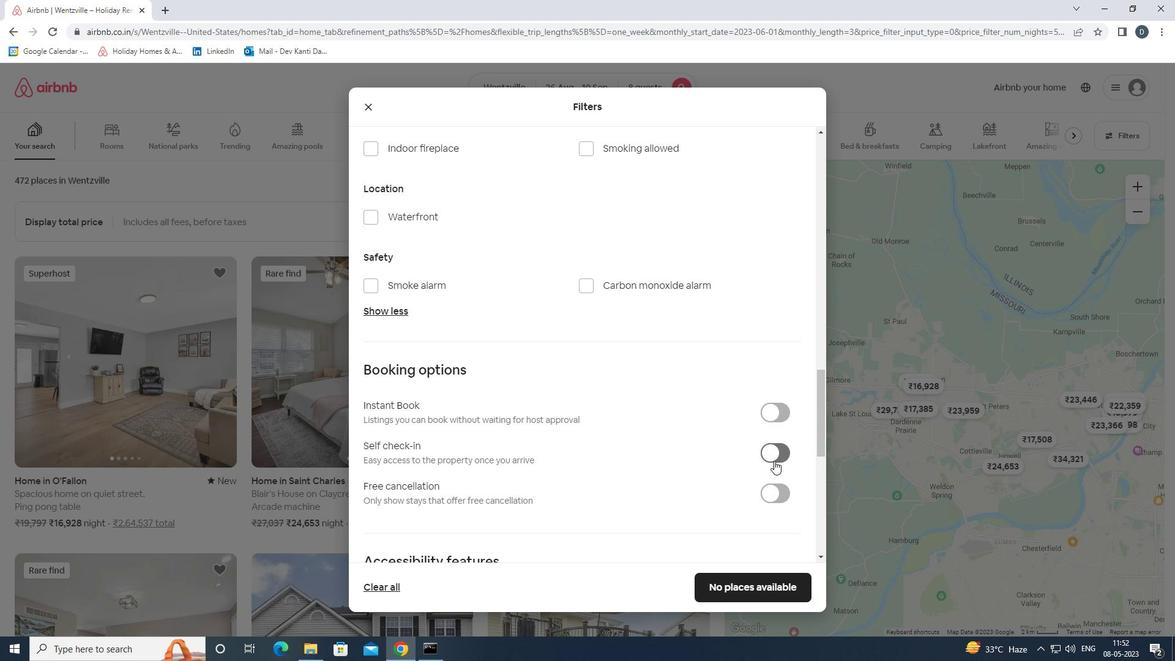 
Action: Mouse moved to (670, 453)
Screenshot: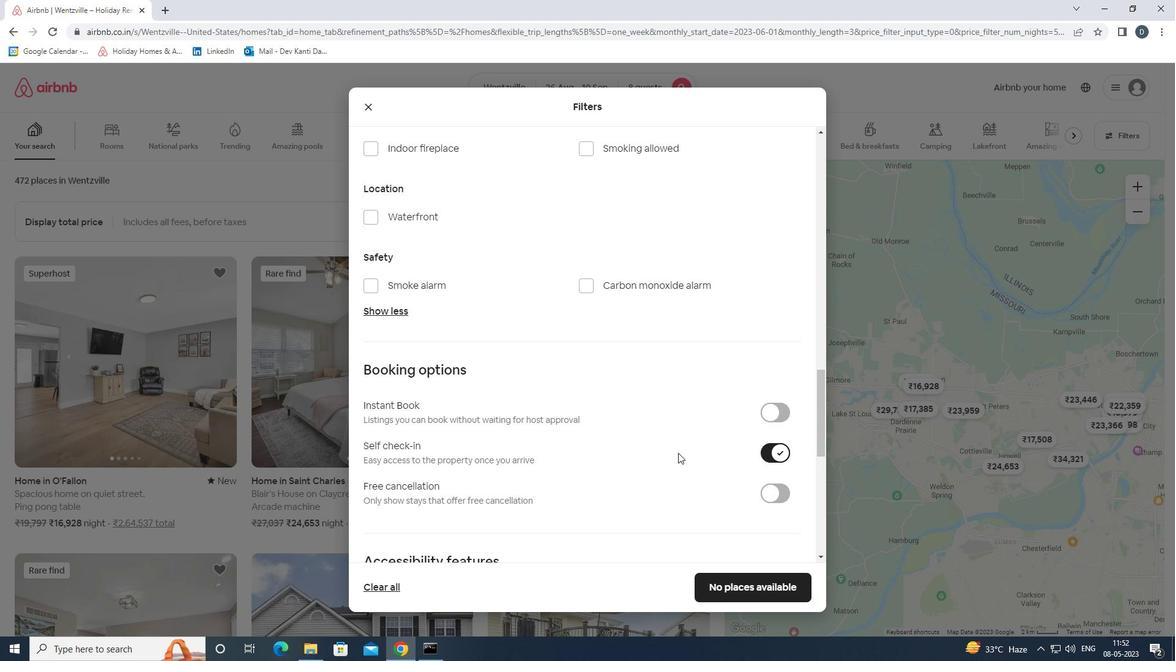 
Action: Mouse scrolled (670, 452) with delta (0, 0)
Screenshot: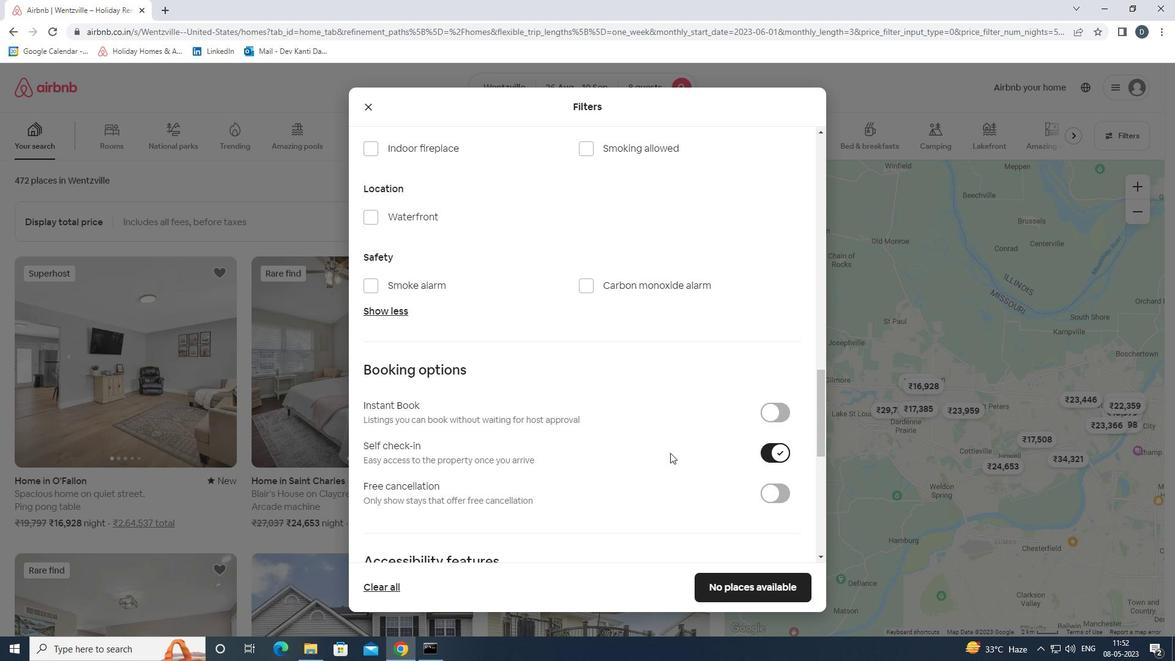 
Action: Mouse scrolled (670, 452) with delta (0, 0)
Screenshot: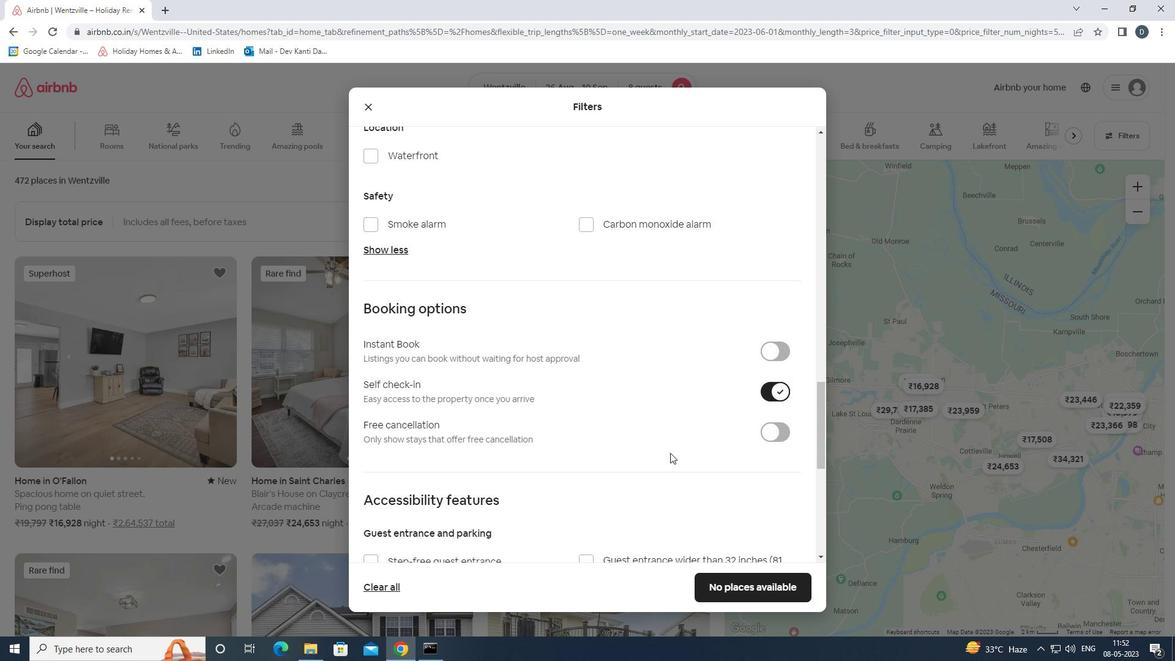 
Action: Mouse scrolled (670, 452) with delta (0, 0)
Screenshot: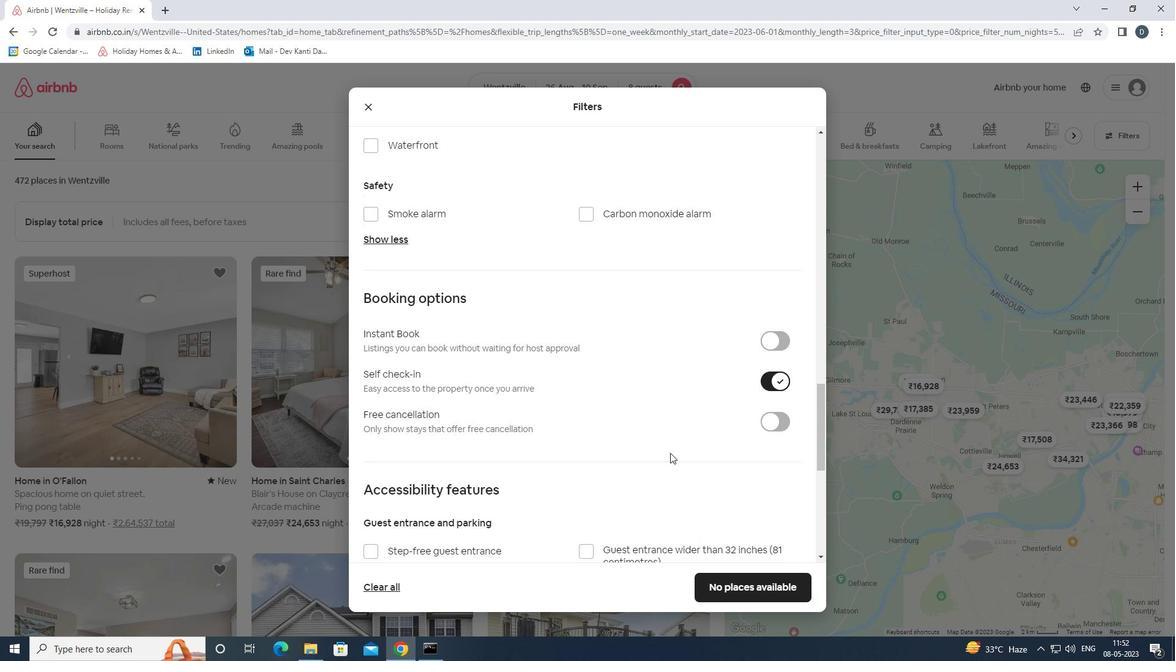 
Action: Mouse moved to (669, 452)
Screenshot: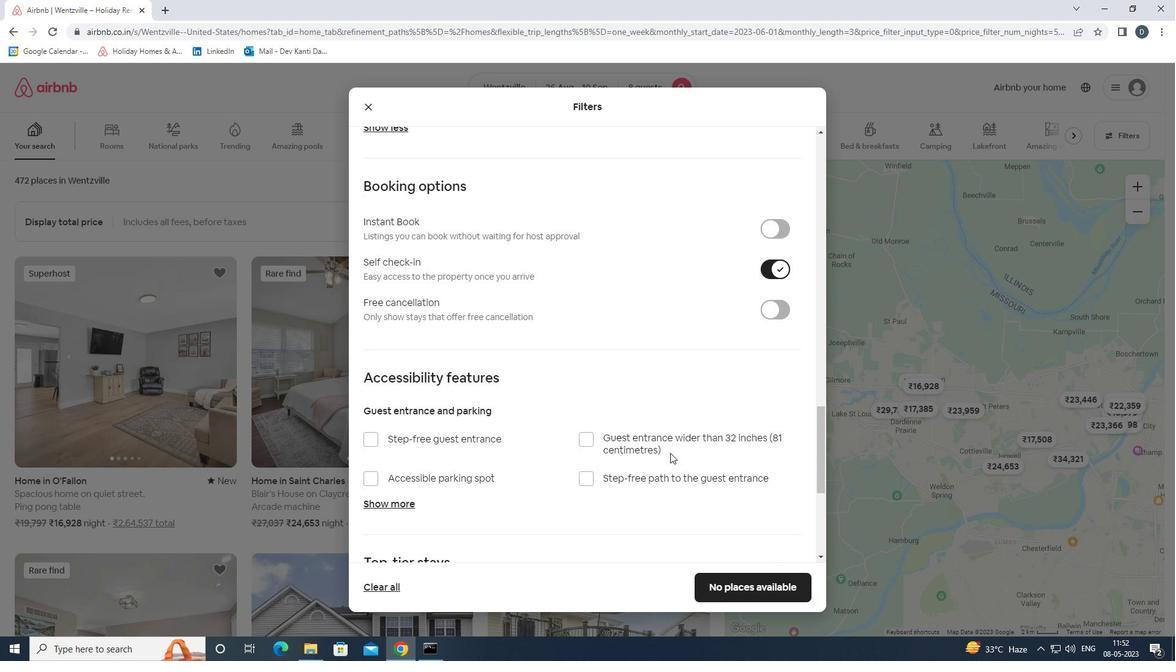 
Action: Mouse scrolled (669, 451) with delta (0, 0)
Screenshot: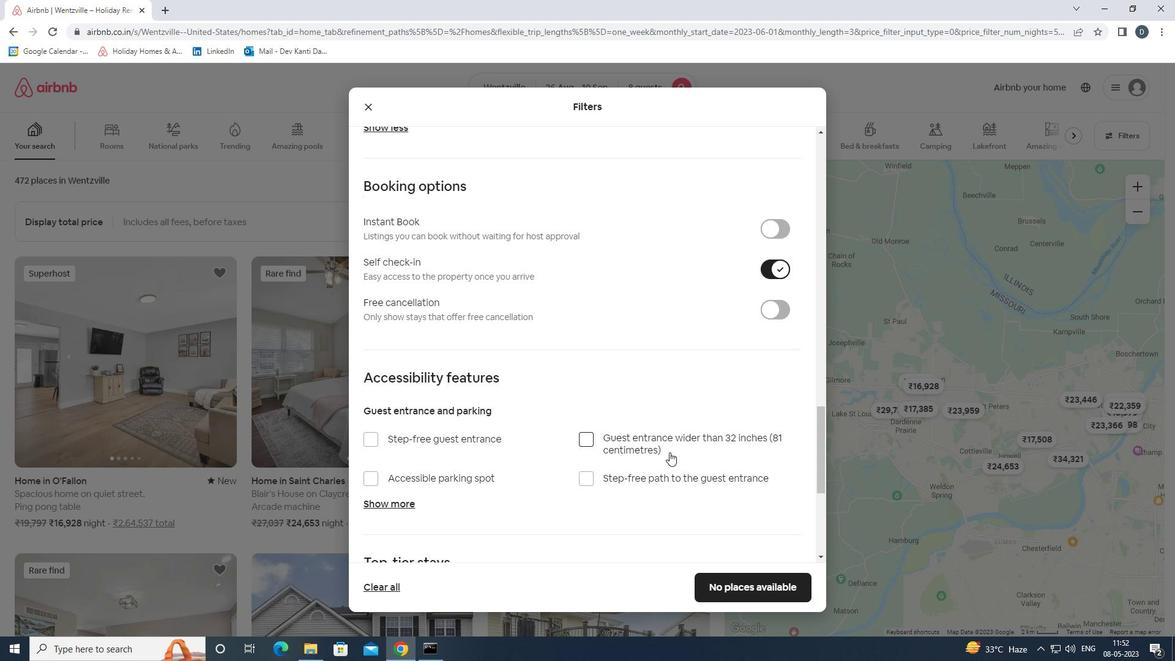 
Action: Mouse scrolled (669, 451) with delta (0, 0)
Screenshot: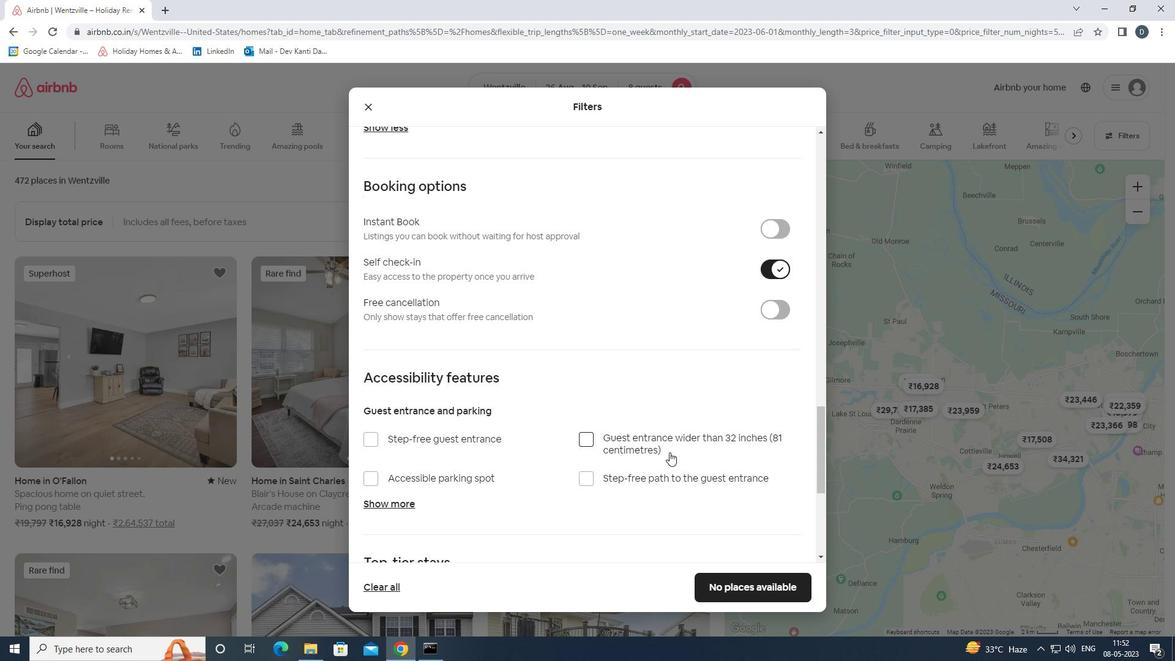
Action: Mouse scrolled (669, 451) with delta (0, 0)
Screenshot: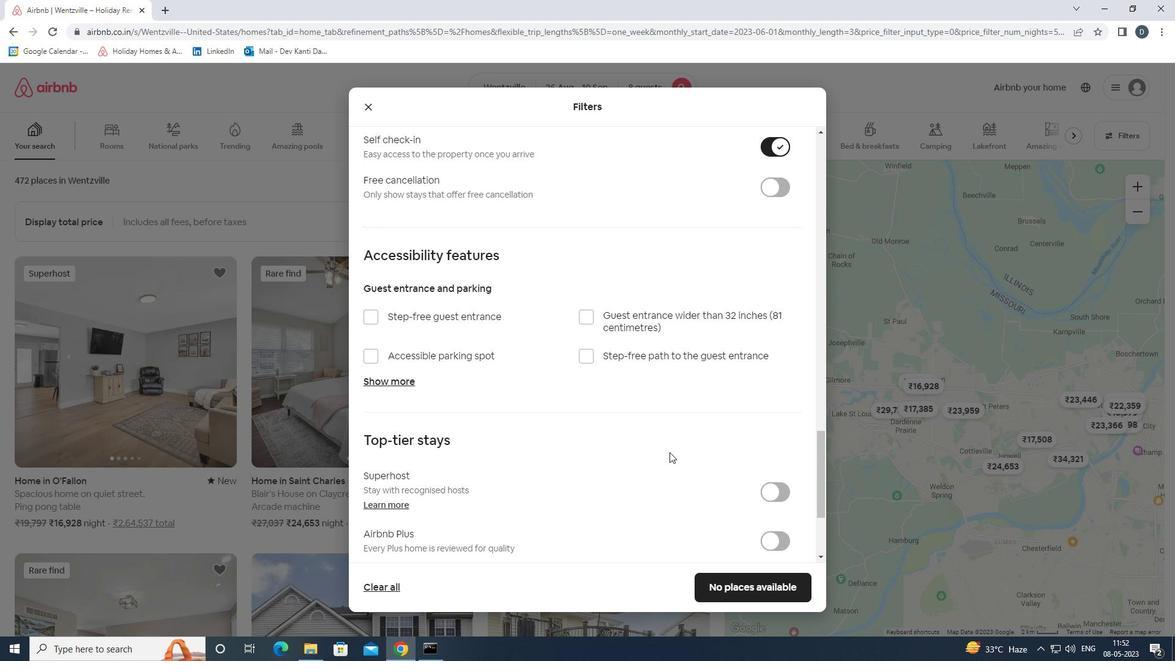 
Action: Mouse scrolled (669, 451) with delta (0, 0)
Screenshot: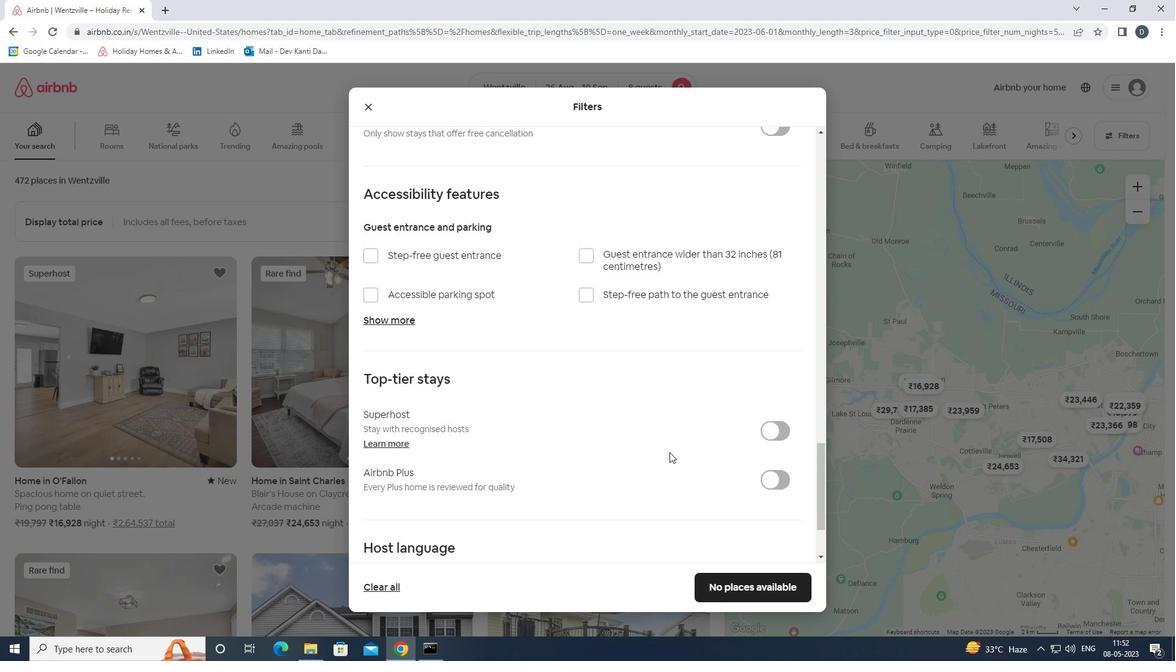 
Action: Mouse scrolled (669, 451) with delta (0, 0)
Screenshot: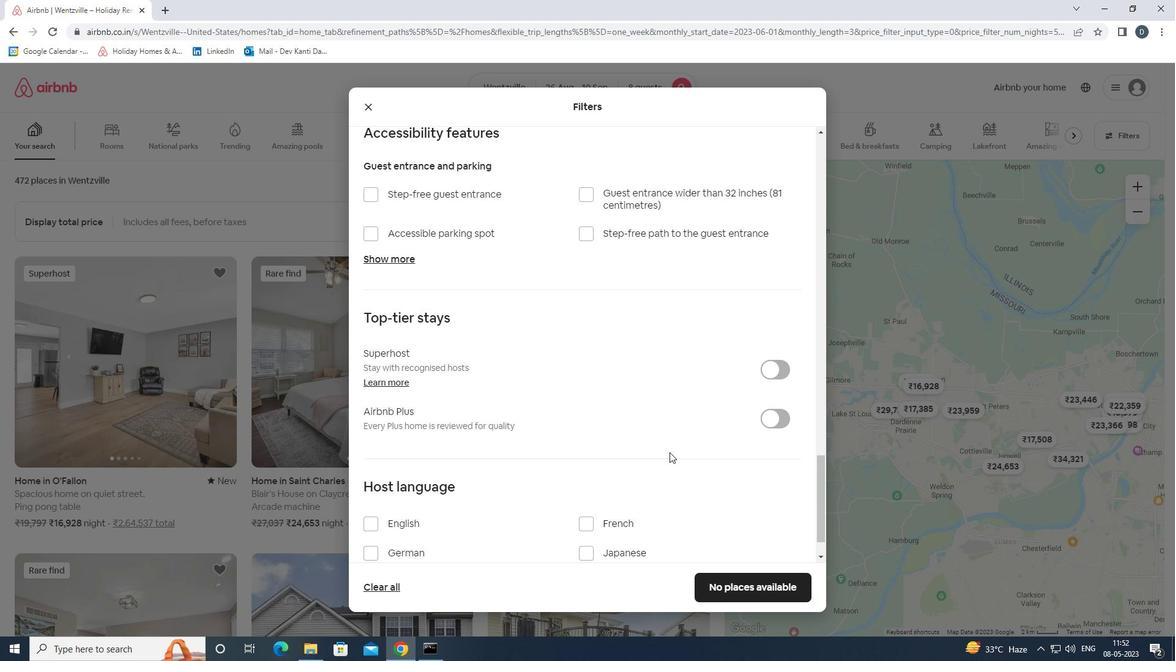 
Action: Mouse moved to (407, 475)
Screenshot: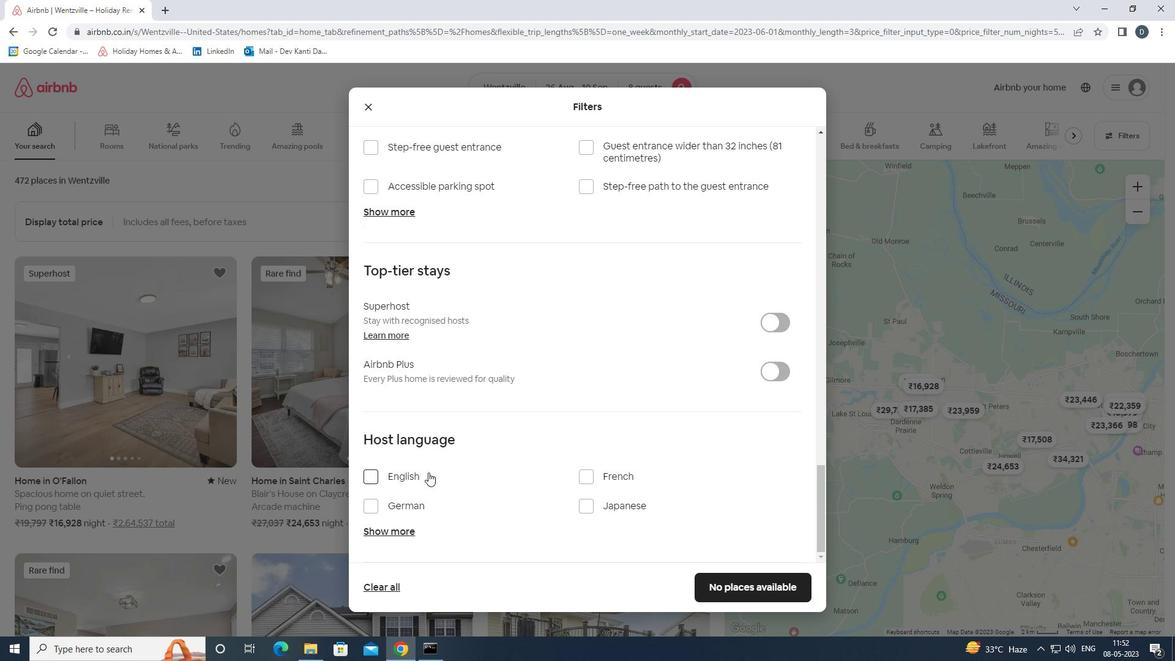 
Action: Mouse pressed left at (407, 475)
Screenshot: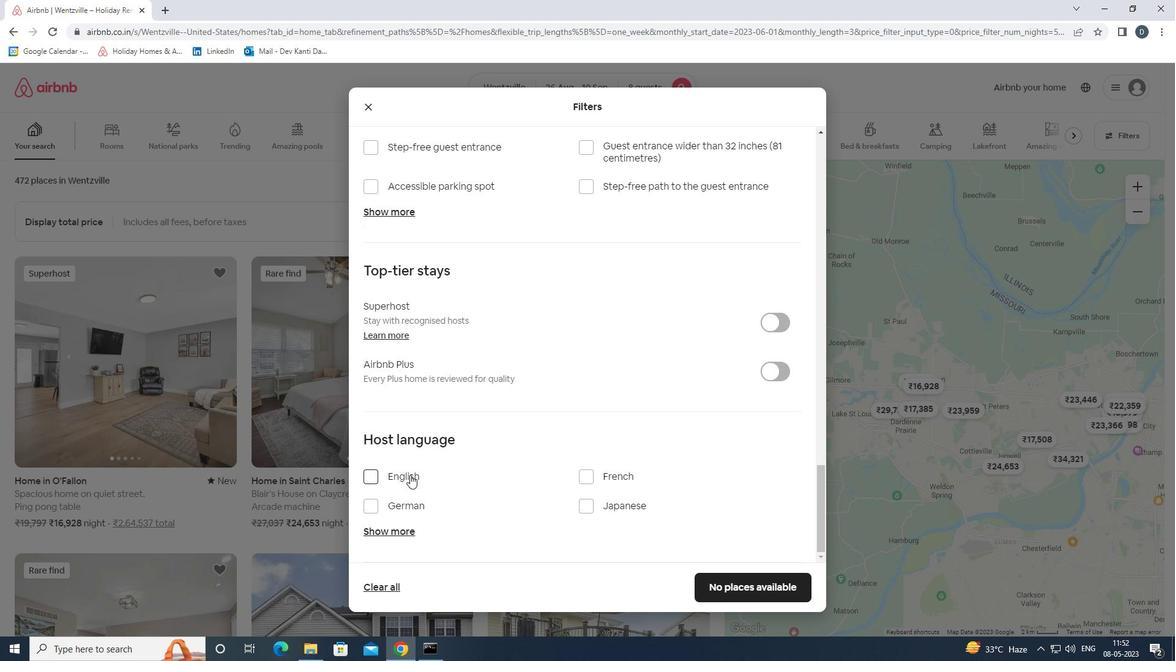 
Action: Mouse moved to (728, 576)
Screenshot: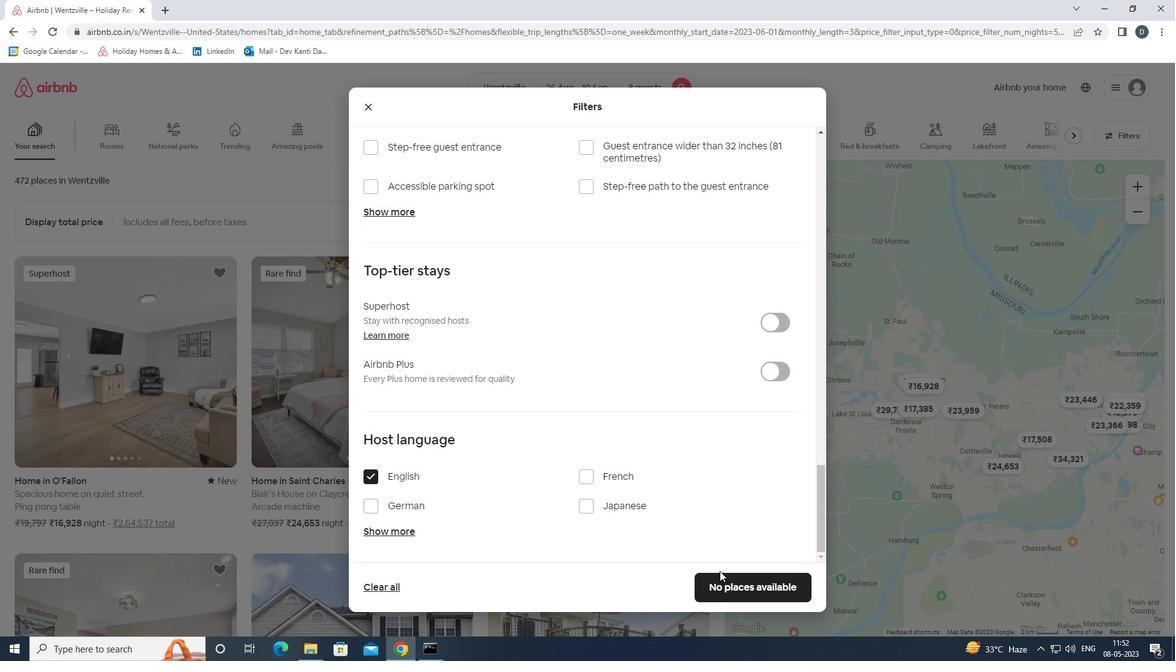 
Action: Mouse pressed left at (728, 576)
Screenshot: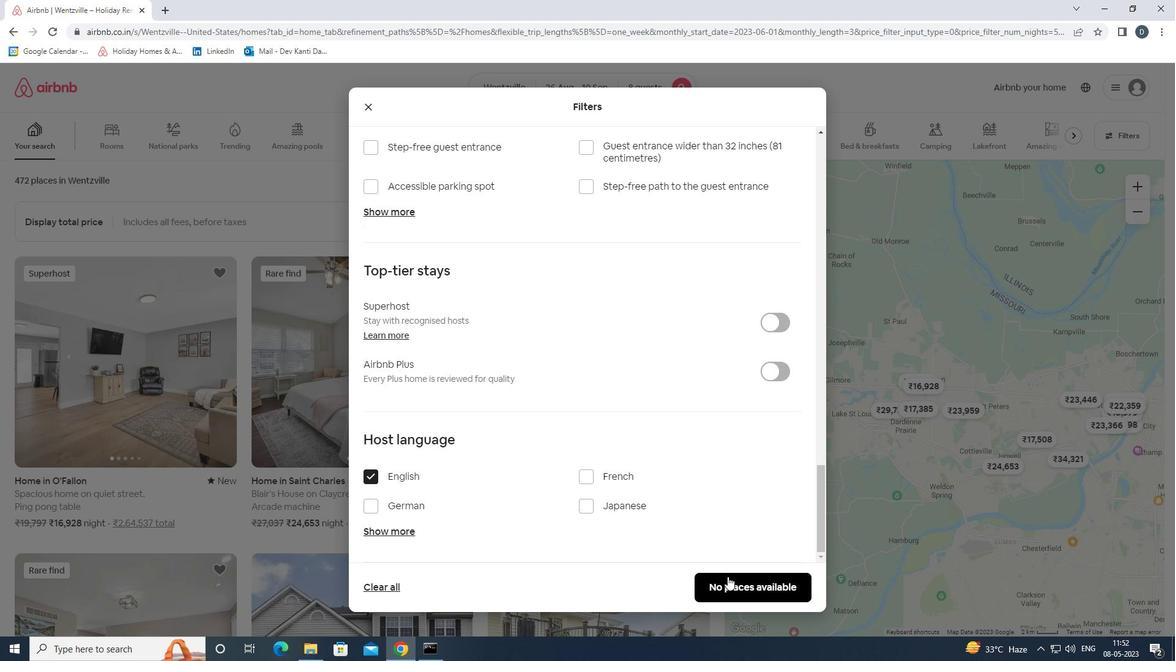 
Action: Mouse moved to (727, 535)
Screenshot: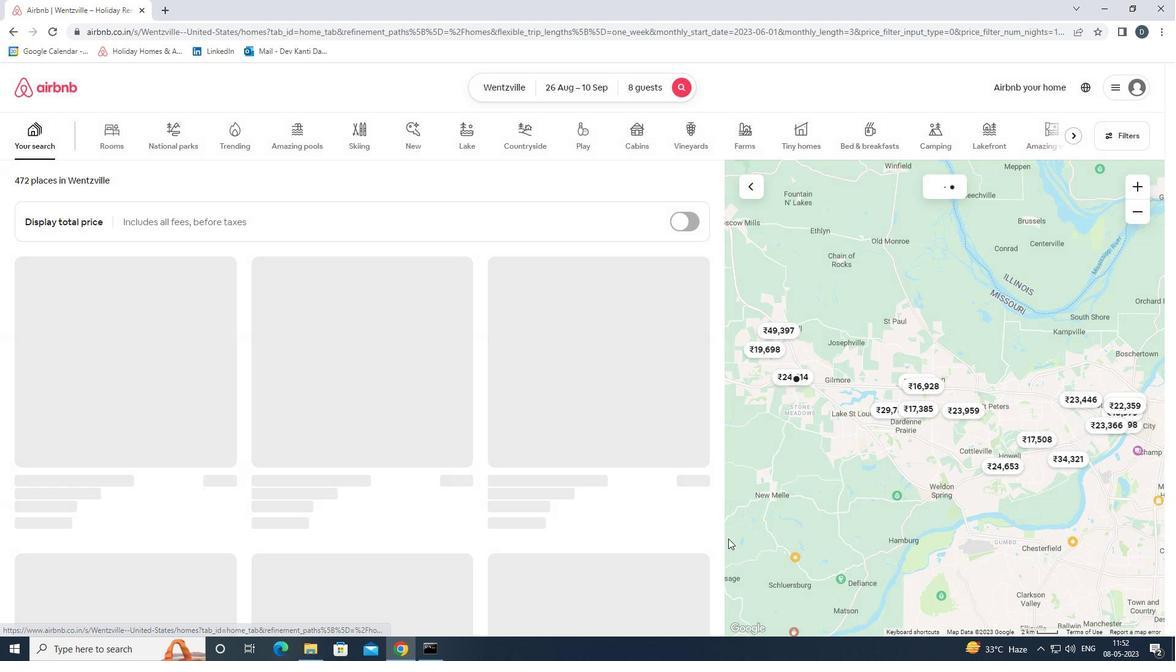 
